 Task: Add a signature Mario Parker containing Best wishes for a happy National Human Trafficking Awareness Day, Mario Parker to email address softage.3@softage.net and add a label Vendor contracts
Action: Mouse moved to (111, 135)
Screenshot: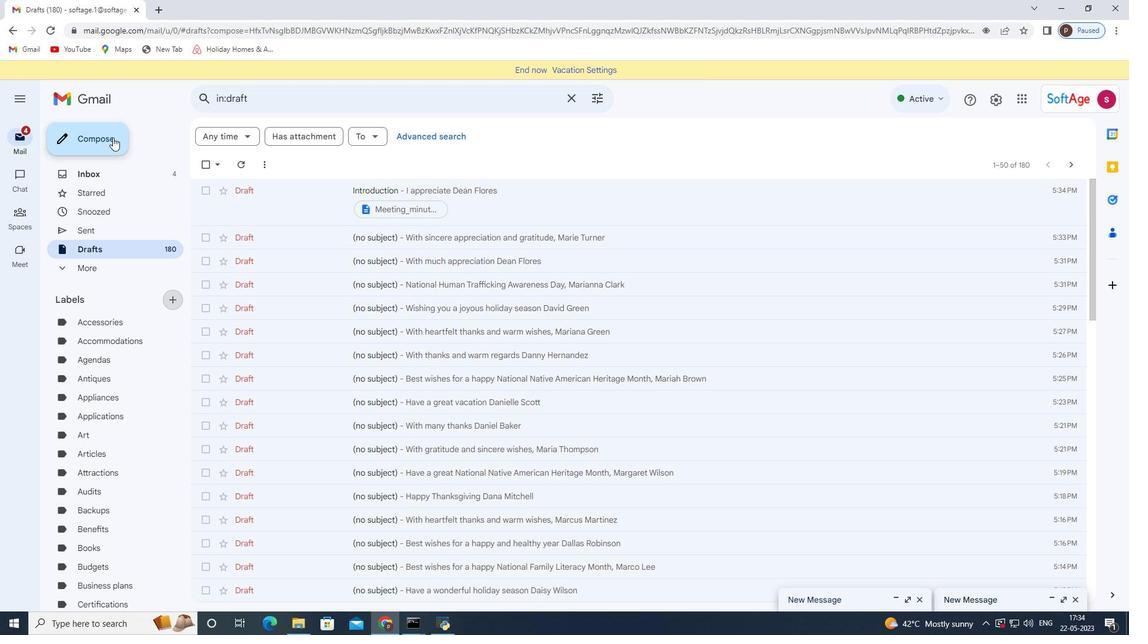 
Action: Mouse pressed left at (111, 135)
Screenshot: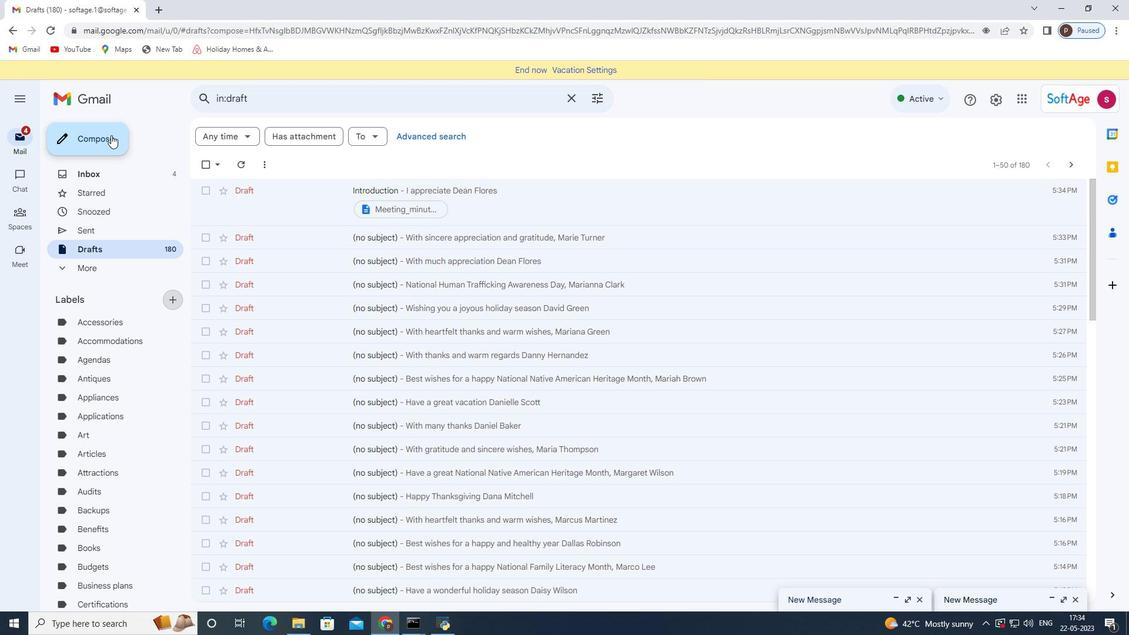 
Action: Mouse moved to (637, 596)
Screenshot: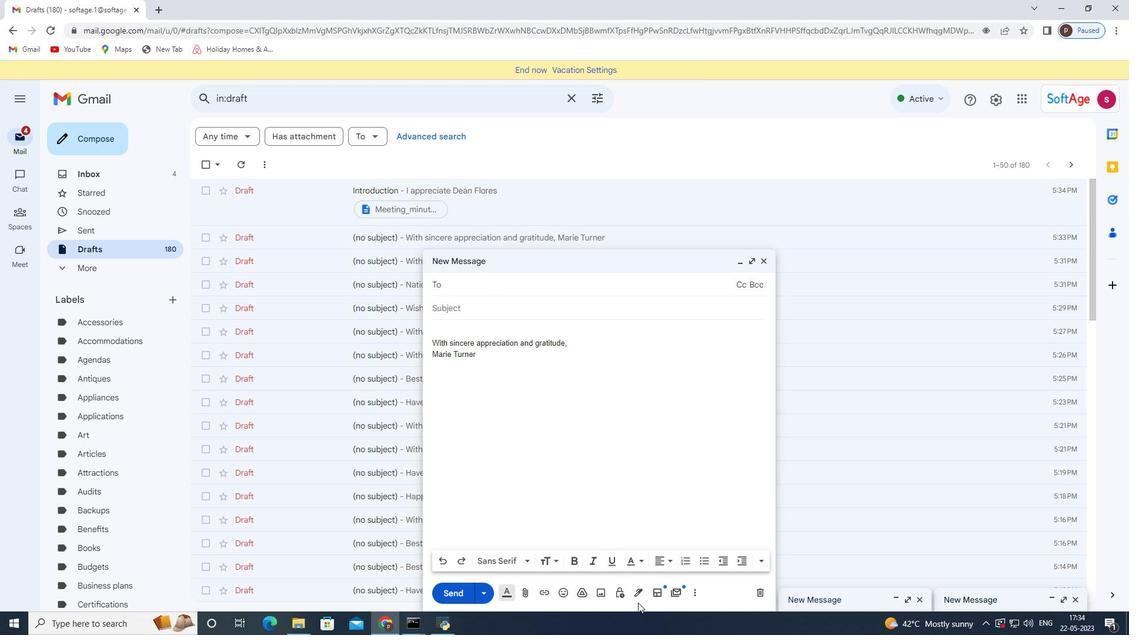
Action: Mouse pressed left at (637, 596)
Screenshot: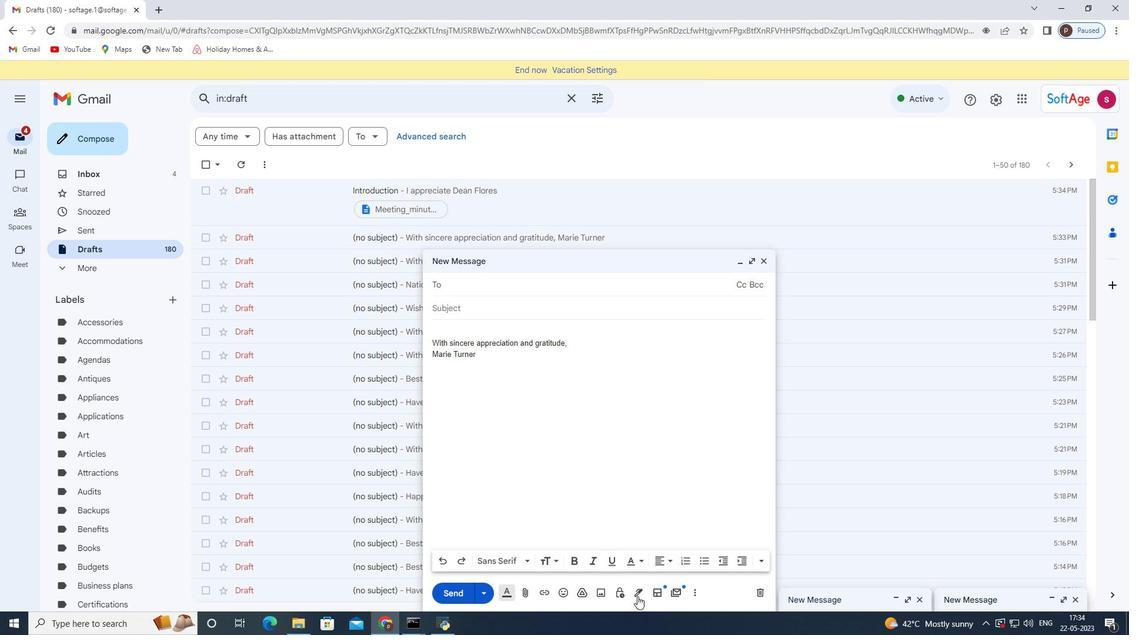 
Action: Mouse moved to (688, 524)
Screenshot: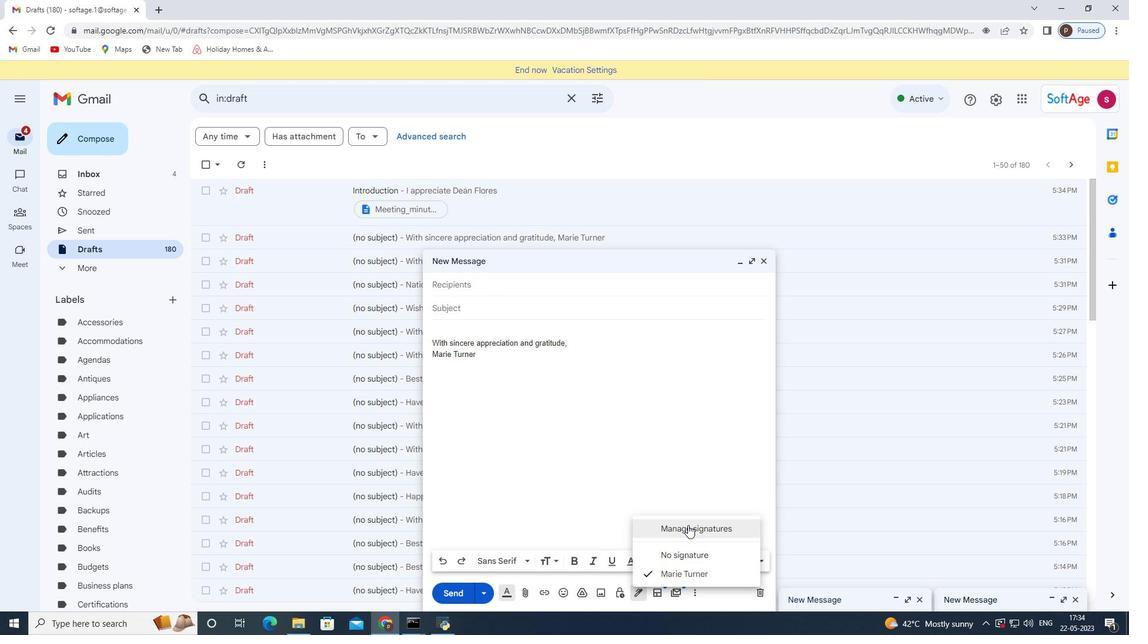 
Action: Mouse pressed left at (688, 524)
Screenshot: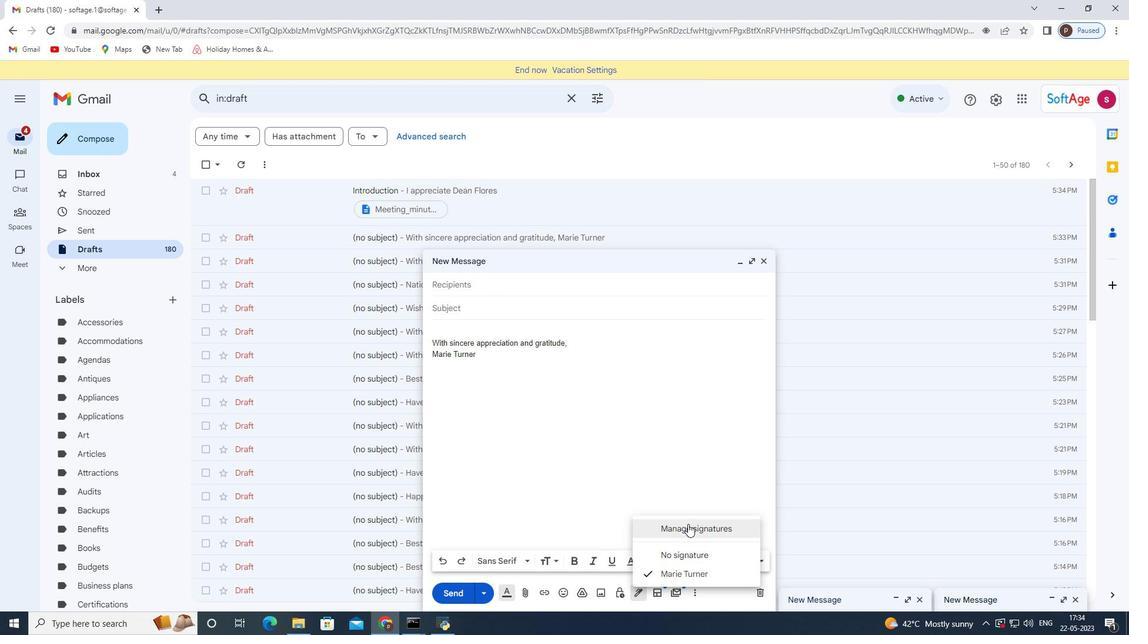 
Action: Mouse moved to (766, 260)
Screenshot: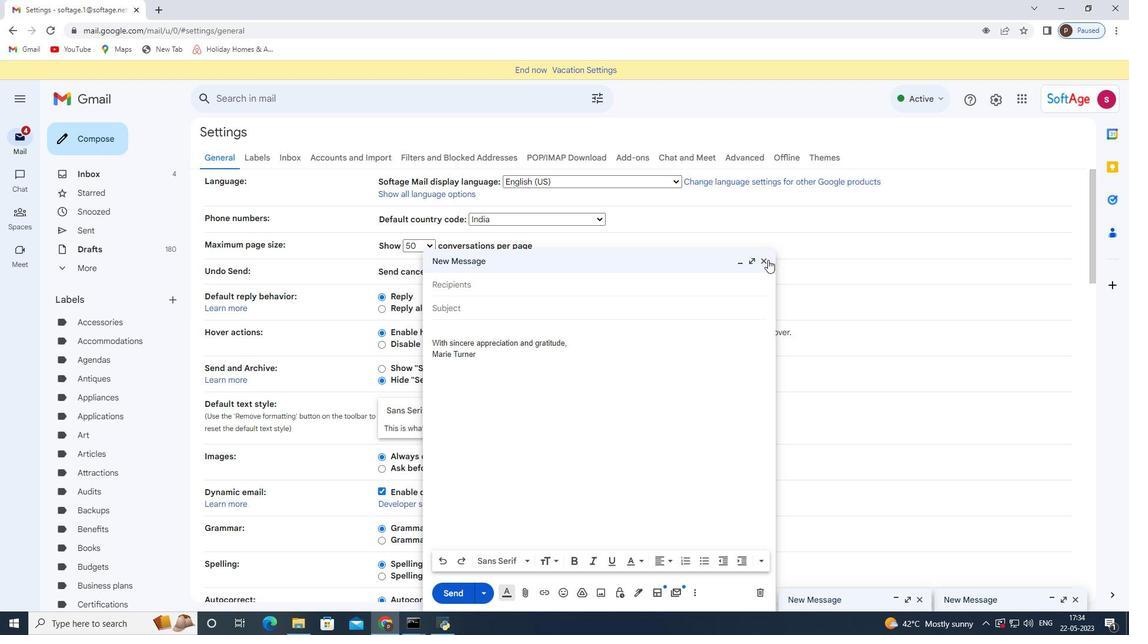 
Action: Mouse pressed left at (766, 260)
Screenshot: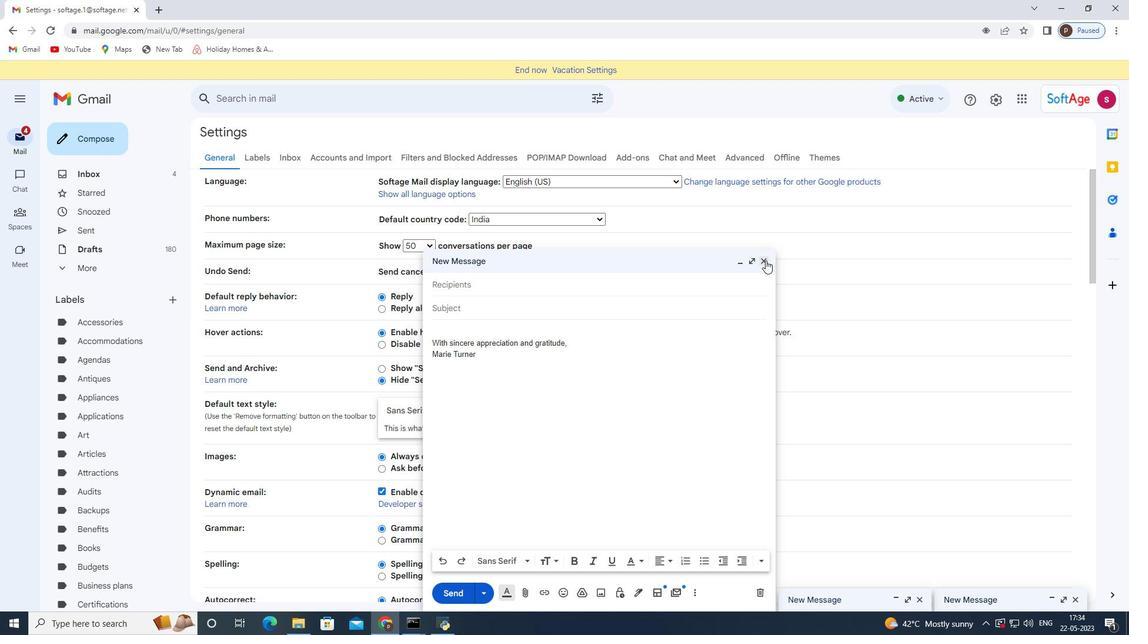 
Action: Mouse moved to (367, 433)
Screenshot: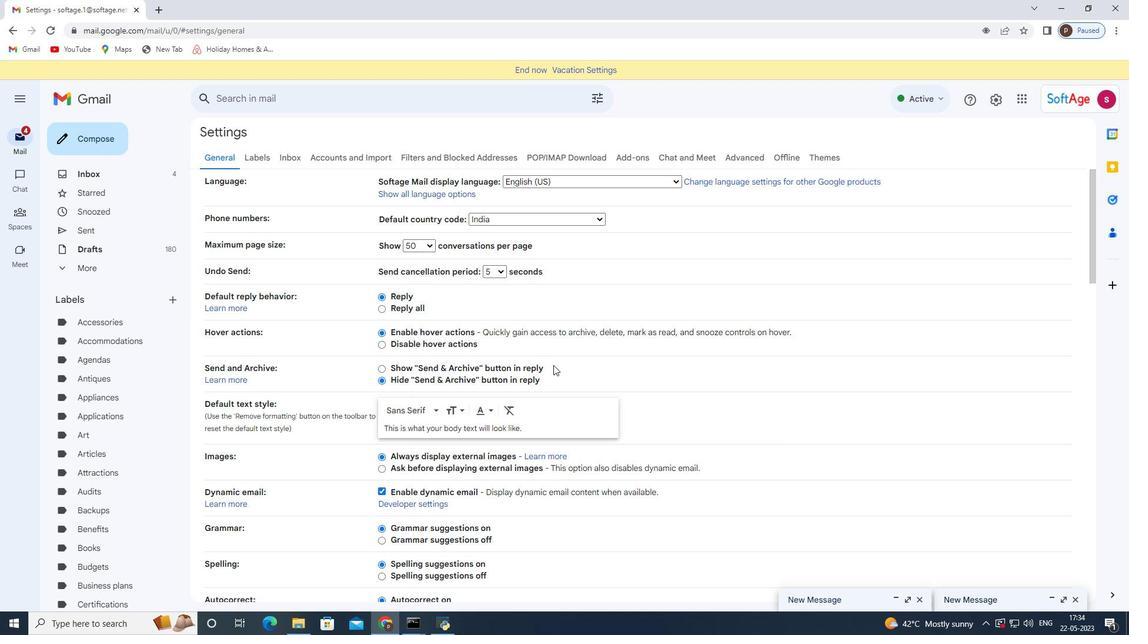
Action: Mouse scrolled (367, 433) with delta (0, 0)
Screenshot: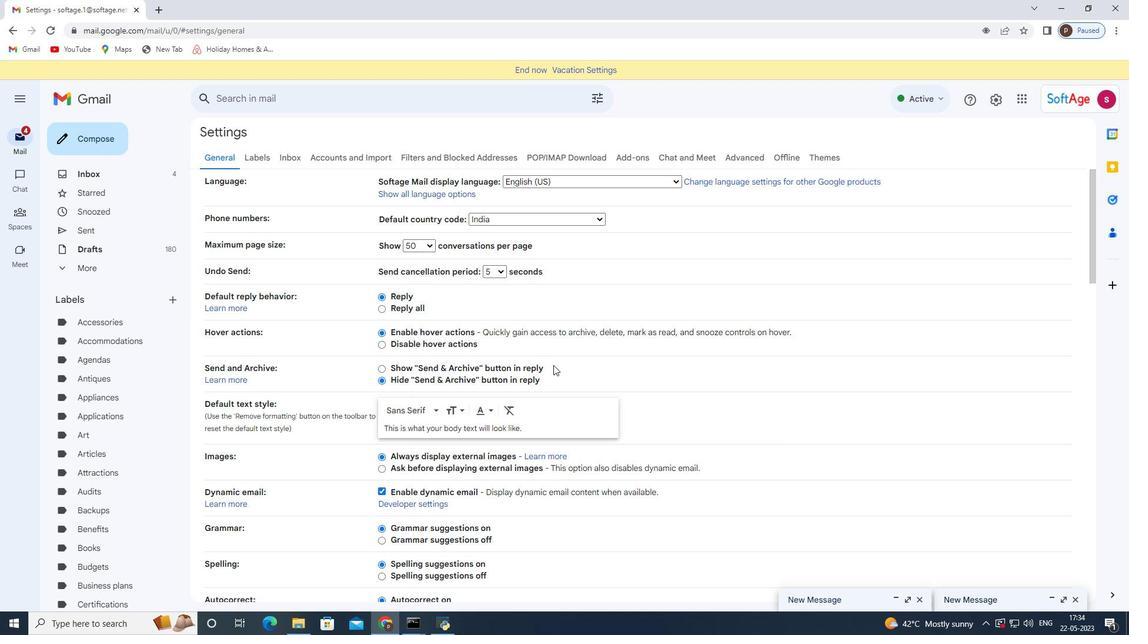 
Action: Mouse moved to (364, 435)
Screenshot: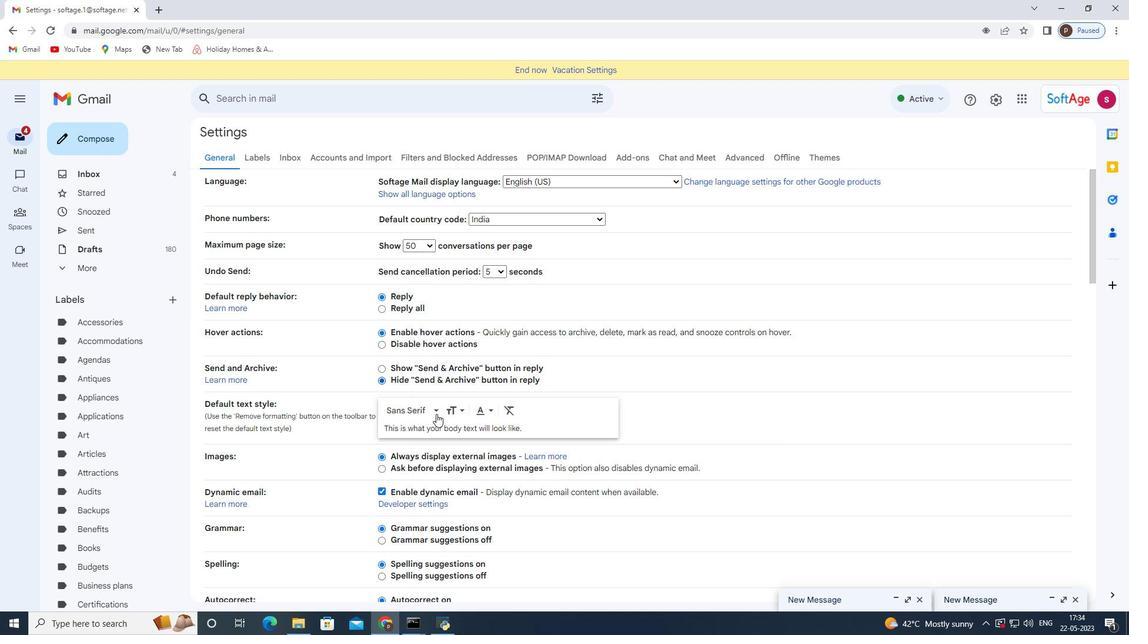 
Action: Mouse scrolled (364, 435) with delta (0, 0)
Screenshot: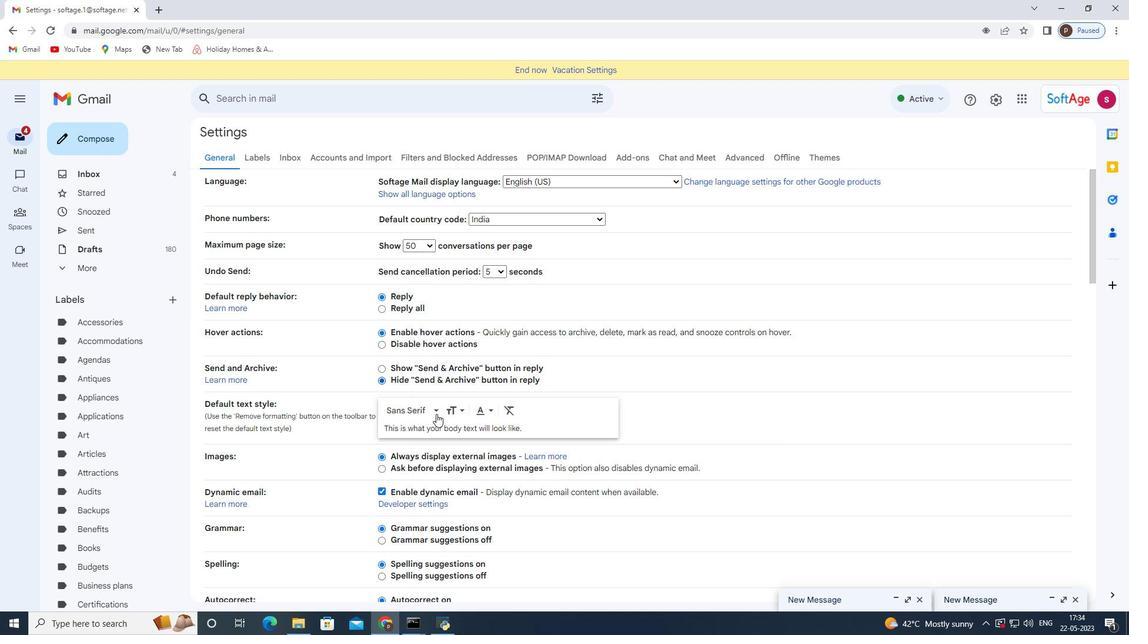 
Action: Mouse moved to (358, 440)
Screenshot: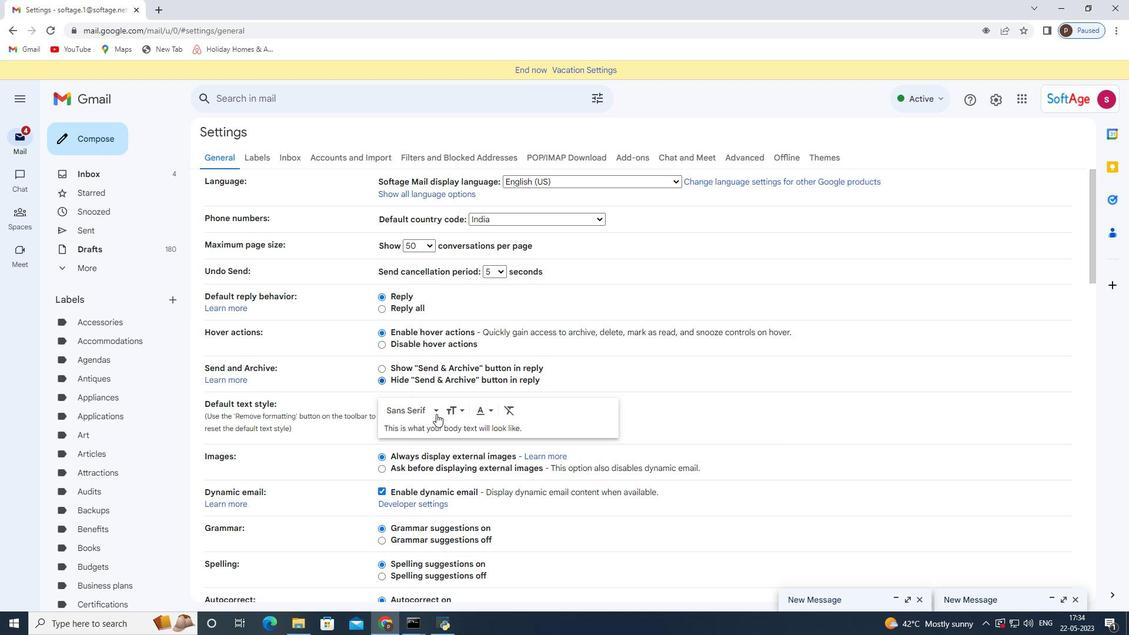 
Action: Mouse scrolled (358, 440) with delta (0, 0)
Screenshot: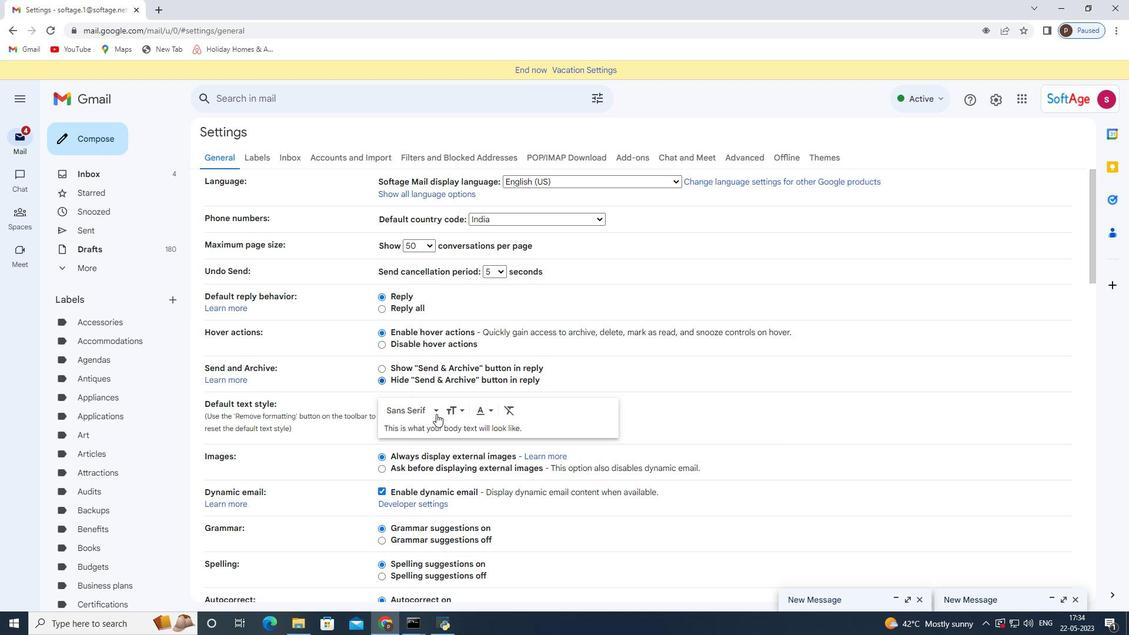 
Action: Mouse moved to (365, 443)
Screenshot: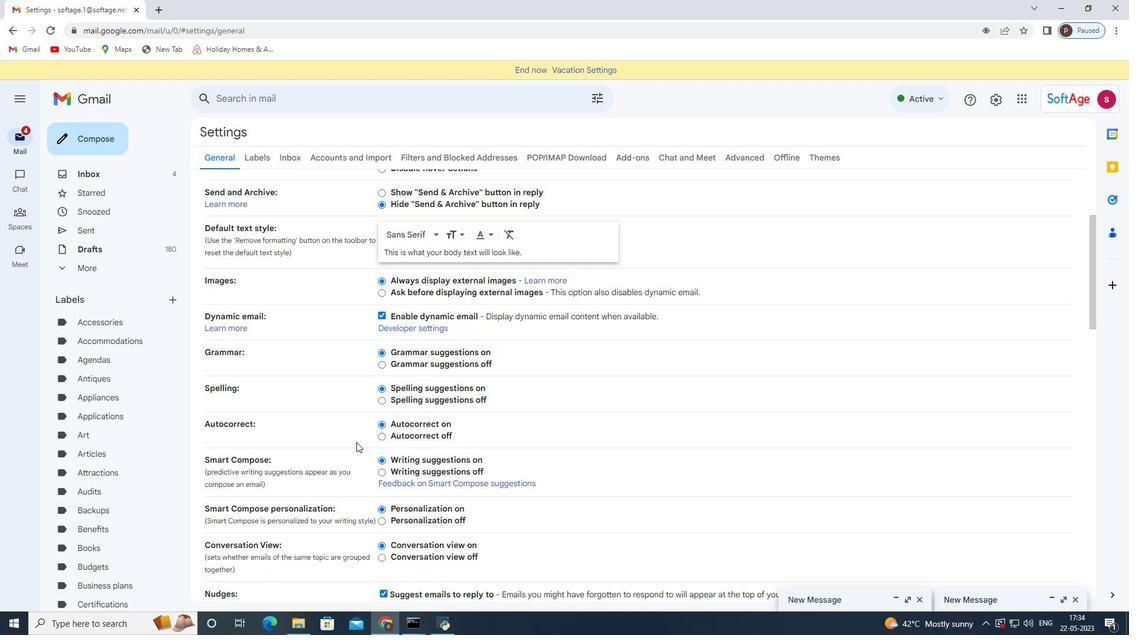 
Action: Mouse scrolled (365, 442) with delta (0, 0)
Screenshot: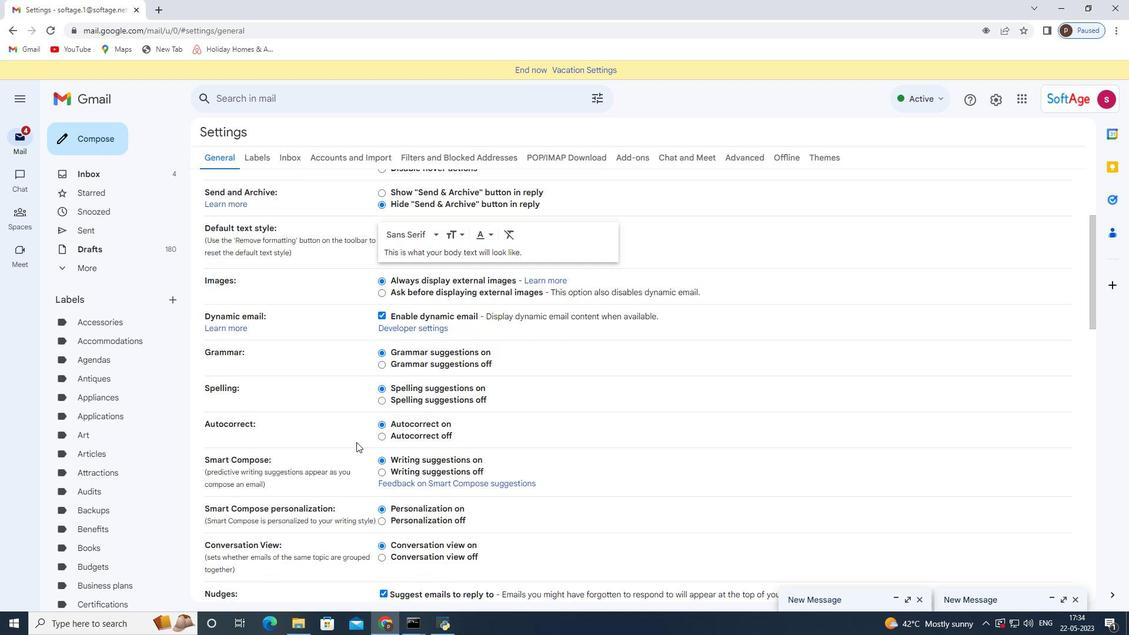
Action: Mouse moved to (375, 443)
Screenshot: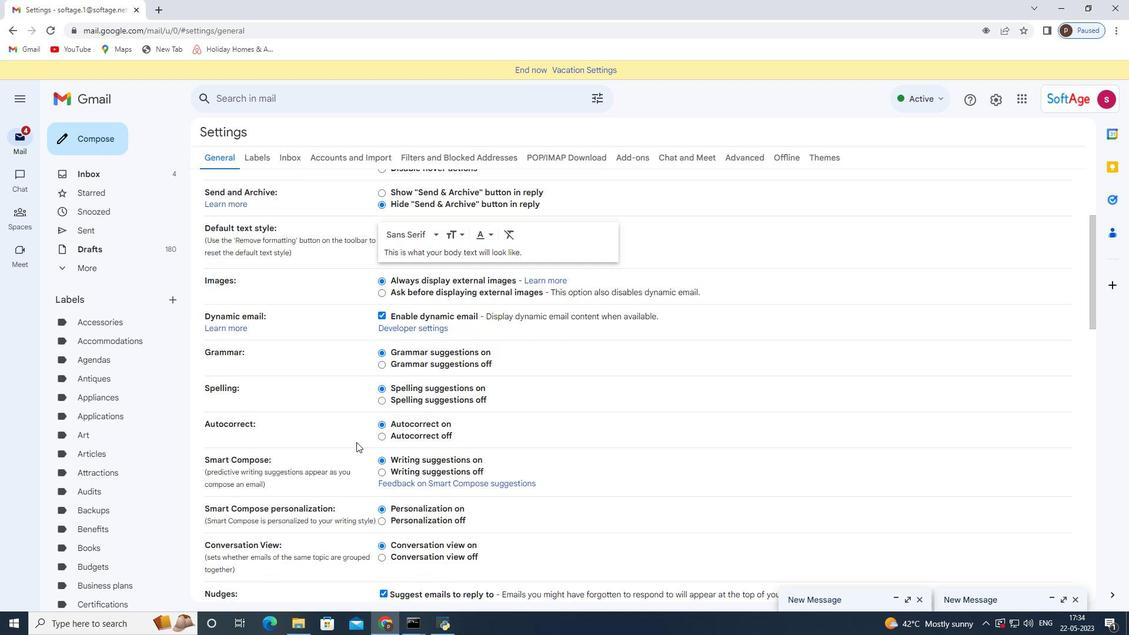 
Action: Mouse scrolled (375, 443) with delta (0, 0)
Screenshot: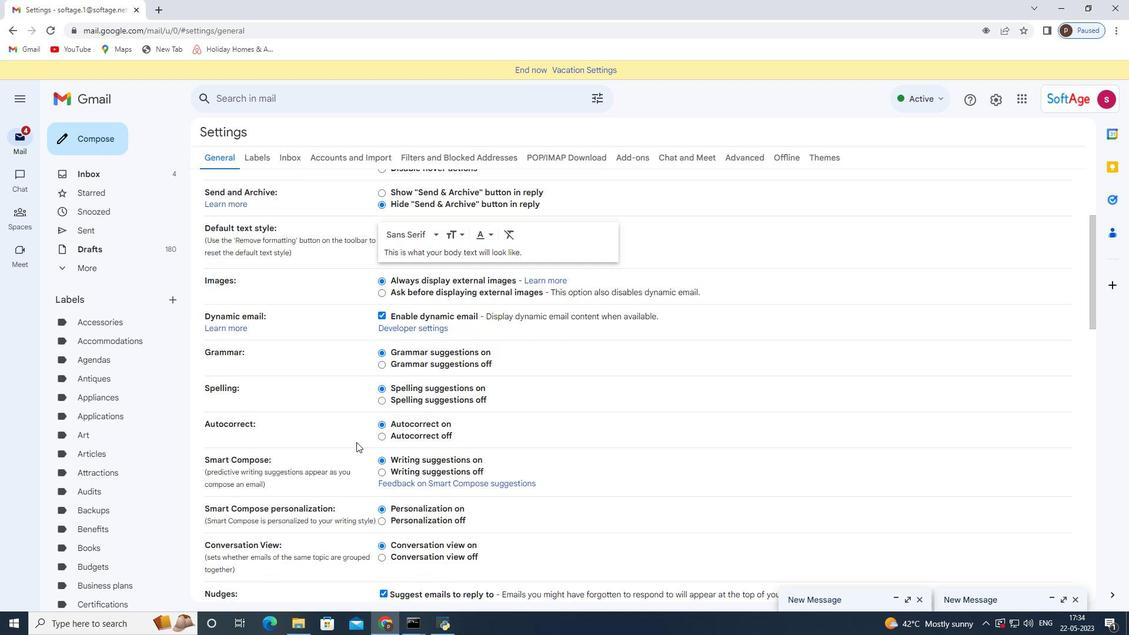 
Action: Mouse moved to (378, 443)
Screenshot: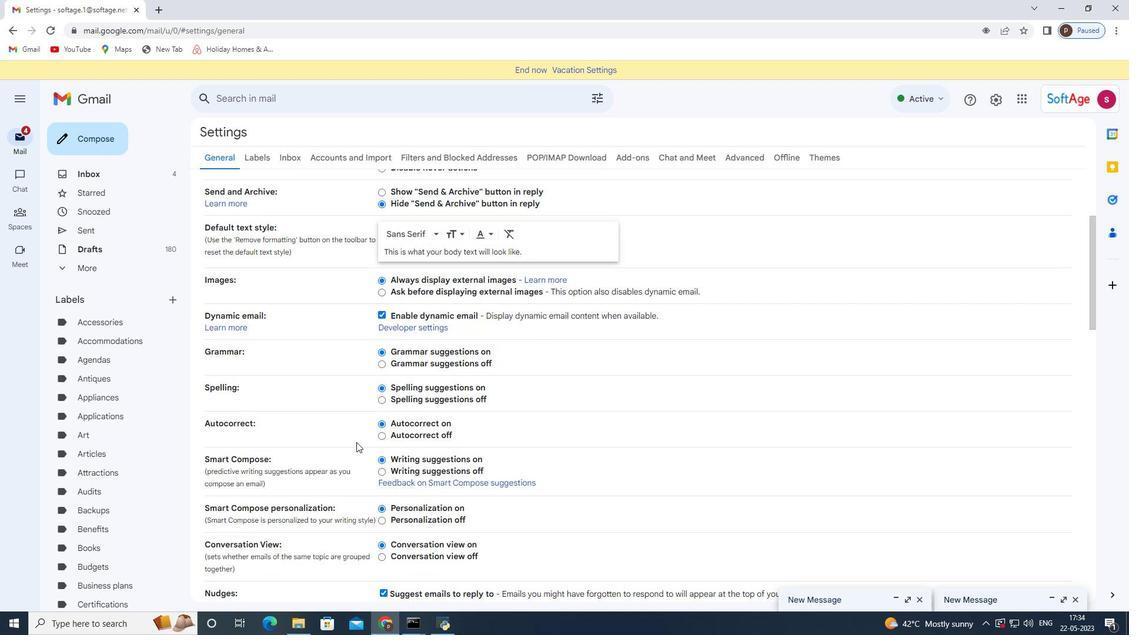 
Action: Mouse scrolled (378, 442) with delta (0, 0)
Screenshot: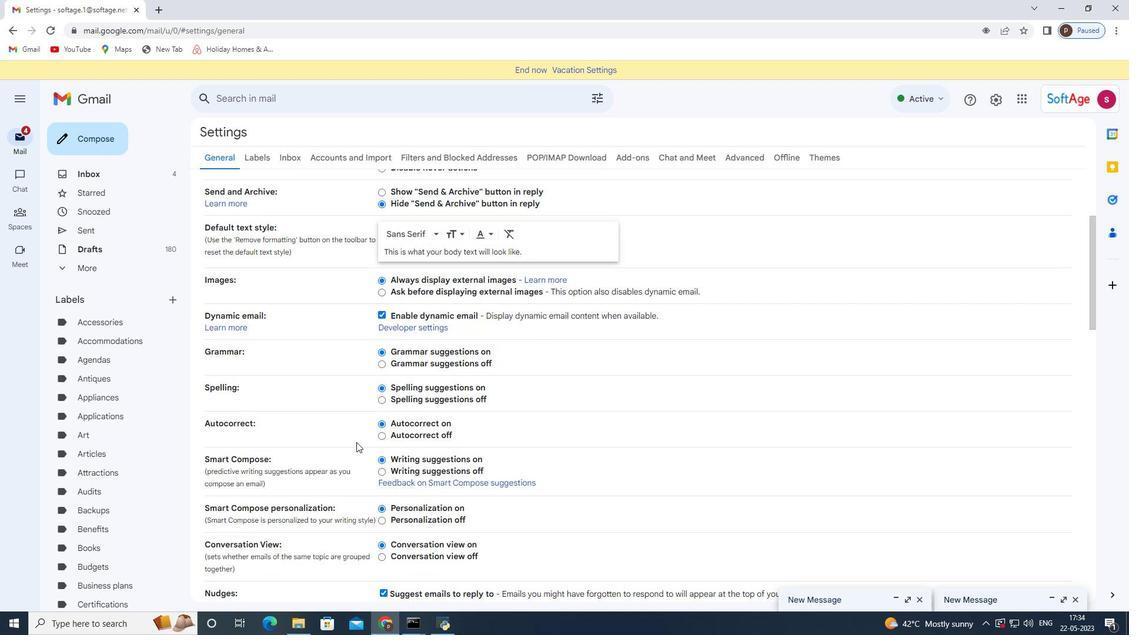 
Action: Mouse moved to (392, 441)
Screenshot: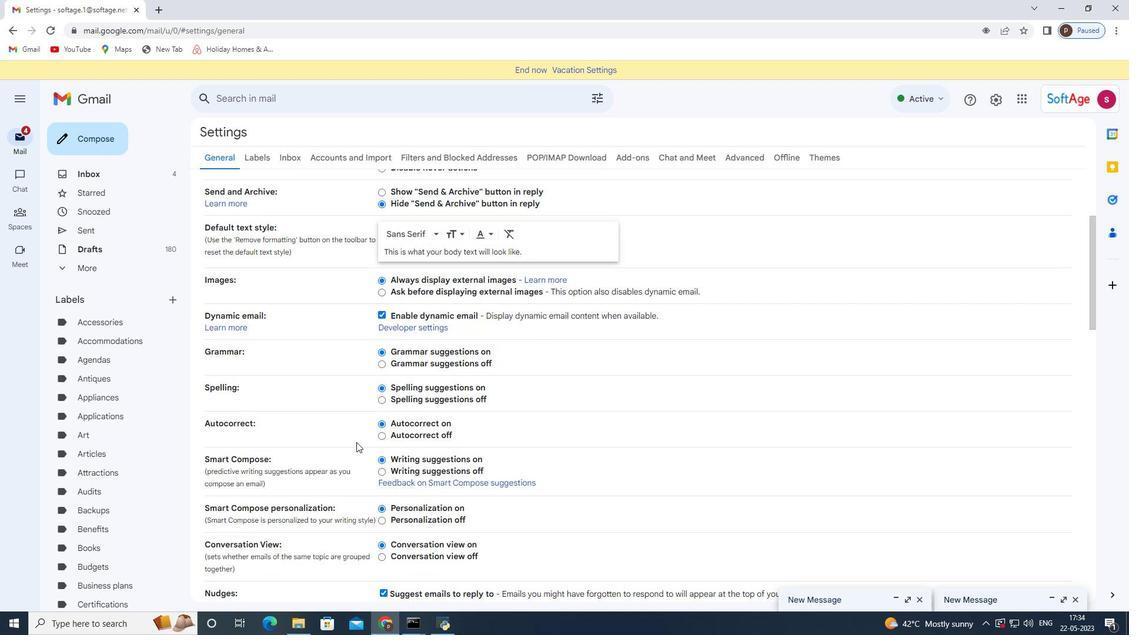 
Action: Mouse scrolled (392, 441) with delta (0, 0)
Screenshot: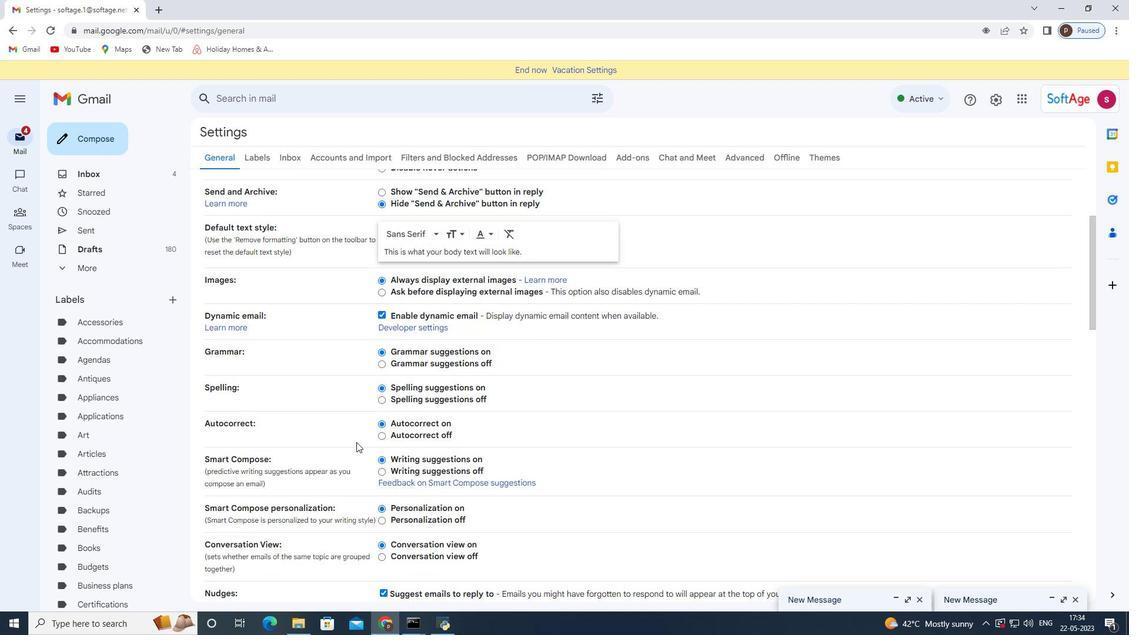 
Action: Mouse moved to (401, 441)
Screenshot: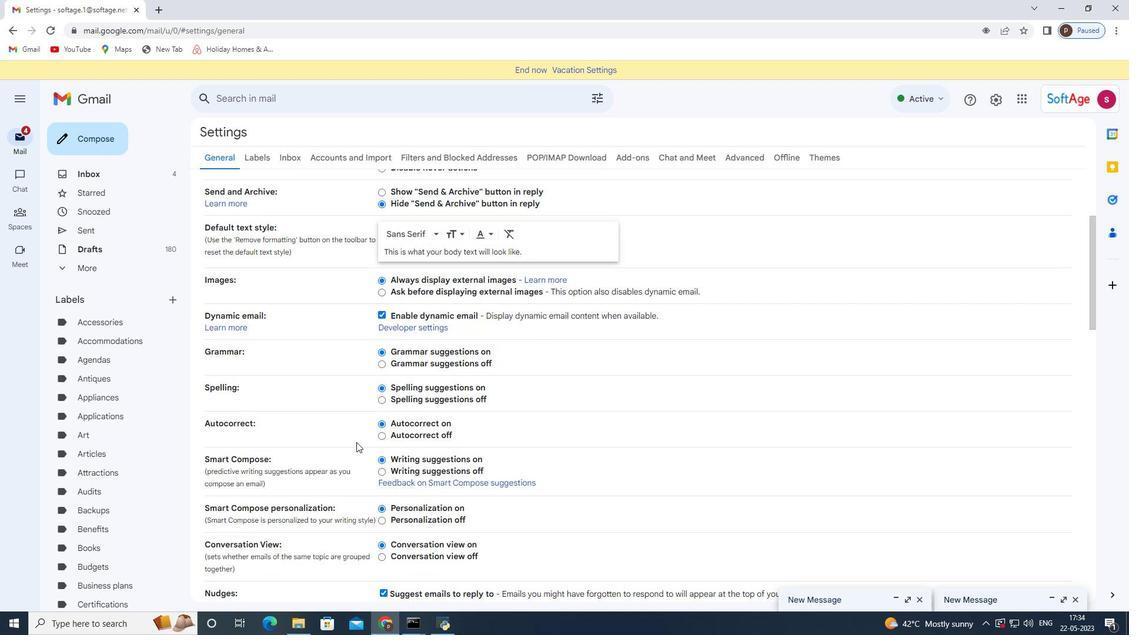 
Action: Mouse scrolled (401, 440) with delta (0, 0)
Screenshot: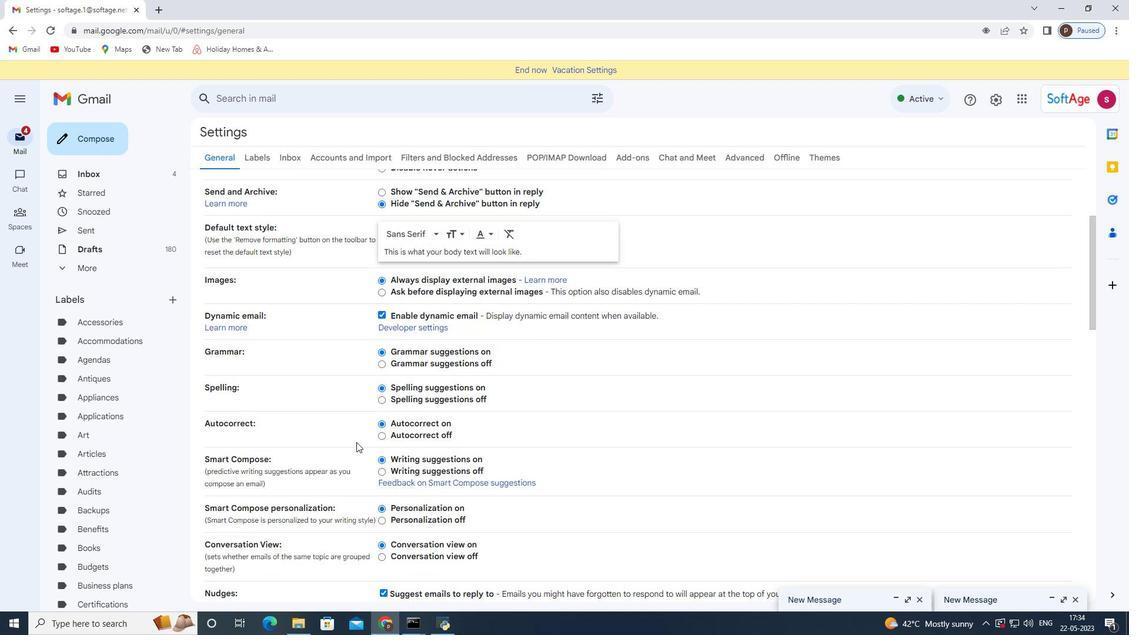 
Action: Mouse moved to (453, 438)
Screenshot: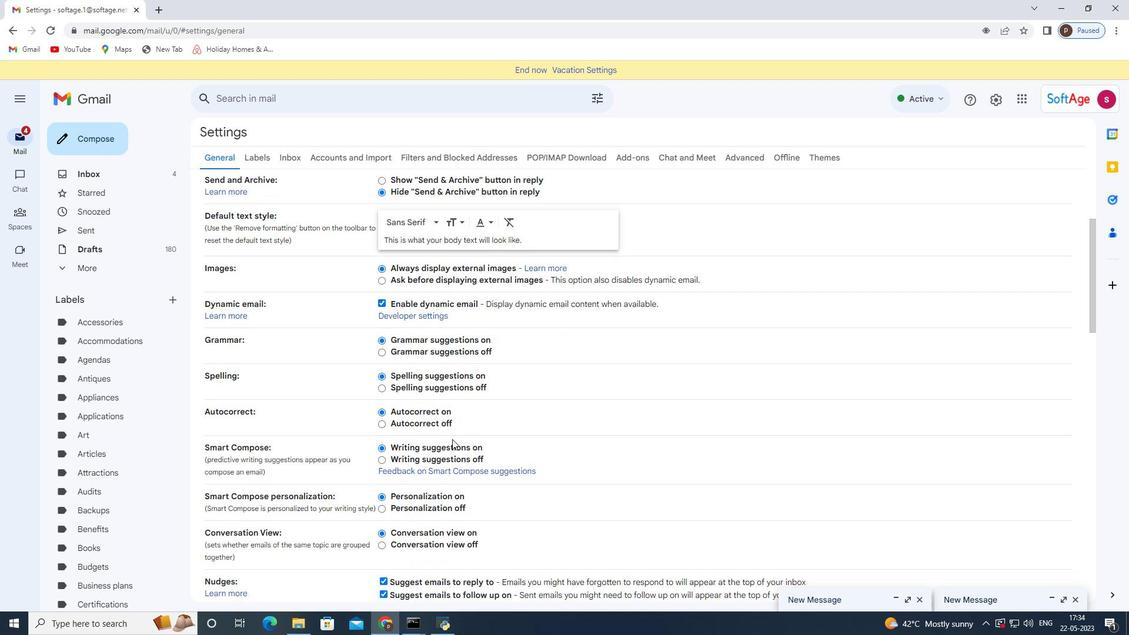 
Action: Mouse scrolled (453, 437) with delta (0, 0)
Screenshot: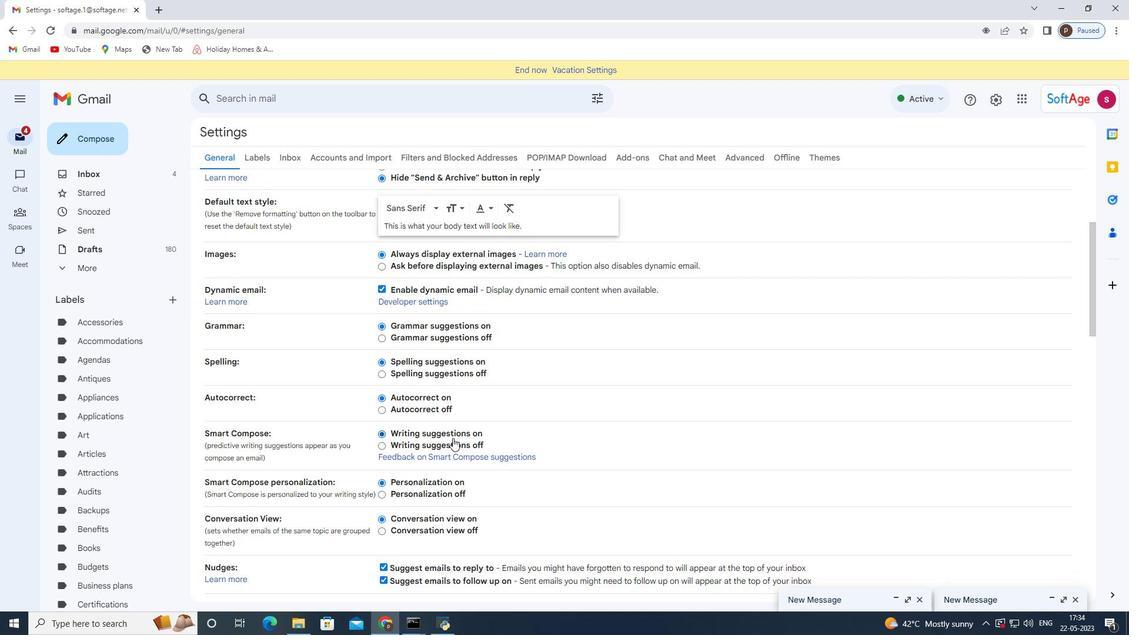 
Action: Mouse scrolled (453, 437) with delta (0, 0)
Screenshot: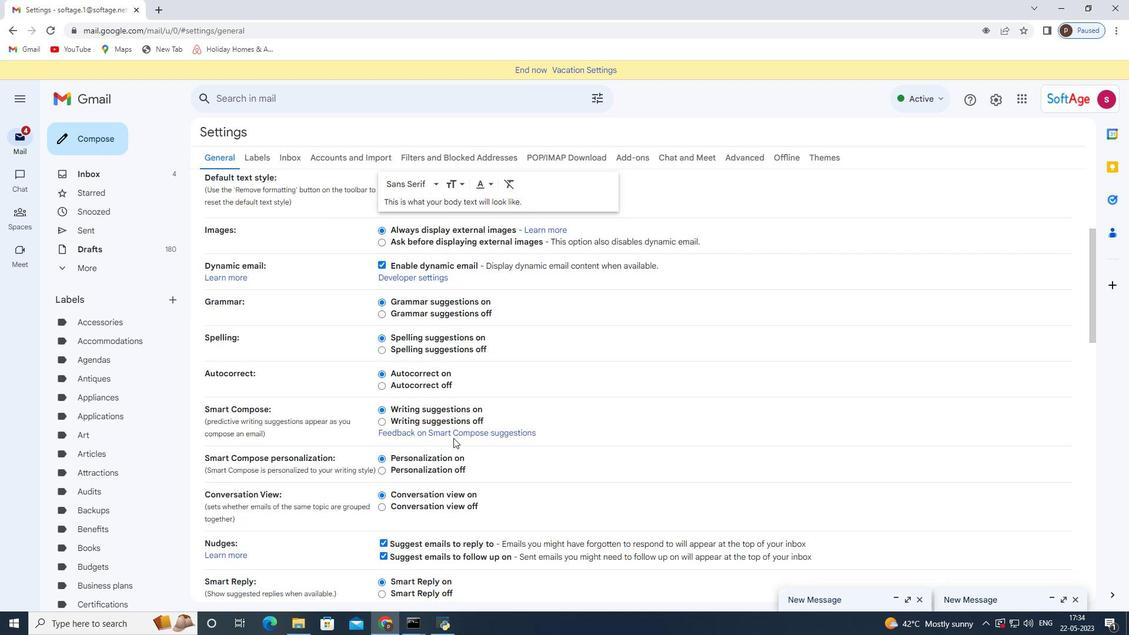 
Action: Mouse scrolled (453, 438) with delta (0, 0)
Screenshot: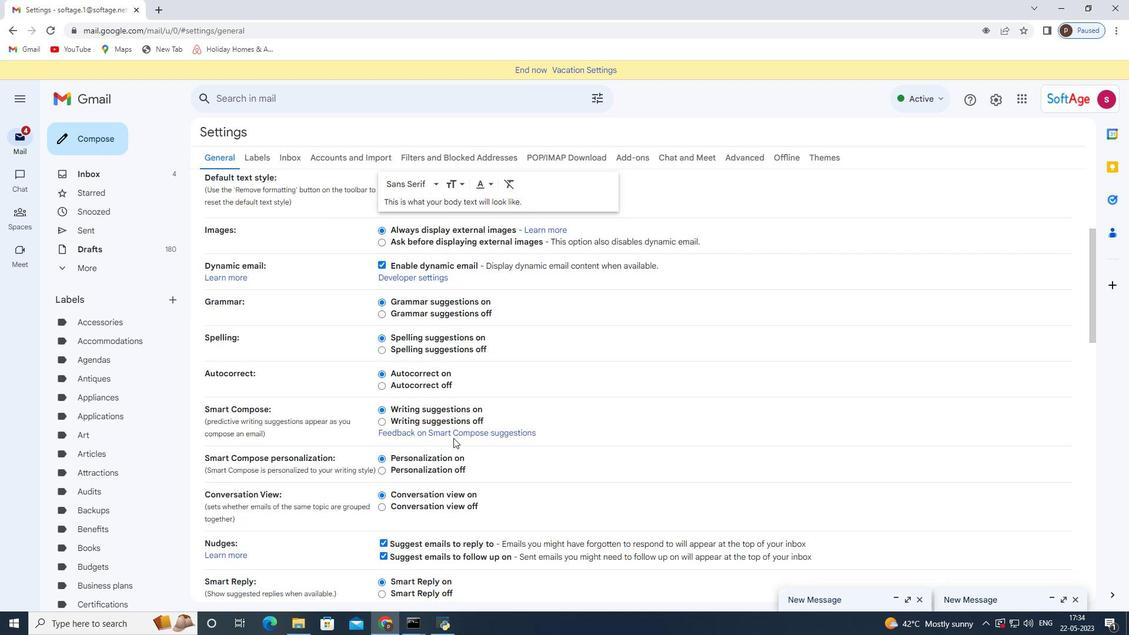 
Action: Mouse scrolled (453, 437) with delta (0, 0)
Screenshot: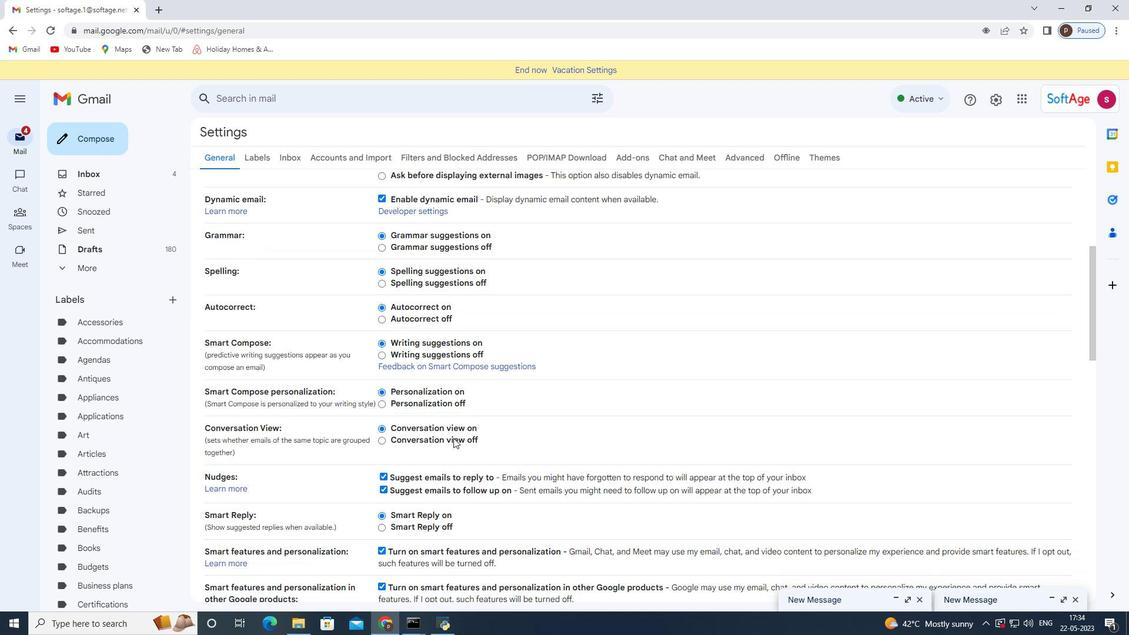 
Action: Mouse scrolled (453, 437) with delta (0, 0)
Screenshot: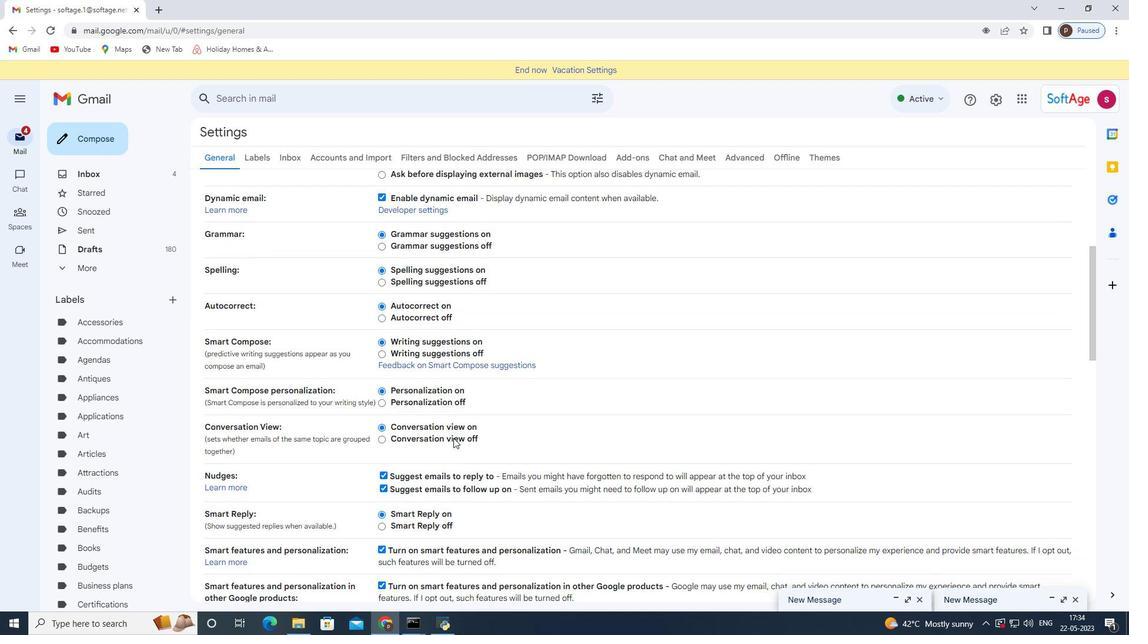 
Action: Mouse moved to (454, 438)
Screenshot: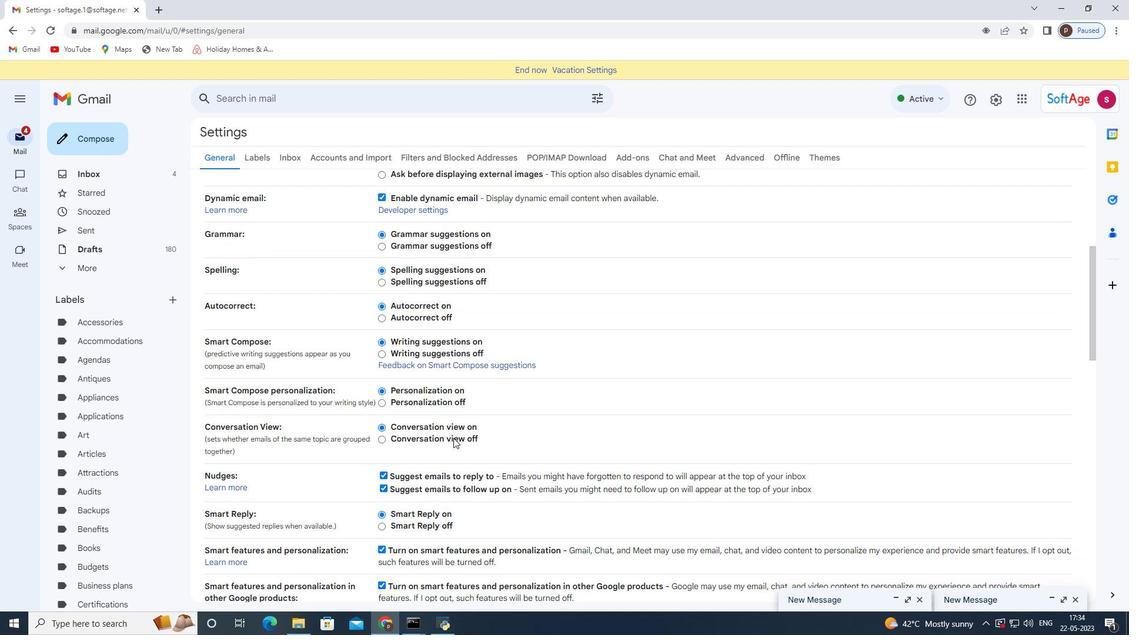 
Action: Mouse scrolled (454, 438) with delta (0, 0)
Screenshot: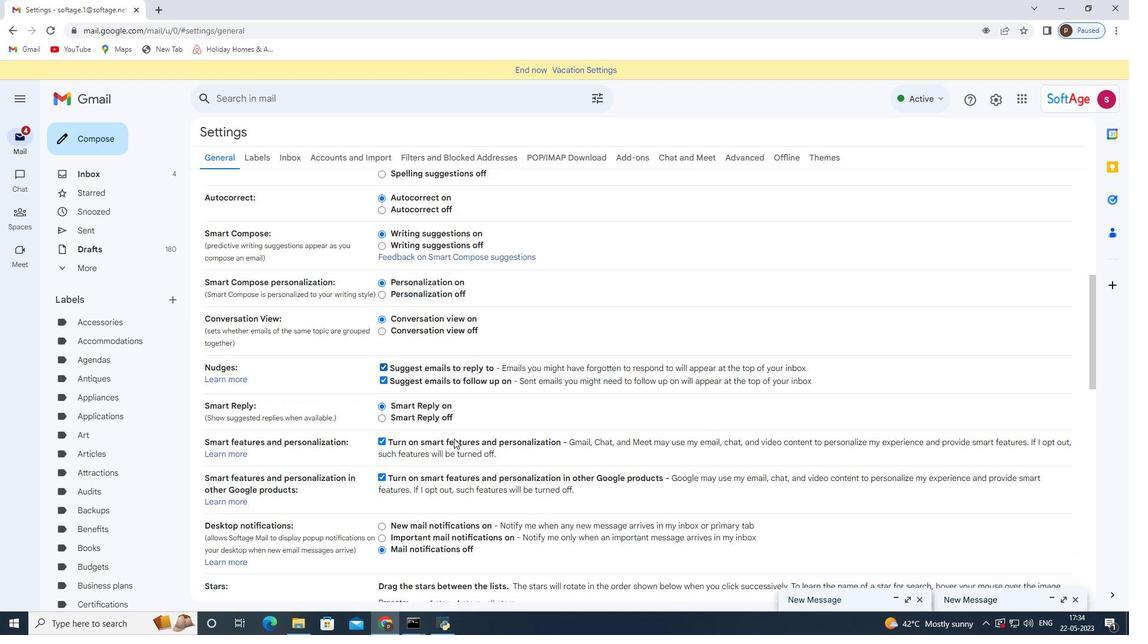 
Action: Mouse scrolled (454, 439) with delta (0, 0)
Screenshot: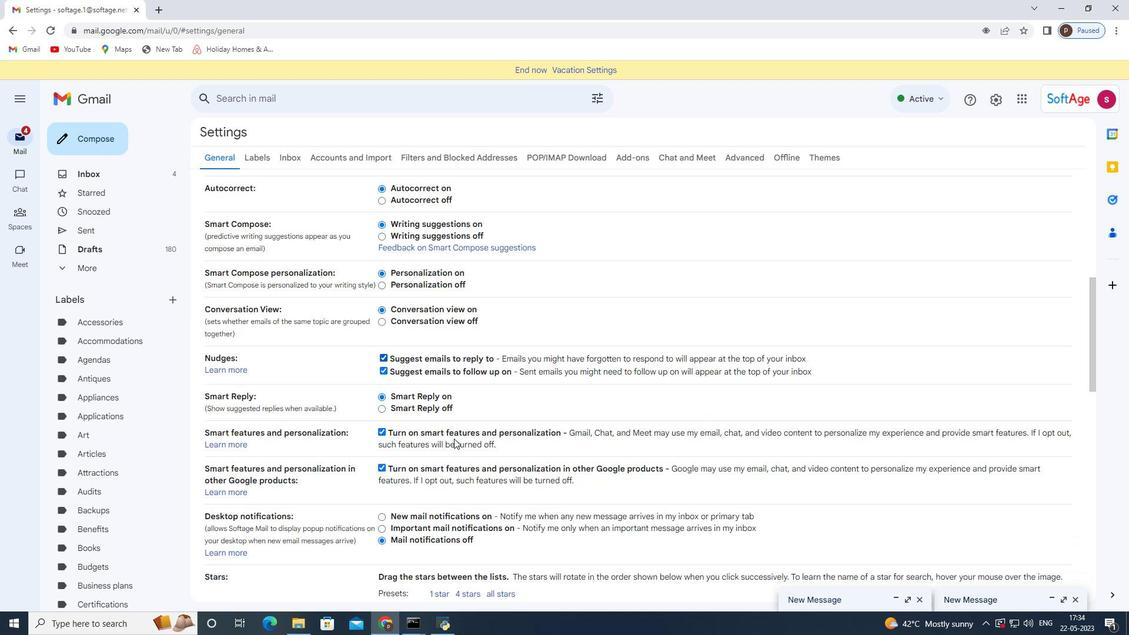 
Action: Mouse moved to (454, 442)
Screenshot: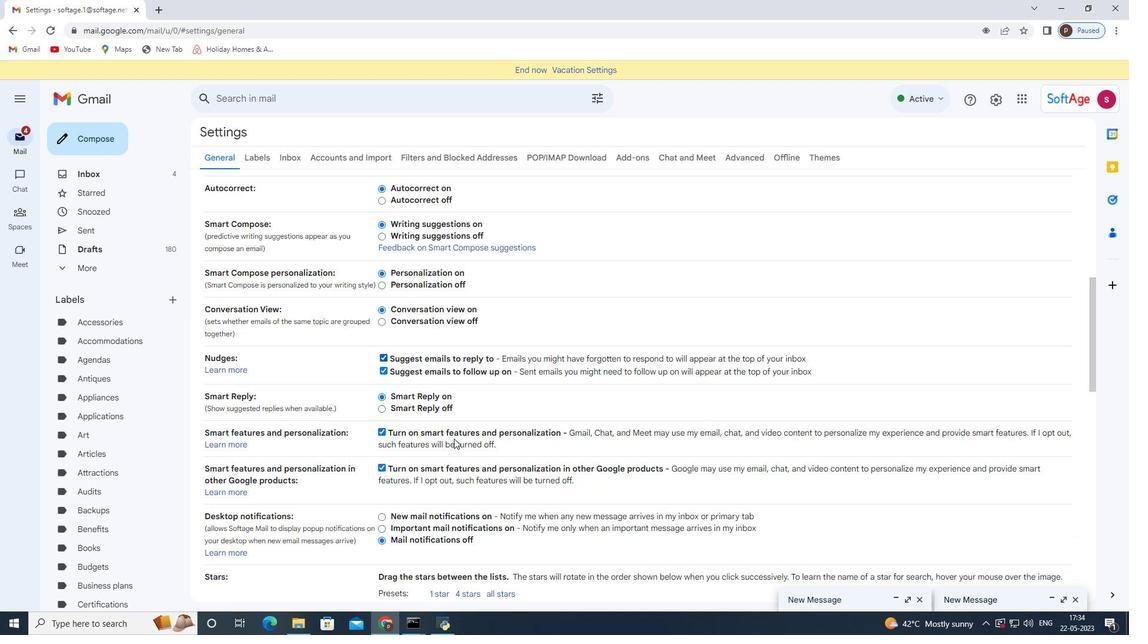 
Action: Mouse scrolled (454, 441) with delta (0, 0)
Screenshot: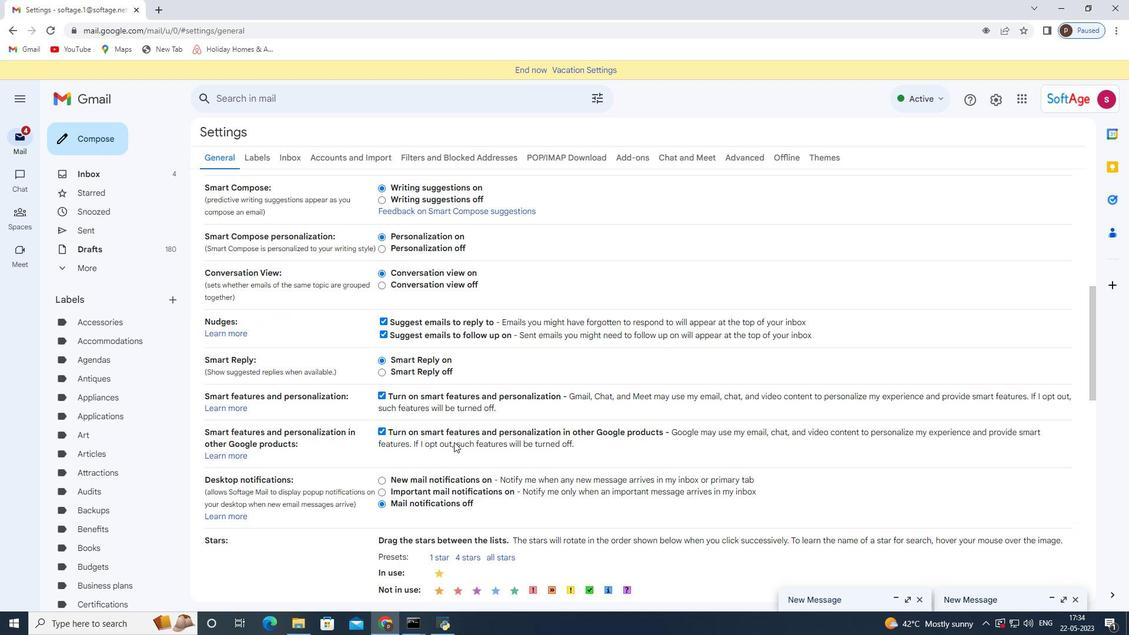 
Action: Mouse scrolled (454, 441) with delta (0, 0)
Screenshot: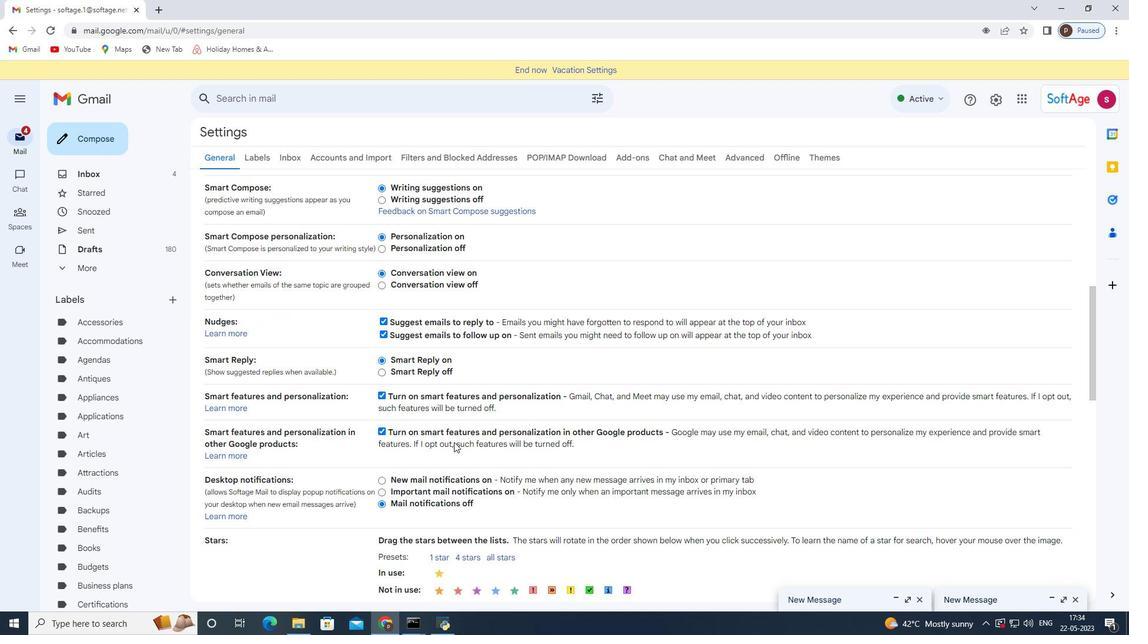 
Action: Mouse scrolled (454, 441) with delta (0, 0)
Screenshot: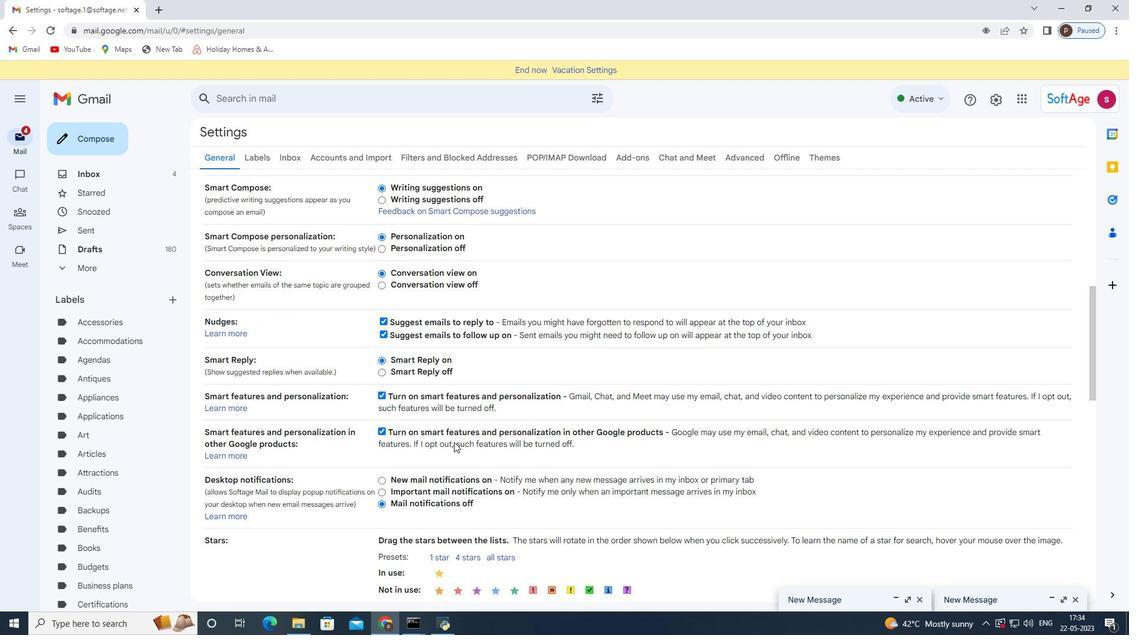 
Action: Mouse scrolled (454, 441) with delta (0, 0)
Screenshot: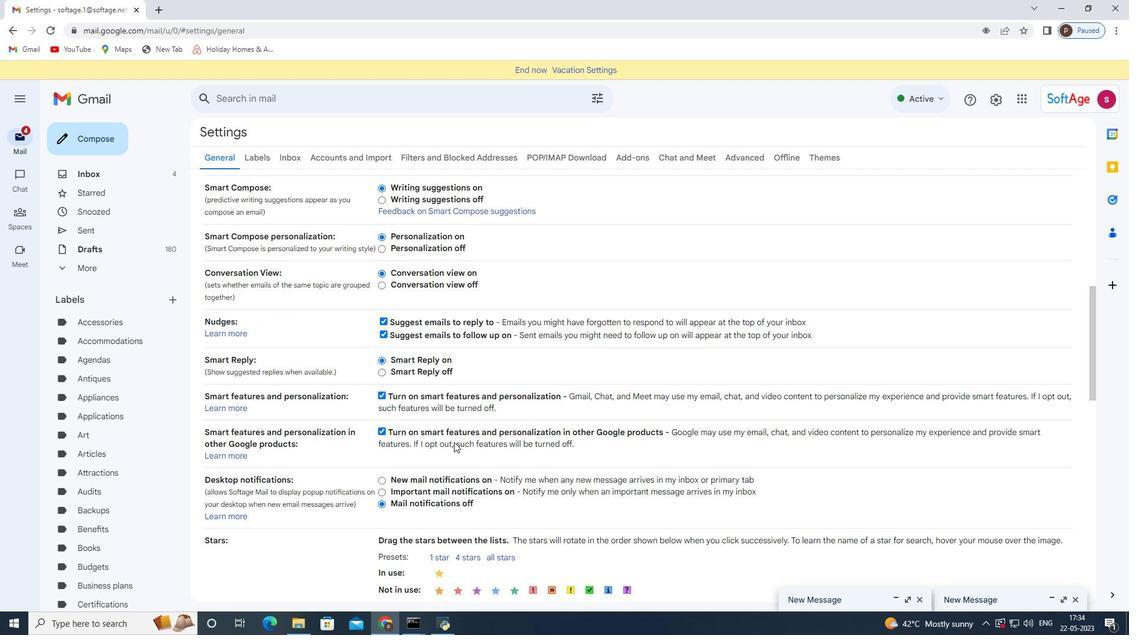 
Action: Mouse scrolled (454, 441) with delta (0, 0)
Screenshot: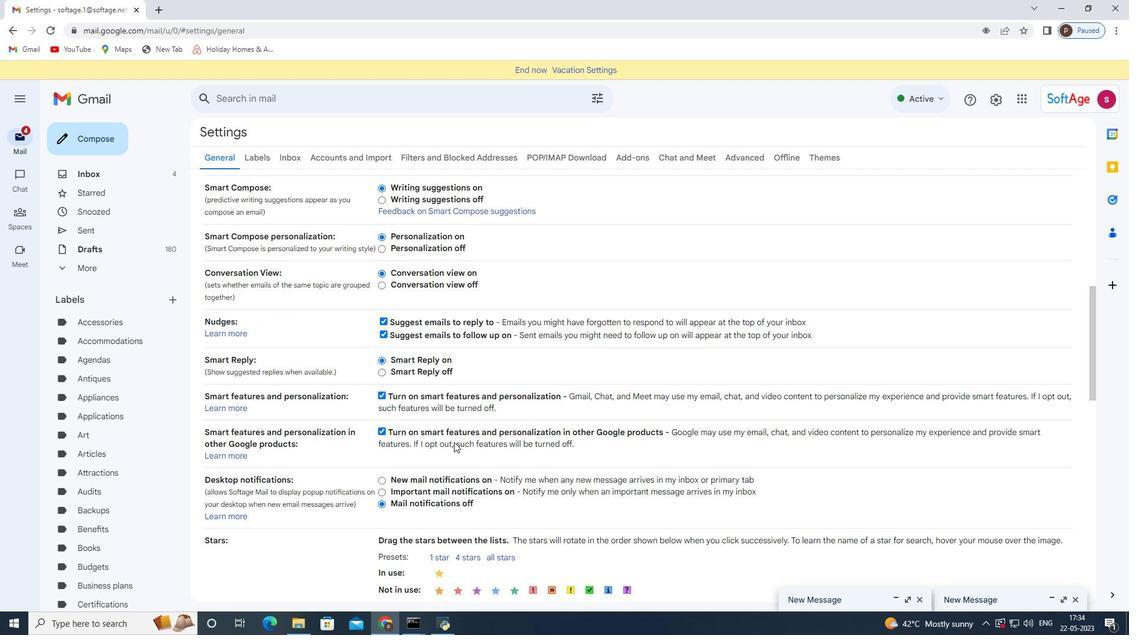 
Action: Mouse moved to (454, 442)
Screenshot: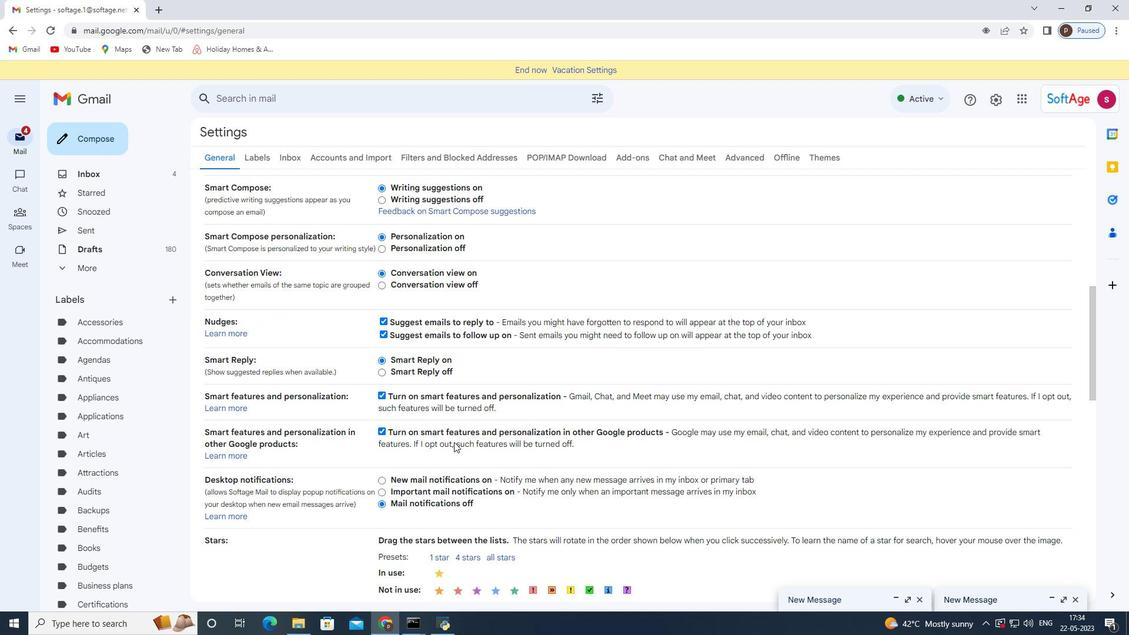 
Action: Mouse scrolled (454, 441) with delta (0, 0)
Screenshot: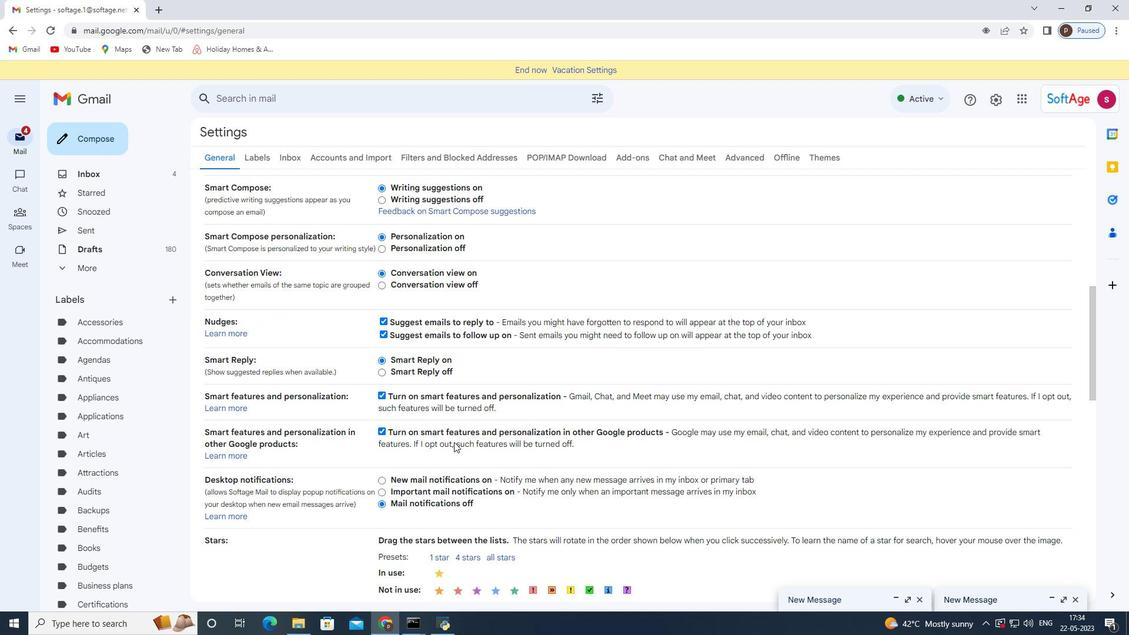 
Action: Mouse moved to (457, 444)
Screenshot: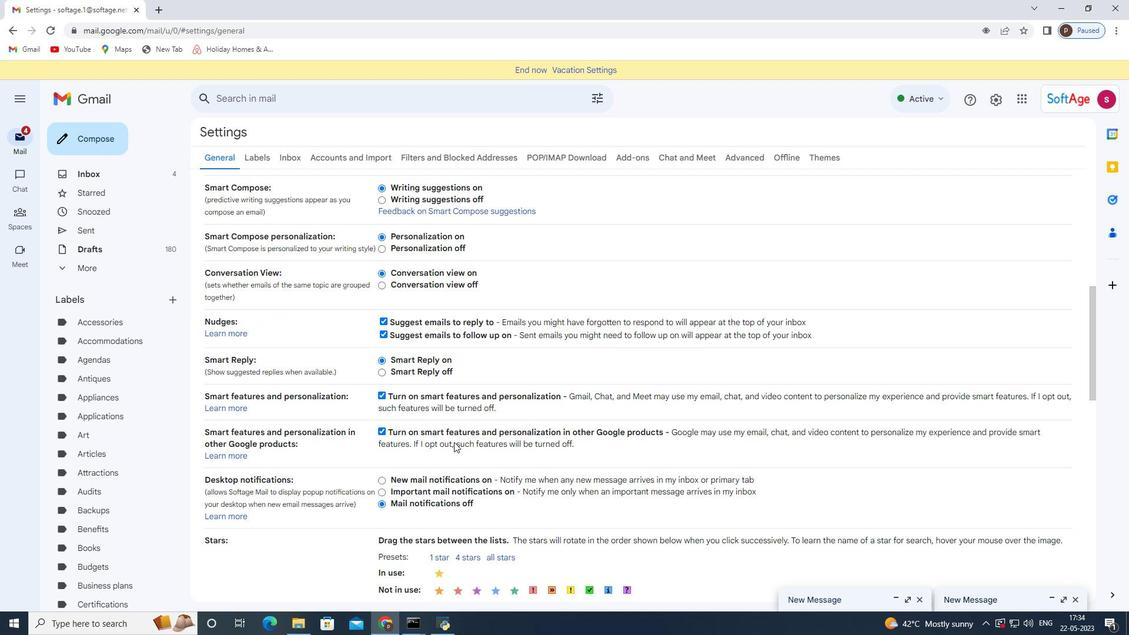 
Action: Mouse scrolled (455, 442) with delta (0, 0)
Screenshot: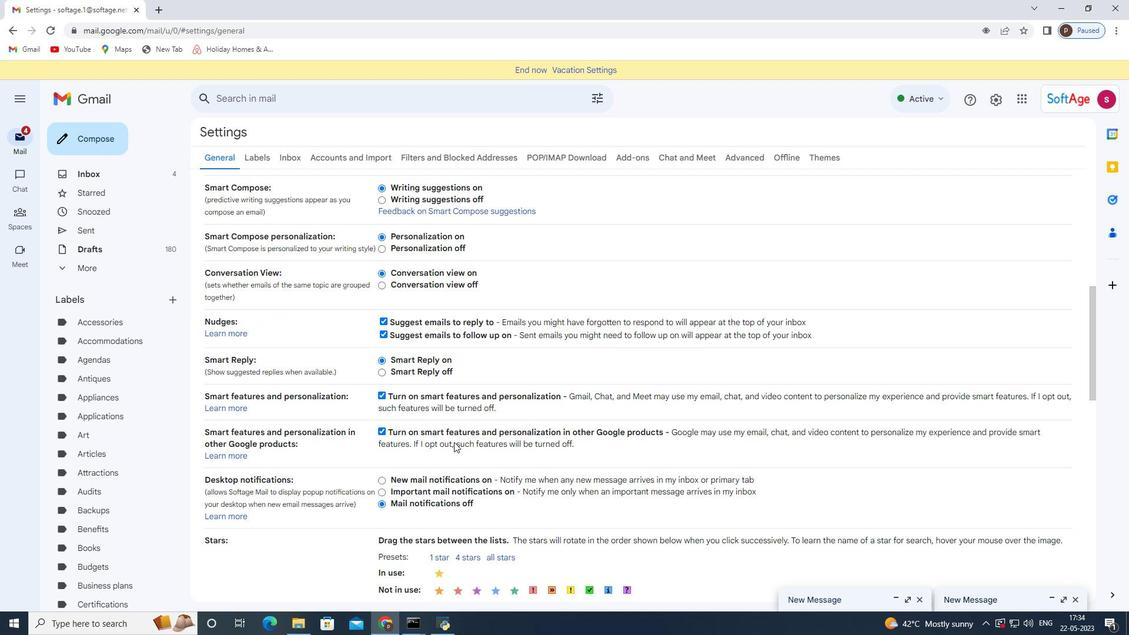 
Action: Mouse moved to (498, 402)
Screenshot: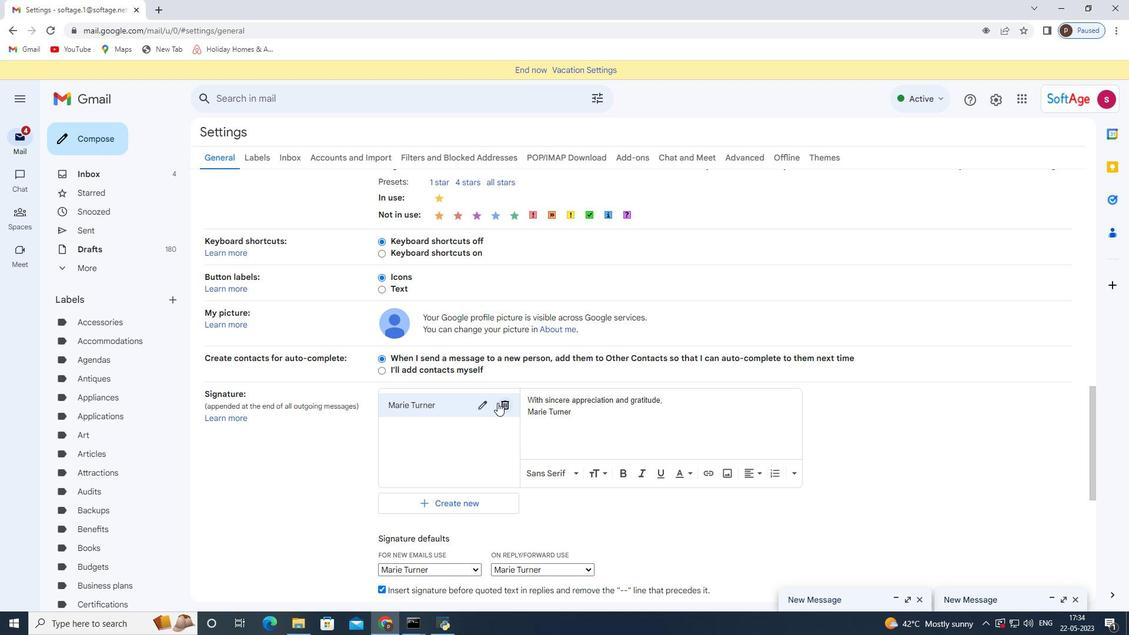 
Action: Mouse pressed left at (498, 402)
Screenshot: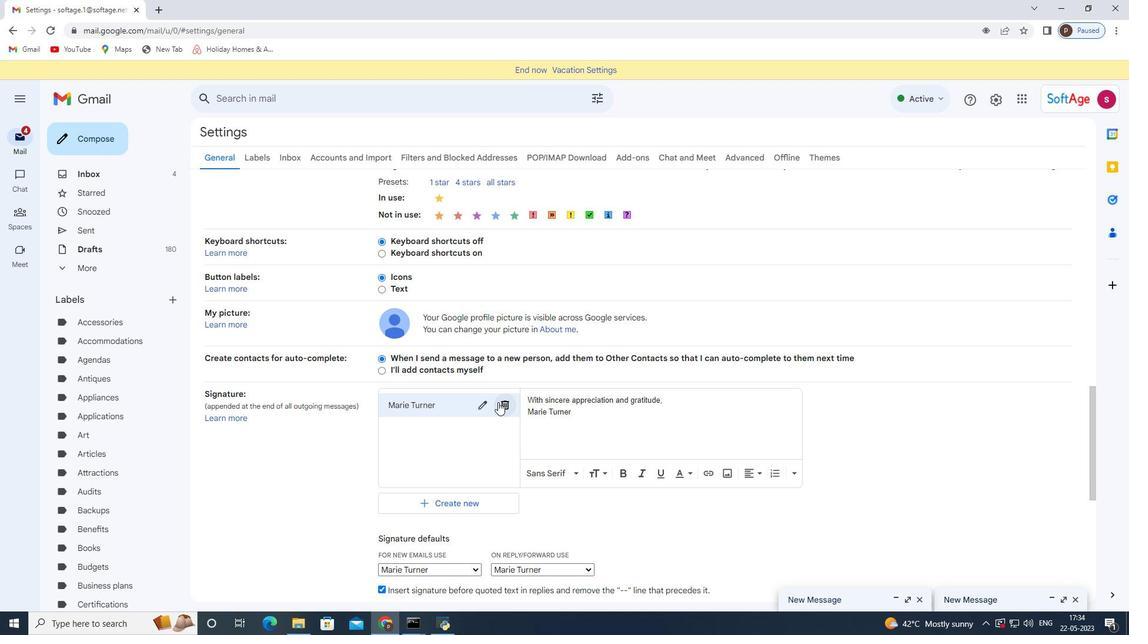 
Action: Mouse moved to (651, 356)
Screenshot: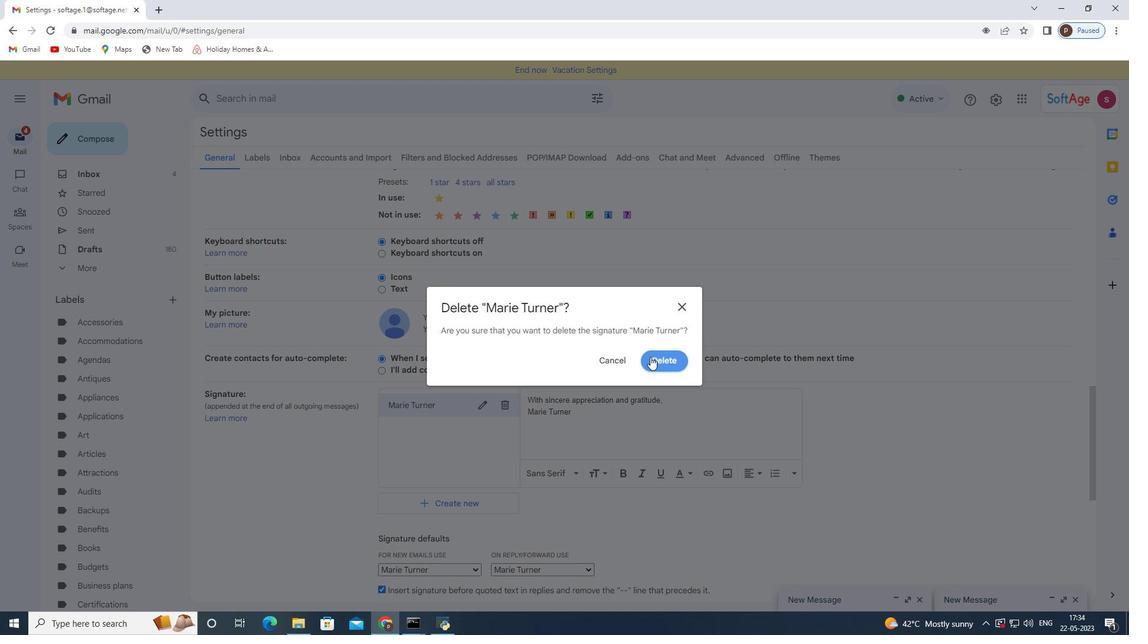
Action: Mouse pressed left at (651, 356)
Screenshot: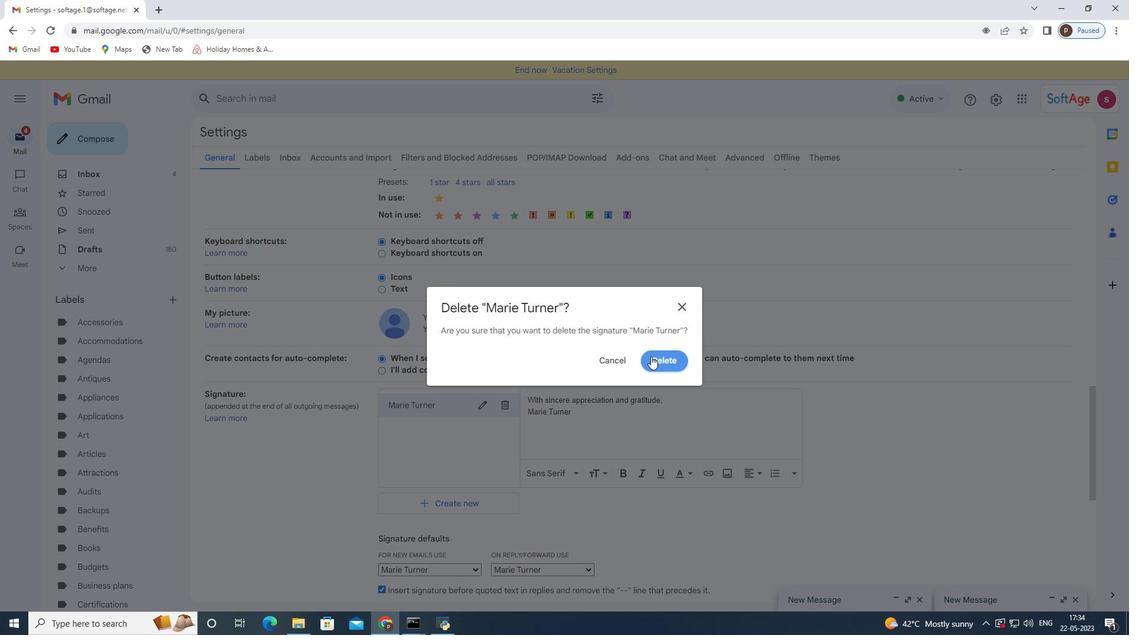 
Action: Mouse moved to (390, 413)
Screenshot: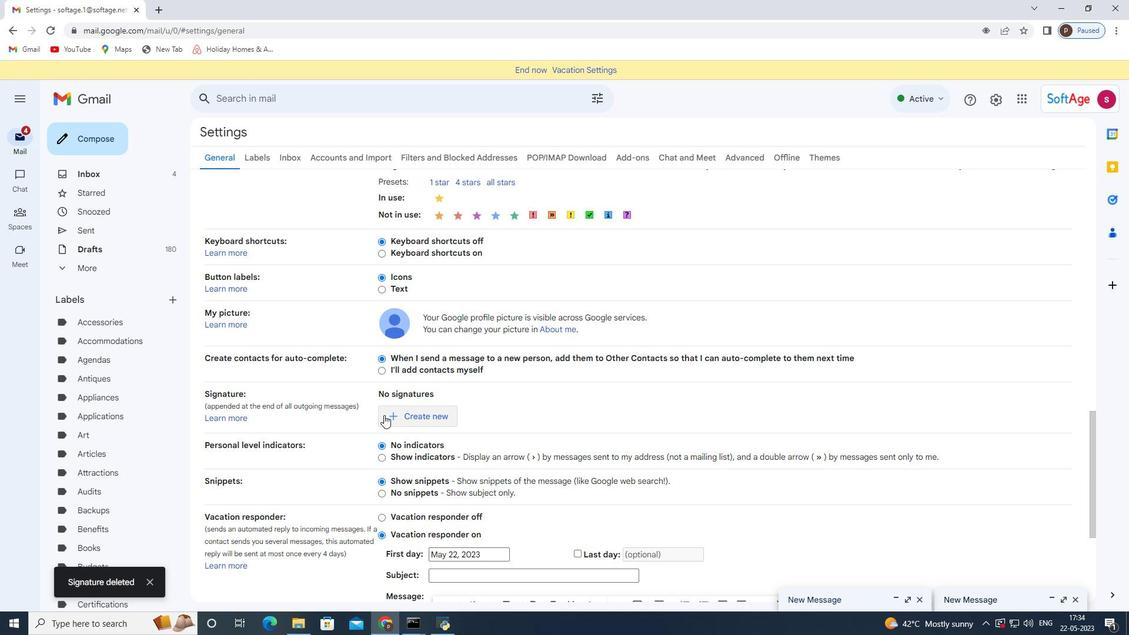 
Action: Mouse pressed left at (390, 413)
Screenshot: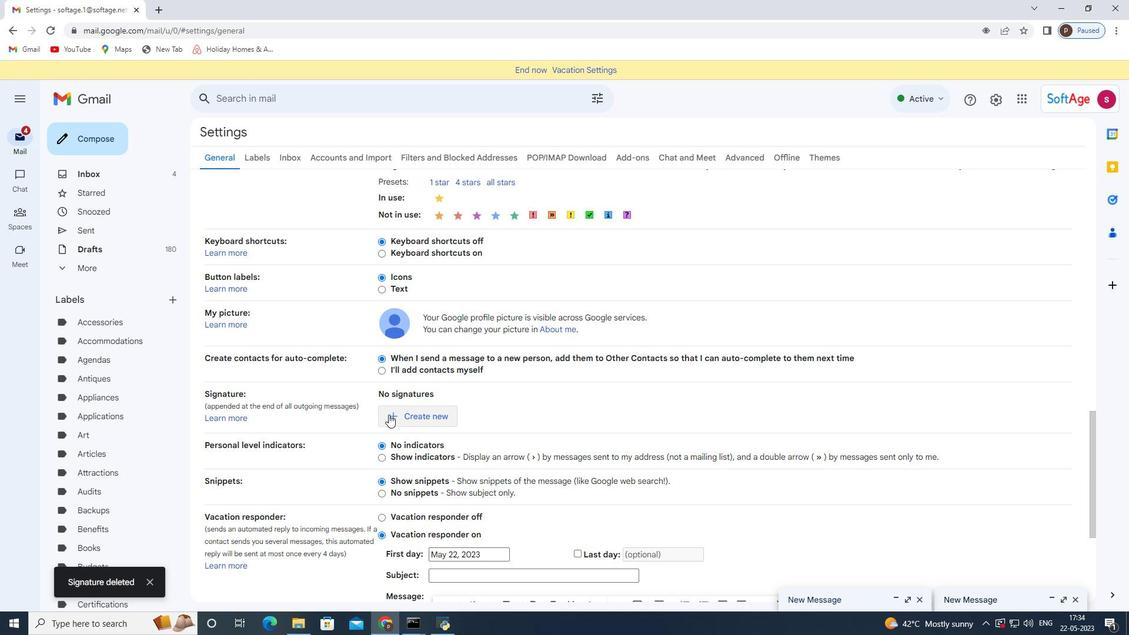 
Action: Mouse moved to (530, 338)
Screenshot: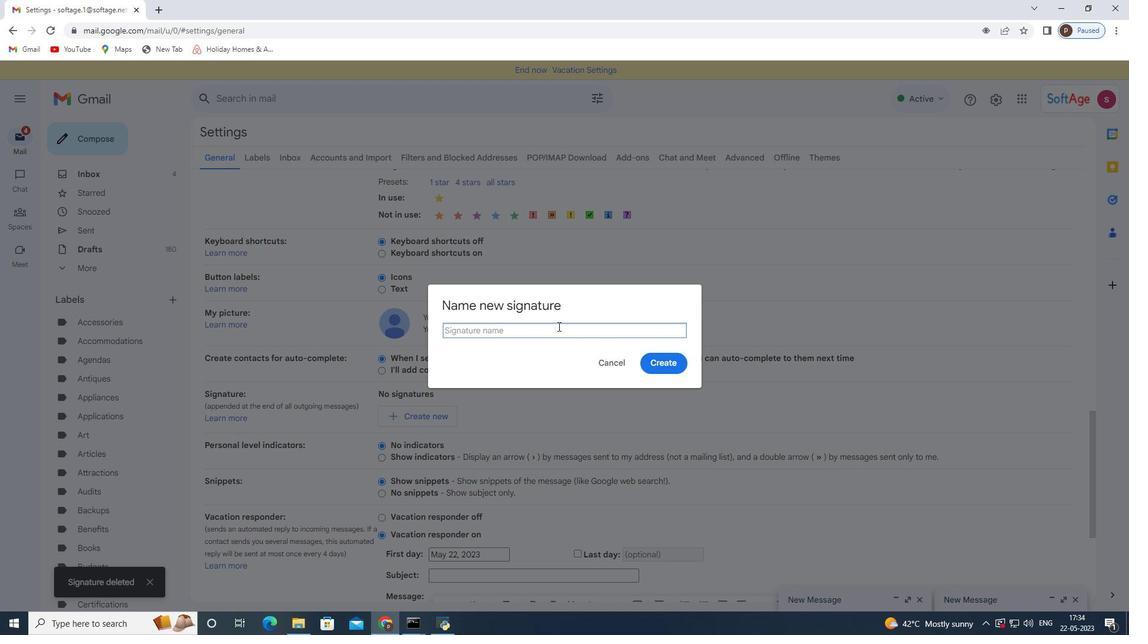
Action: Mouse pressed left at (530, 338)
Screenshot: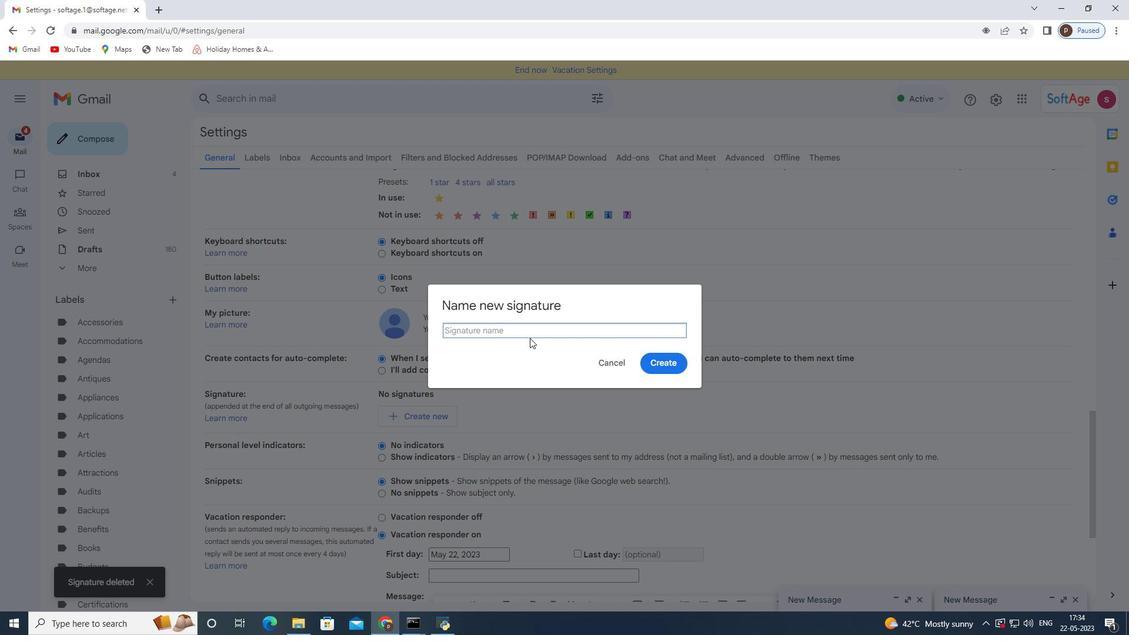 
Action: Mouse moved to (528, 331)
Screenshot: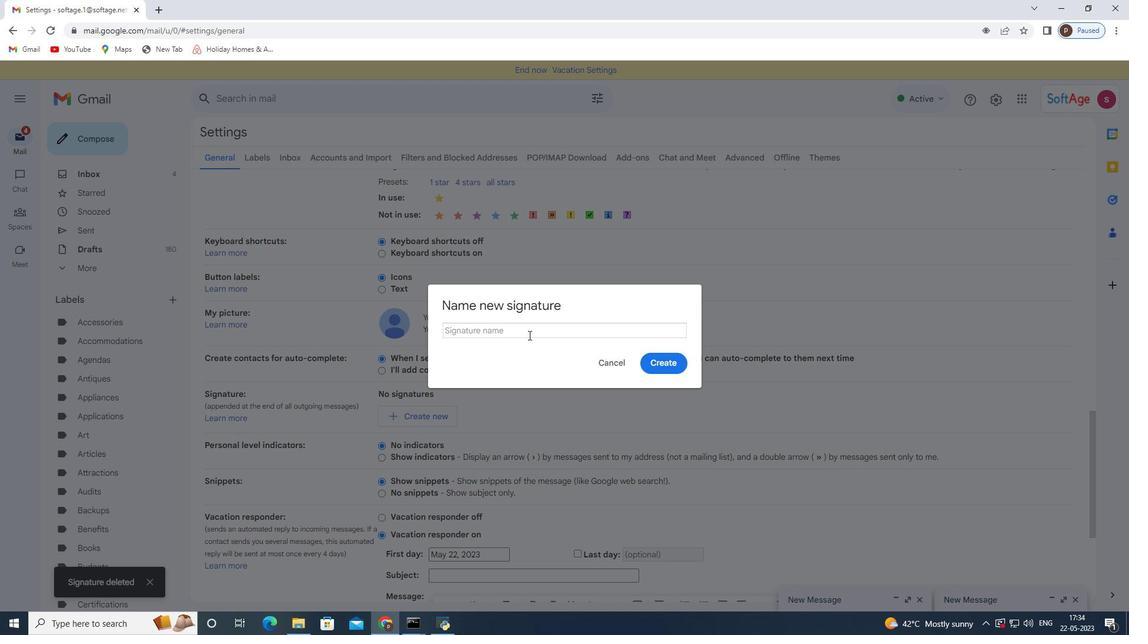 
Action: Mouse pressed left at (528, 331)
Screenshot: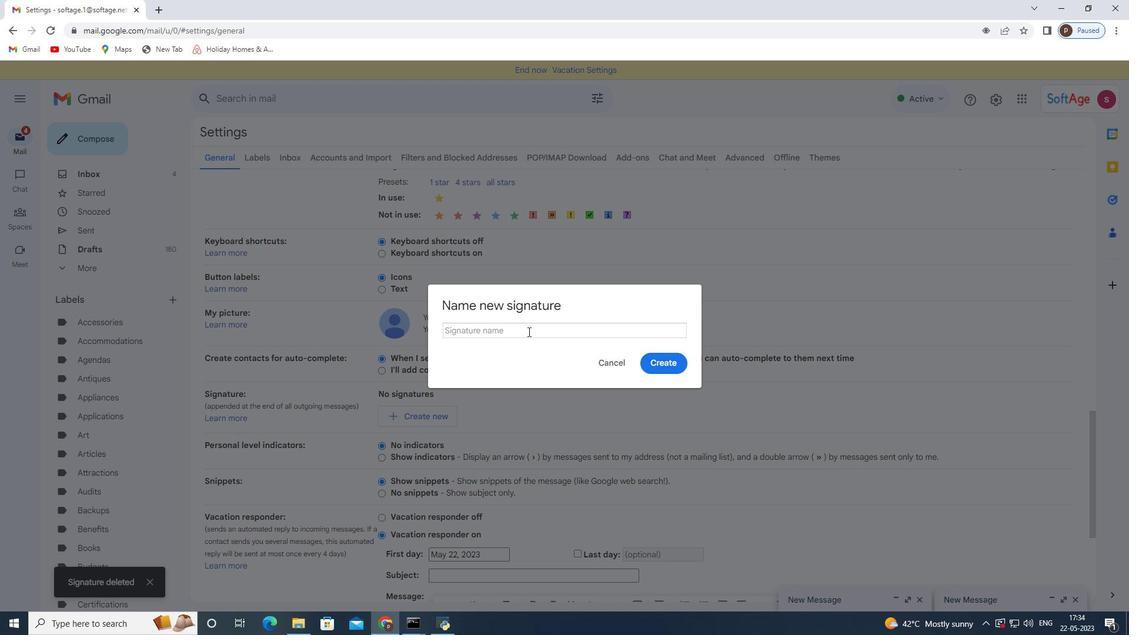 
Action: Key pressed <Key.shift><Key.shift><Key.shift>Mario<Key.space><Key.shift>Parker
Screenshot: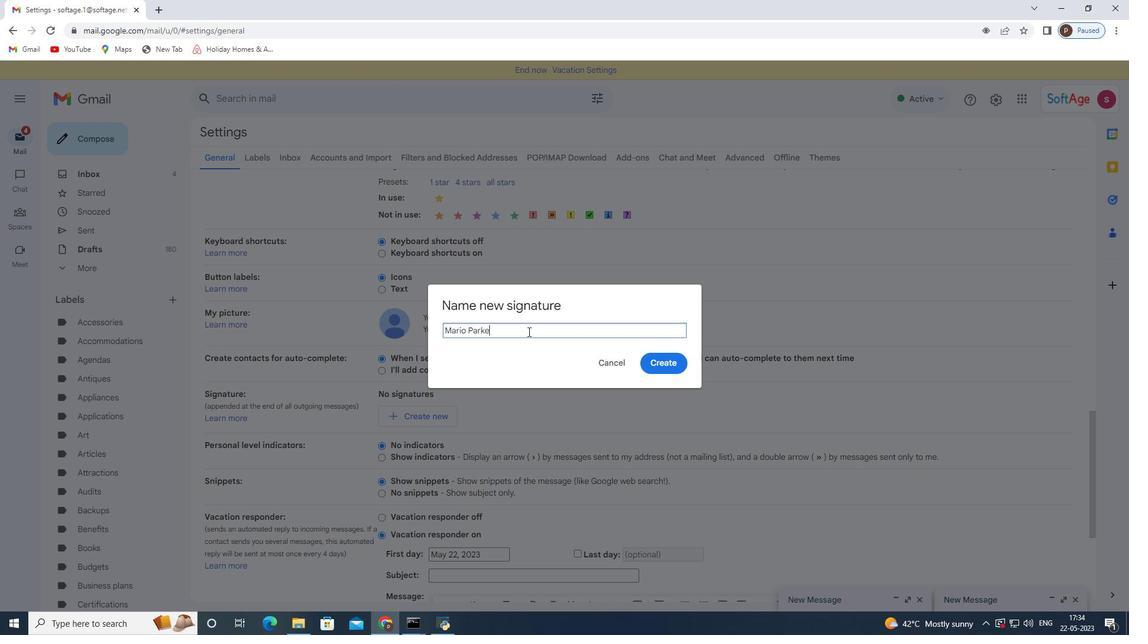 
Action: Mouse moved to (671, 358)
Screenshot: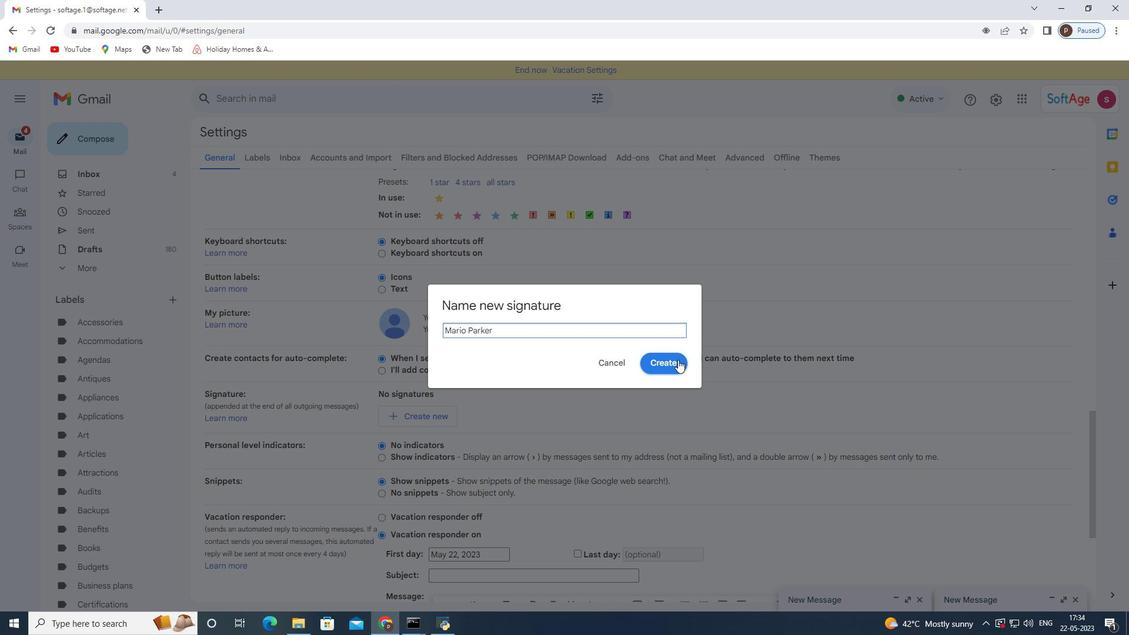 
Action: Mouse pressed left at (671, 358)
Screenshot: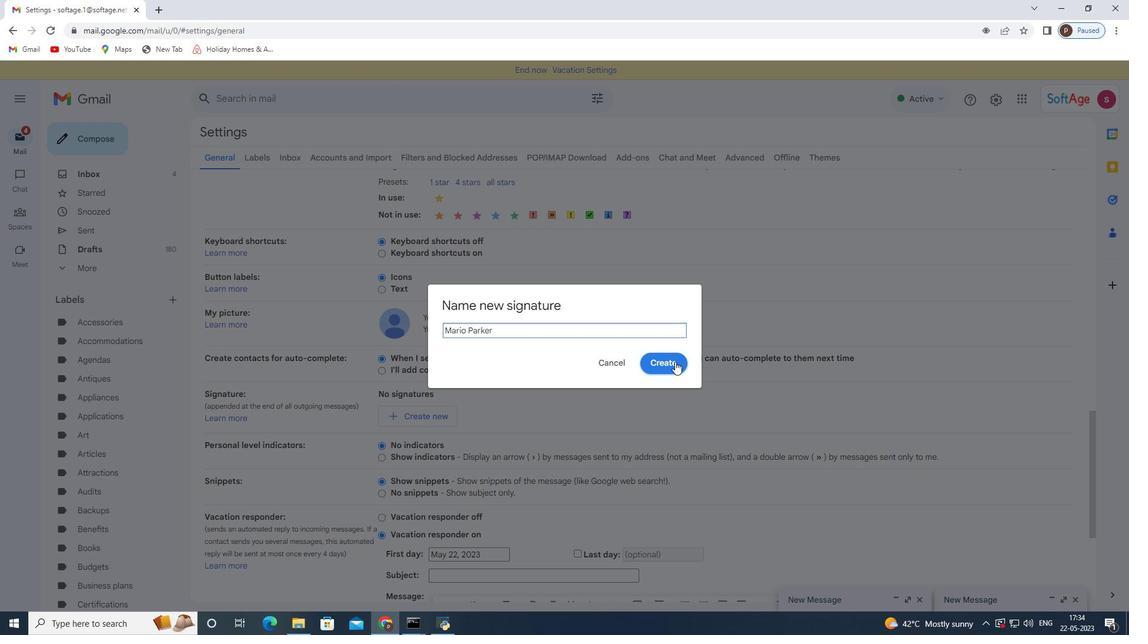 
Action: Mouse moved to (547, 413)
Screenshot: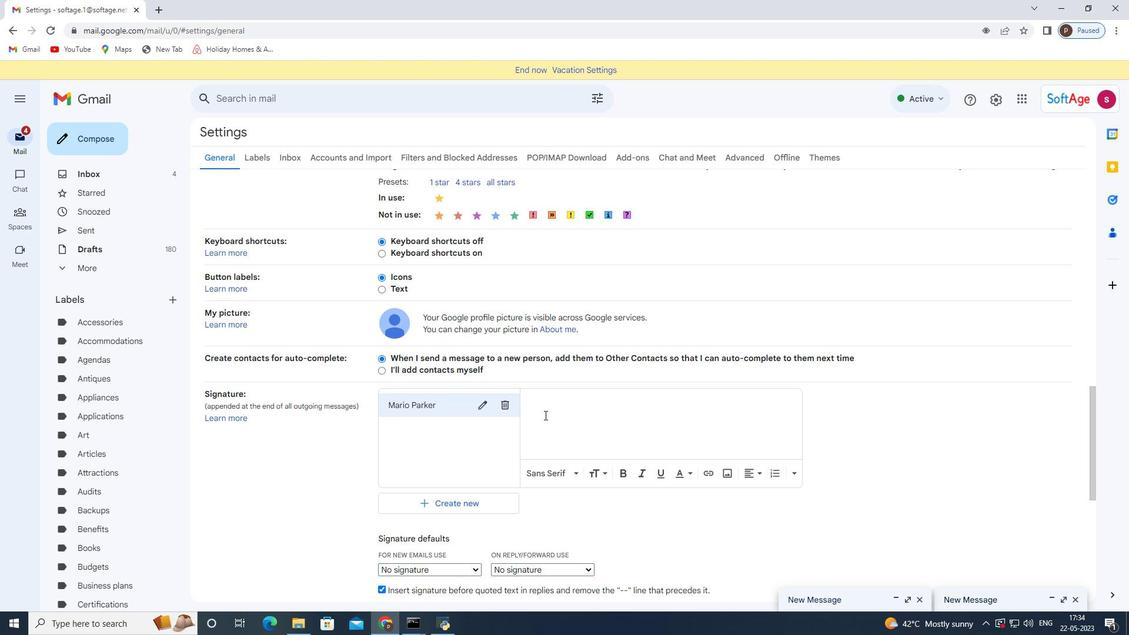 
Action: Mouse pressed left at (547, 413)
Screenshot: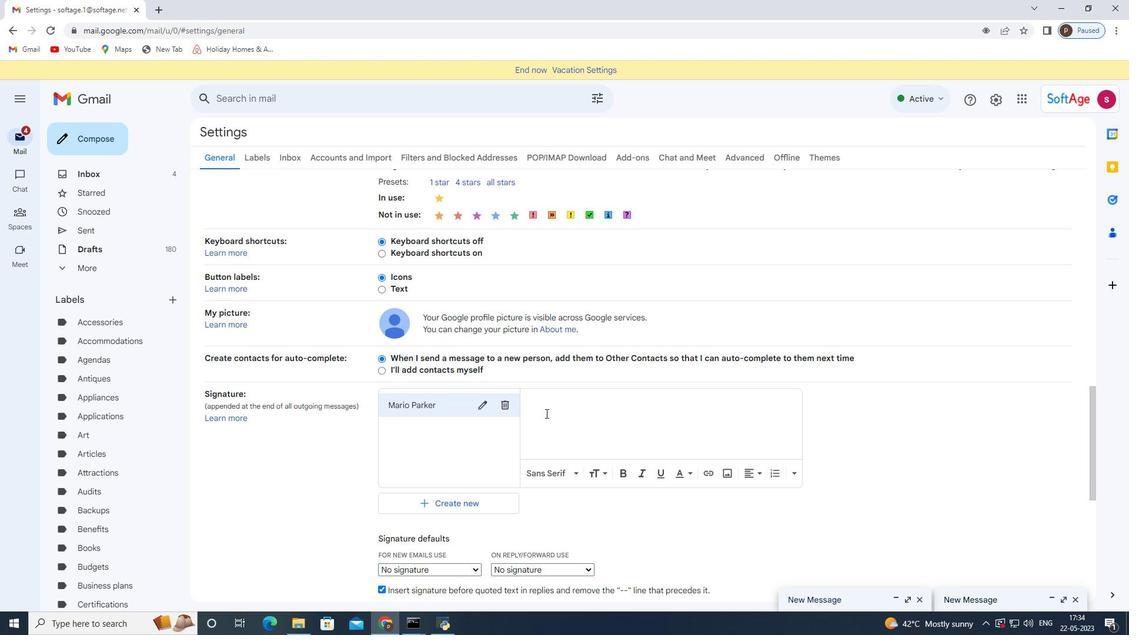 
Action: Key pressed <Key.shift>Best<Key.space>wishes<Key.space>for<Key.space>a<Key.space>happy<Key.space><Key.shift>National<Key.space><Key.shift>Human<Key.space><Key.shift>Trafficking<Key.space><Key.shift>Aareness<Key.space><Key.shift>Day,<Key.enter><Key.shift>MARIO<Key.space><Key.shift>Parker
Screenshot: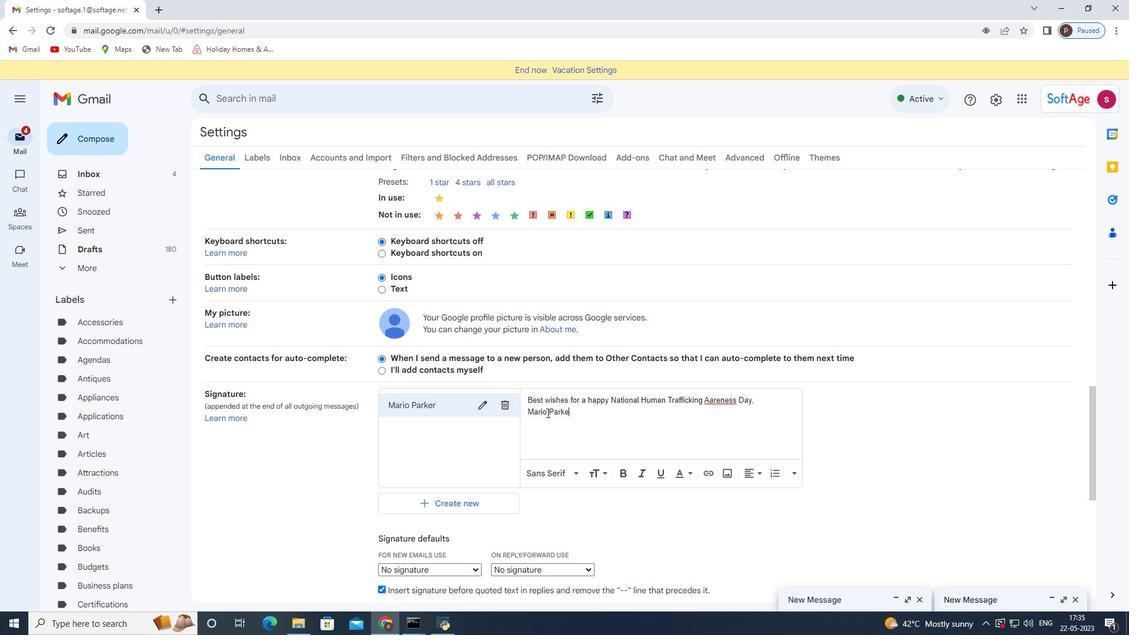 
Action: Mouse scrolled (547, 412) with delta (0, 0)
Screenshot: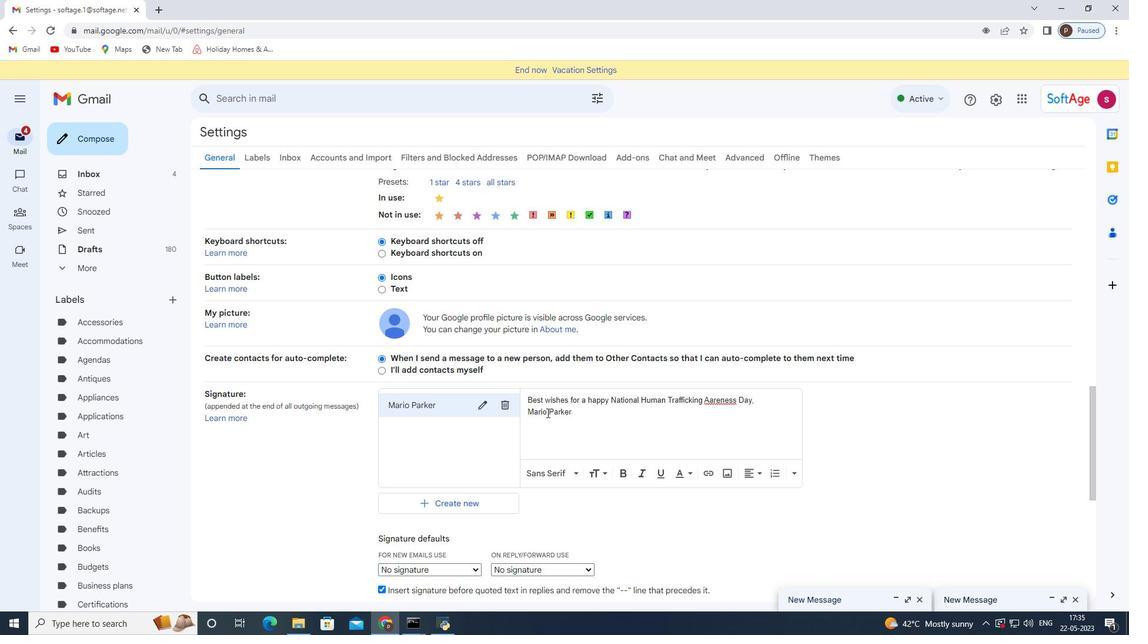 
Action: Mouse scrolled (547, 412) with delta (0, 0)
Screenshot: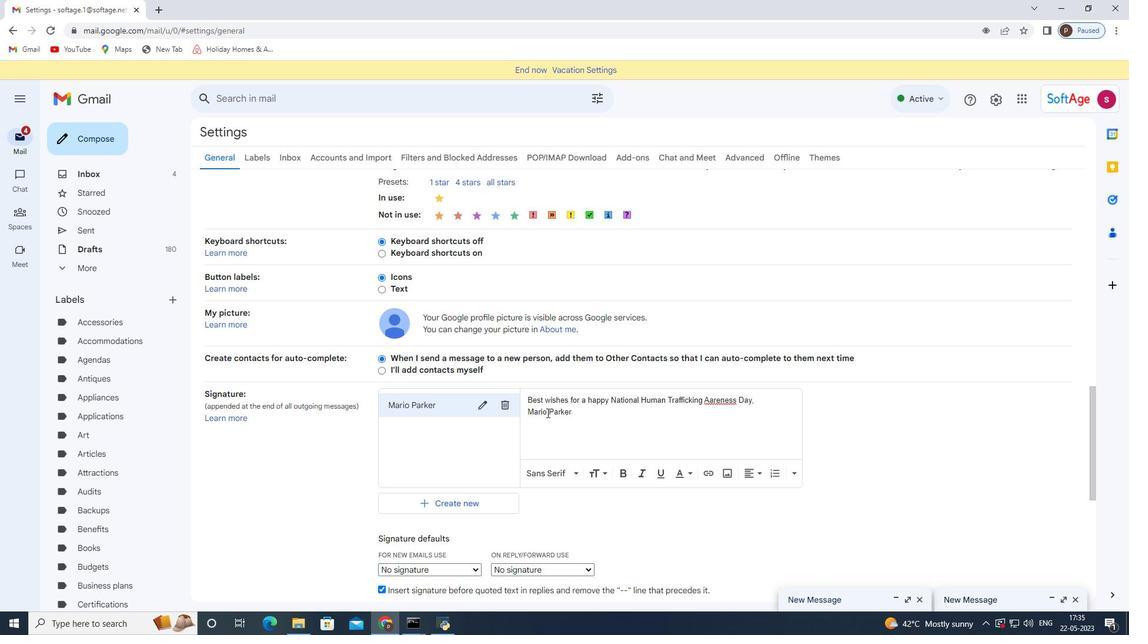 
Action: Mouse moved to (471, 451)
Screenshot: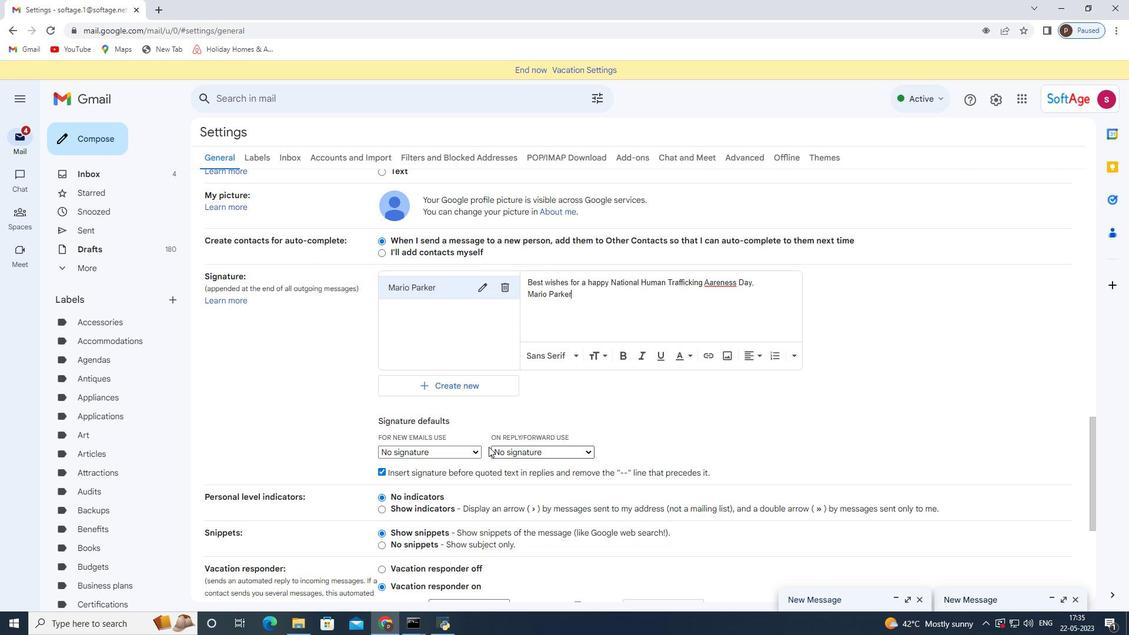 
Action: Mouse pressed left at (471, 451)
Screenshot: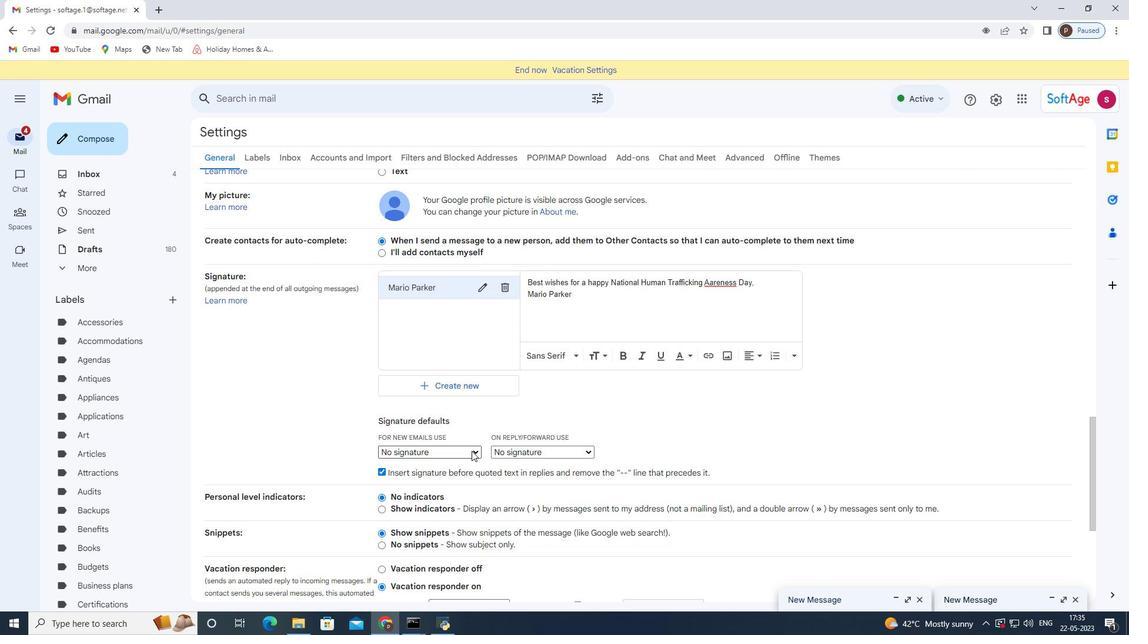 
Action: Mouse moved to (467, 475)
Screenshot: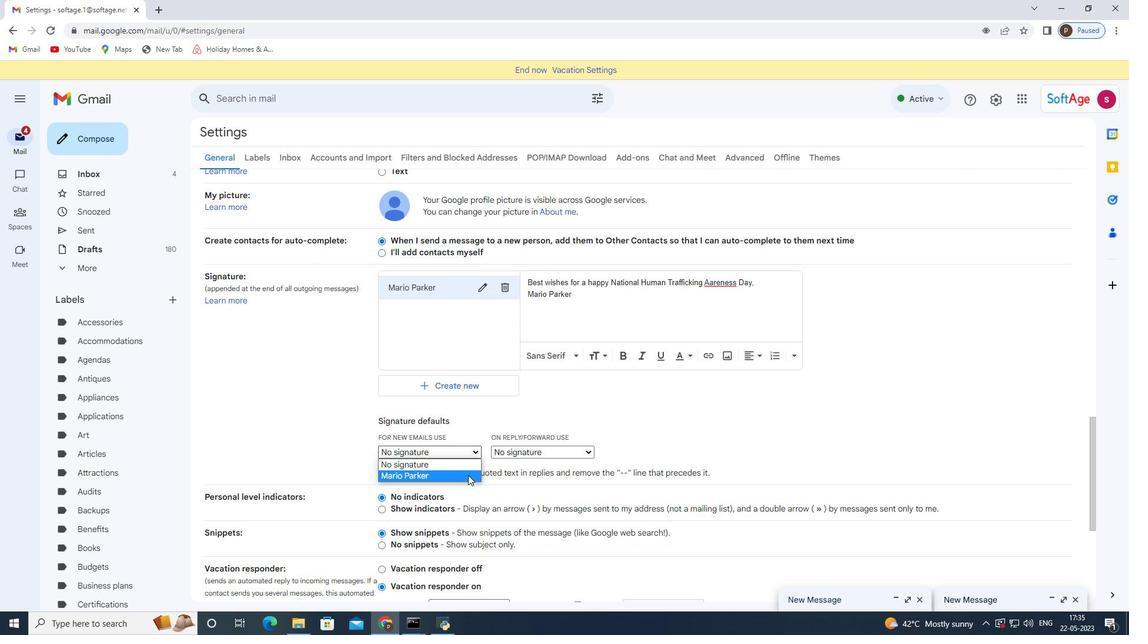 
Action: Mouse pressed left at (467, 475)
Screenshot: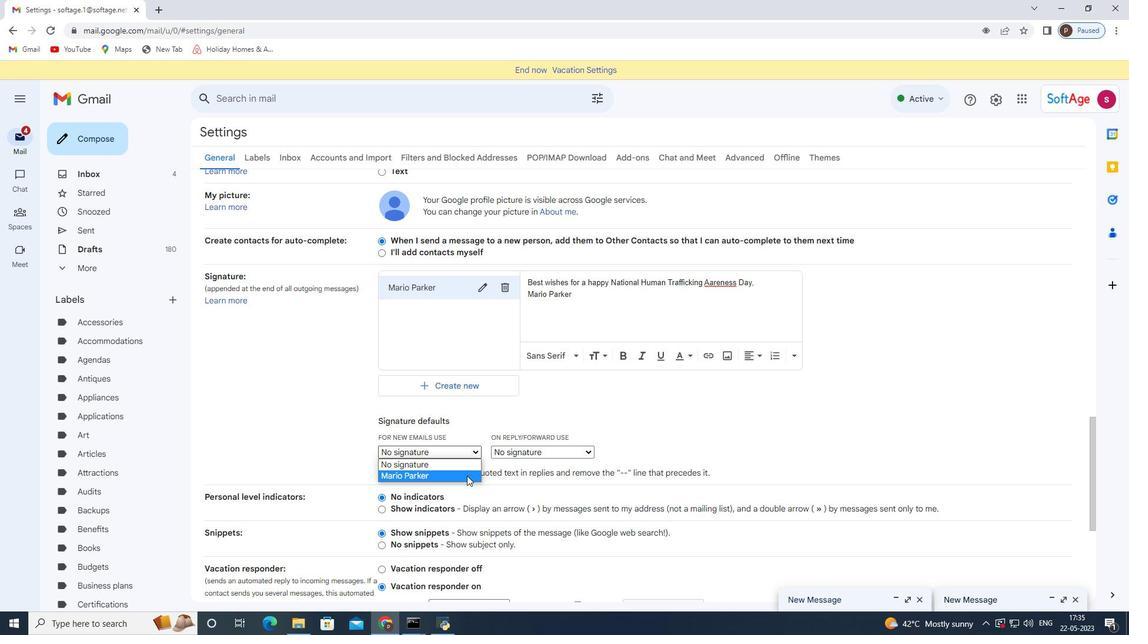 
Action: Mouse moved to (557, 451)
Screenshot: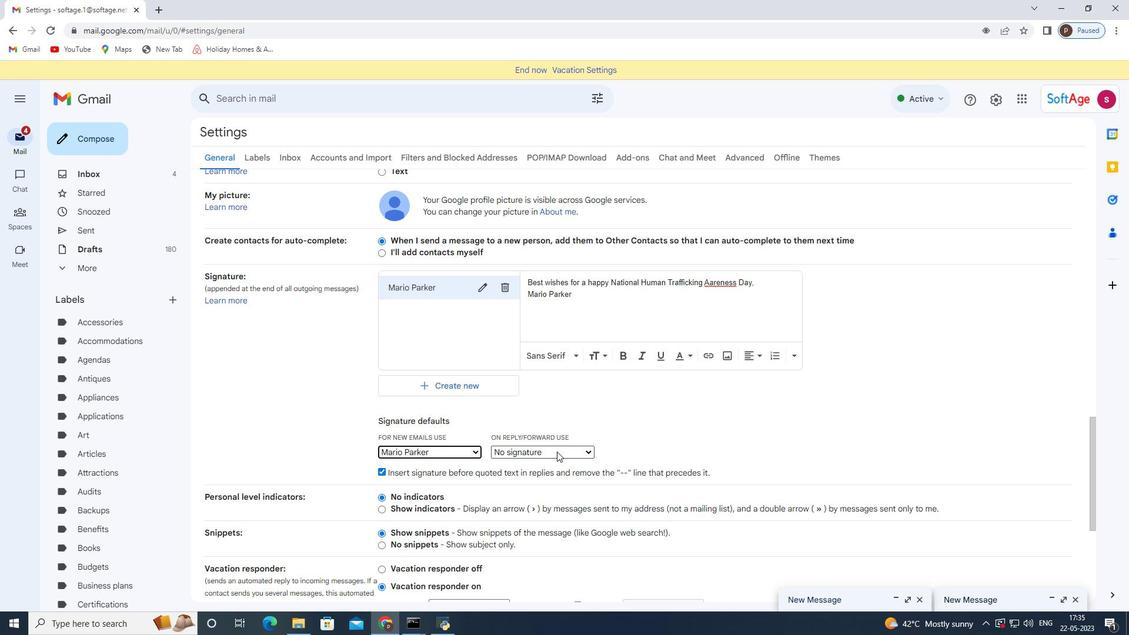 
Action: Mouse pressed left at (557, 451)
Screenshot: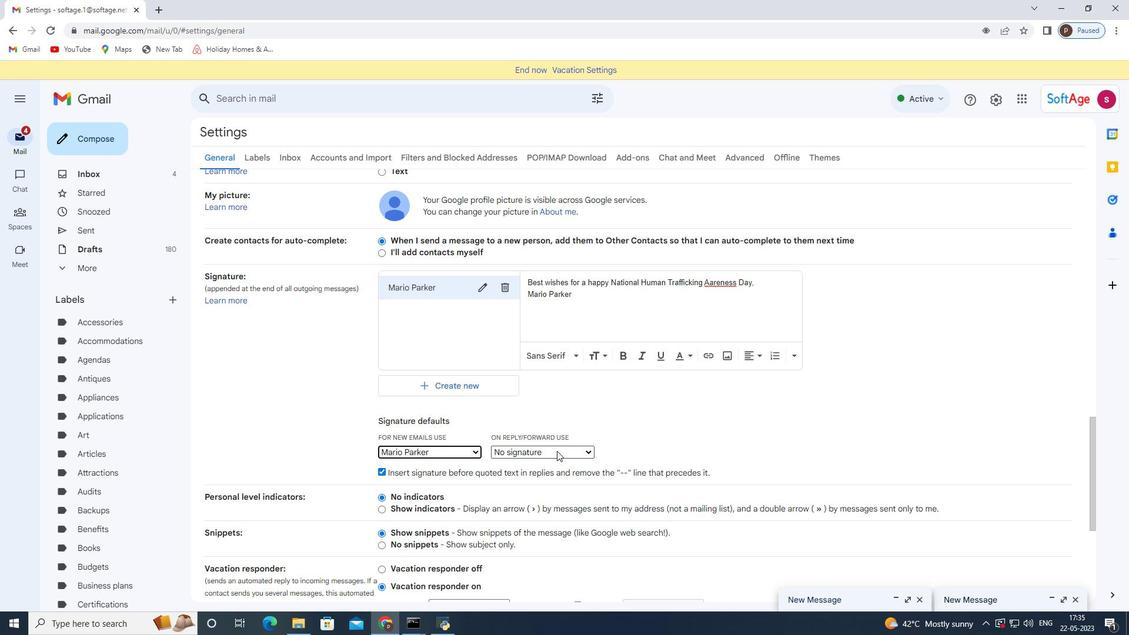 
Action: Mouse moved to (547, 474)
Screenshot: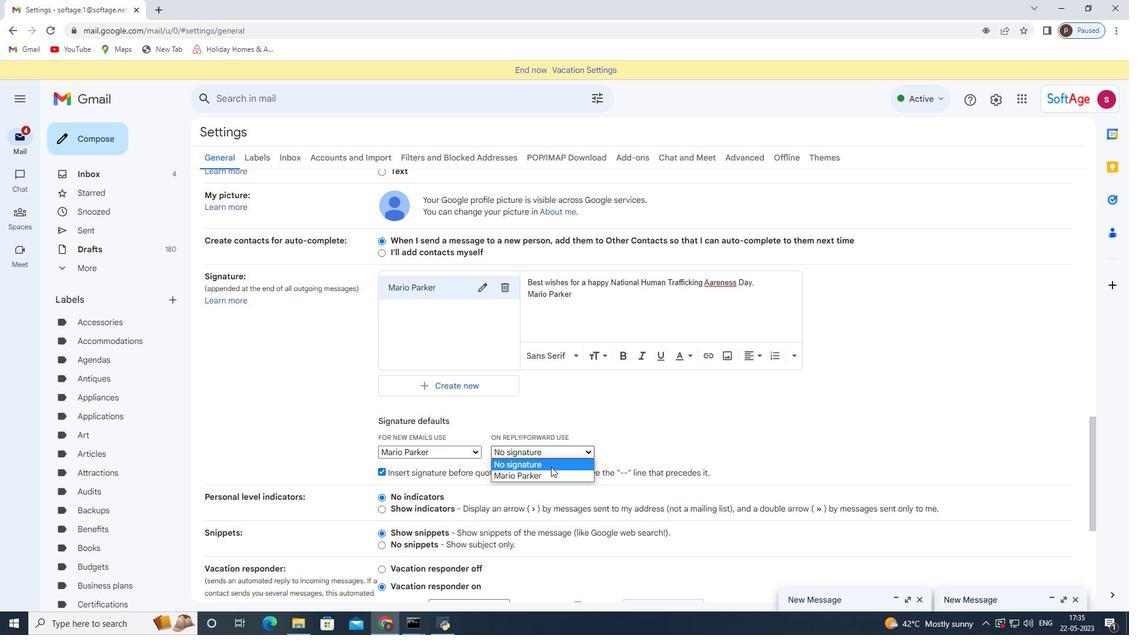 
Action: Mouse pressed left at (547, 474)
Screenshot: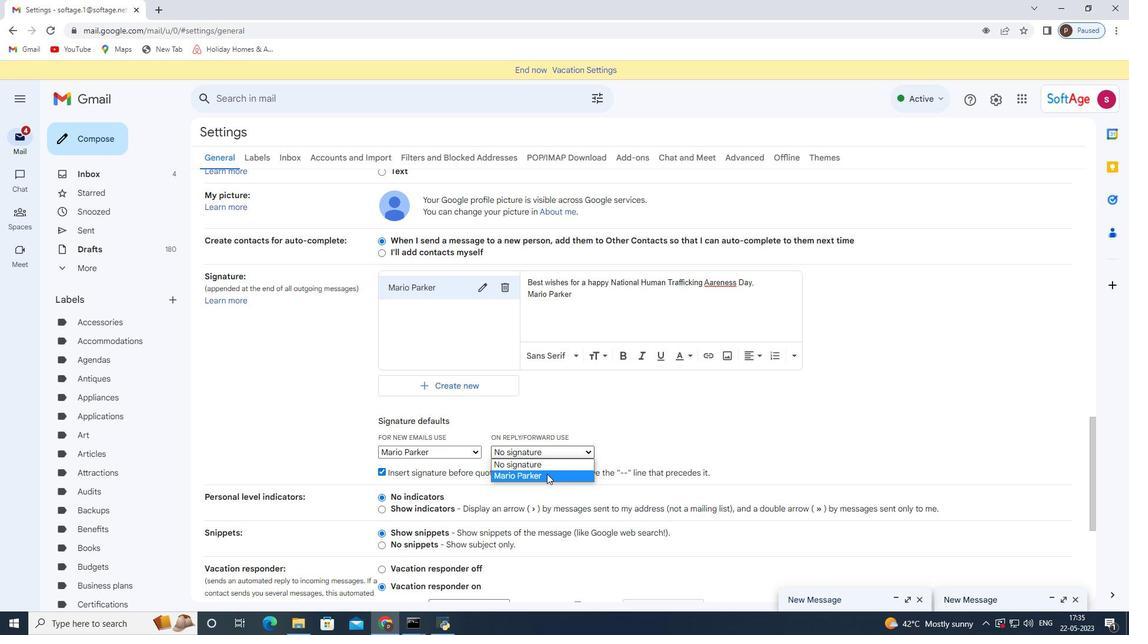 
Action: Mouse scrolled (547, 473) with delta (0, 0)
Screenshot: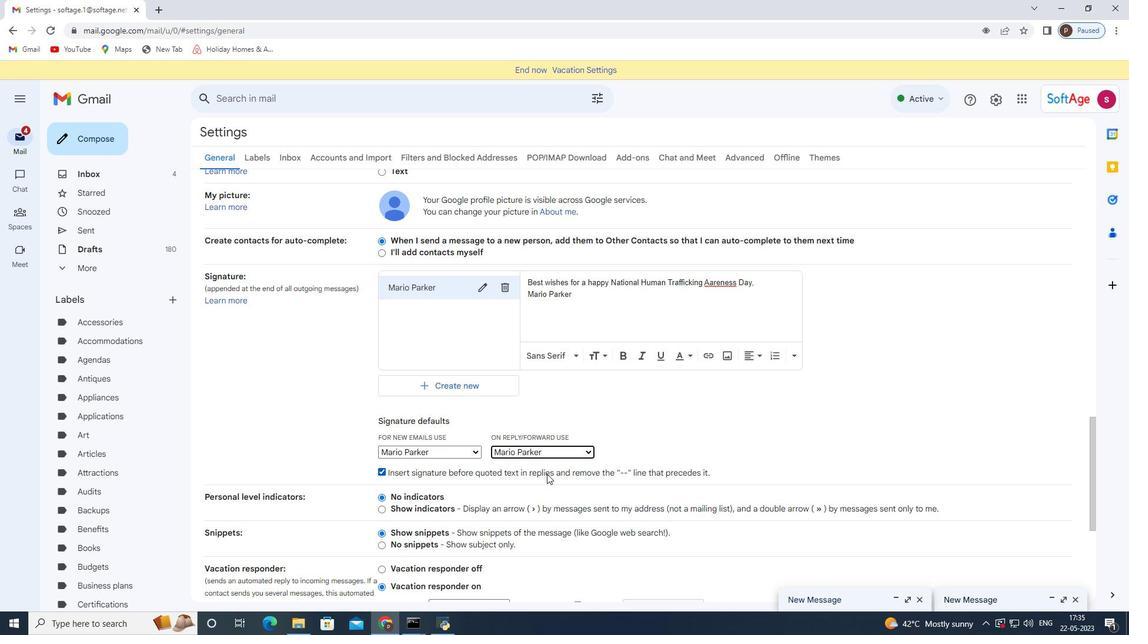
Action: Mouse scrolled (547, 473) with delta (0, 0)
Screenshot: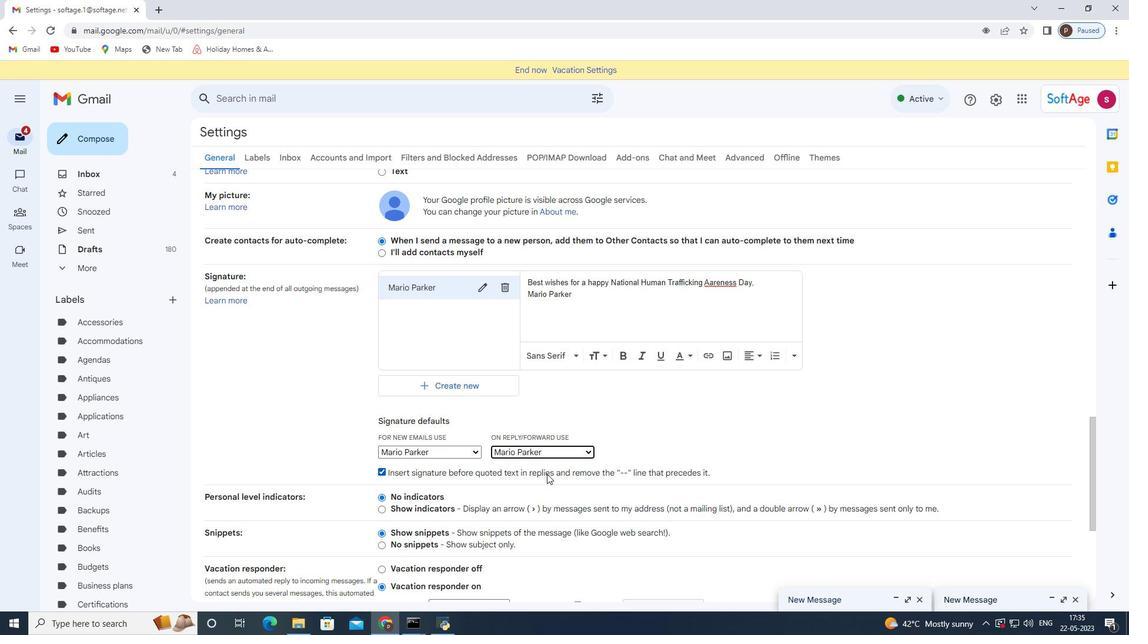 
Action: Mouse scrolled (547, 473) with delta (0, 0)
Screenshot: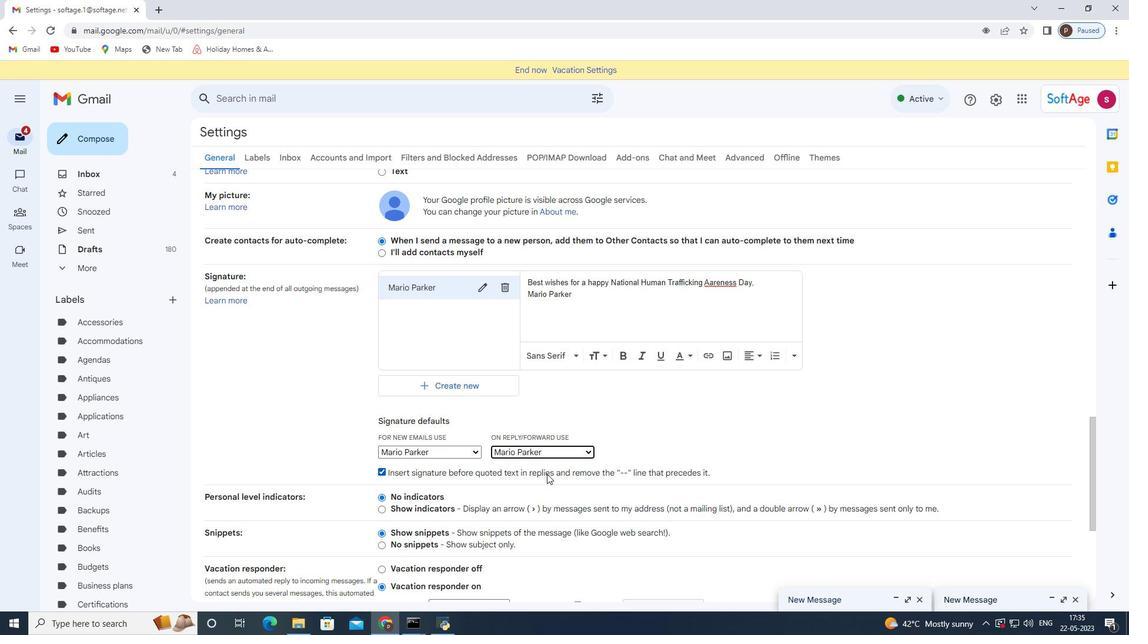 
Action: Mouse scrolled (547, 473) with delta (0, 0)
Screenshot: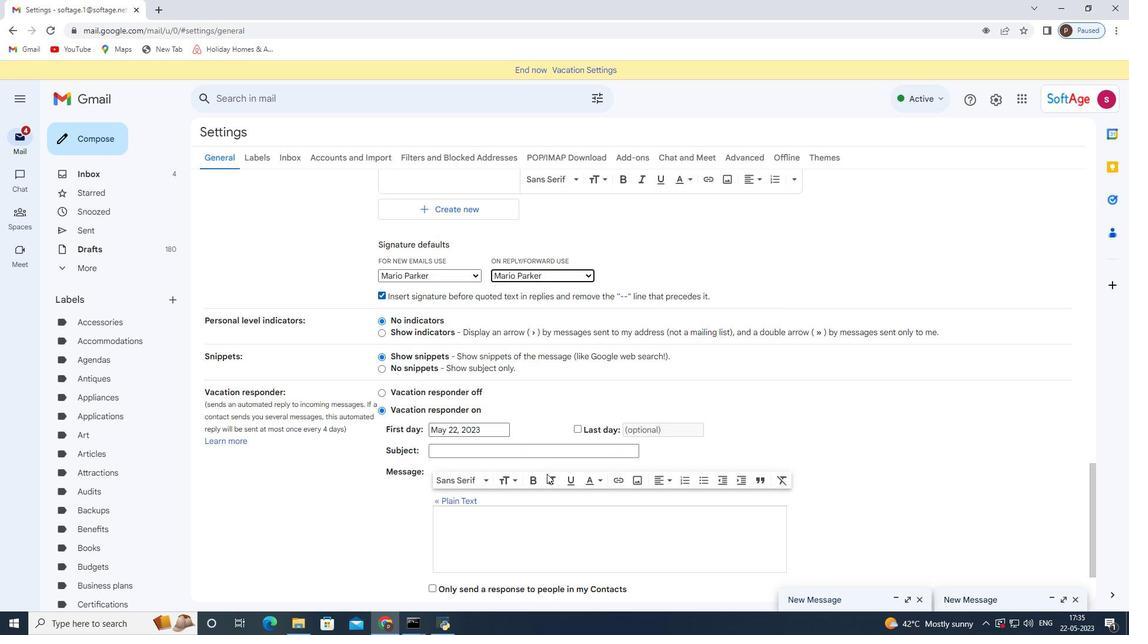 
Action: Mouse scrolled (547, 473) with delta (0, 0)
Screenshot: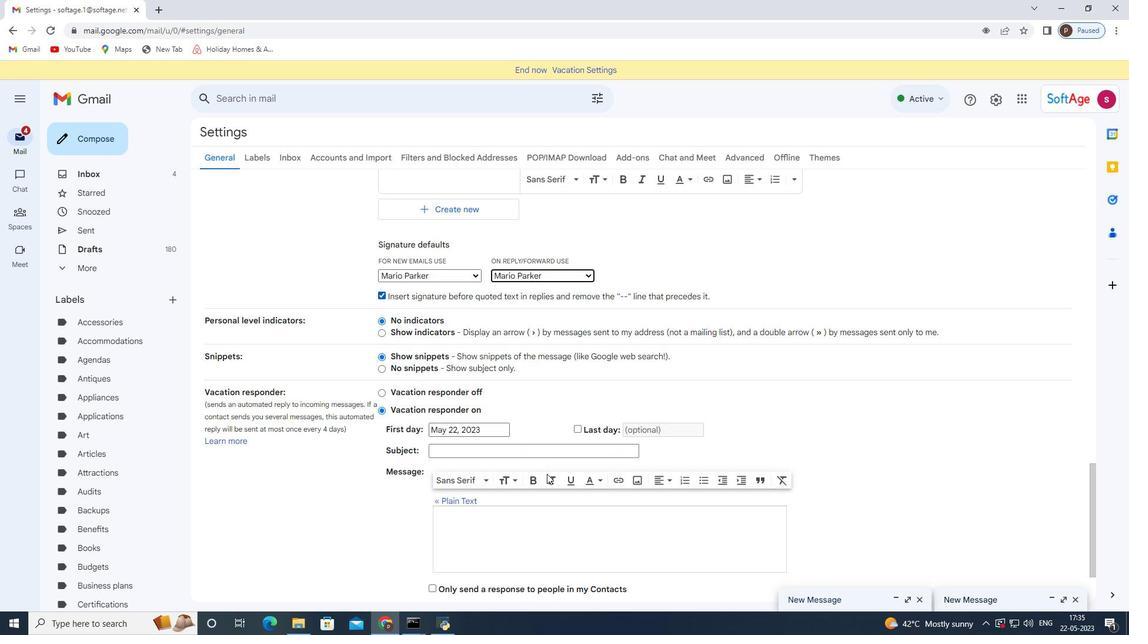 
Action: Mouse scrolled (547, 473) with delta (0, 0)
Screenshot: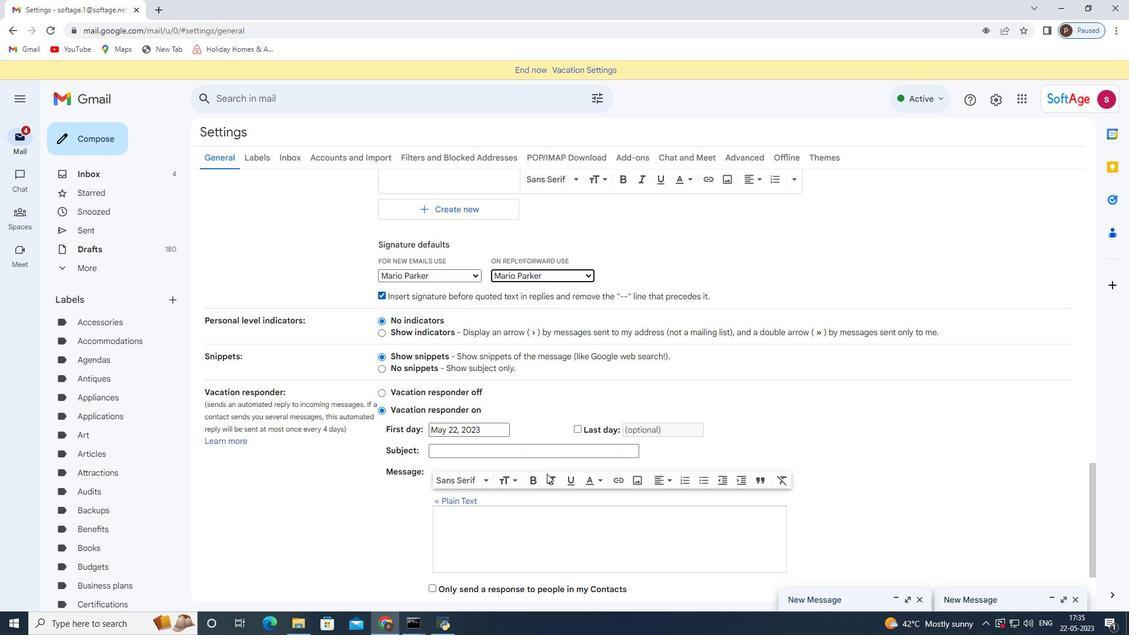 
Action: Mouse moved to (626, 534)
Screenshot: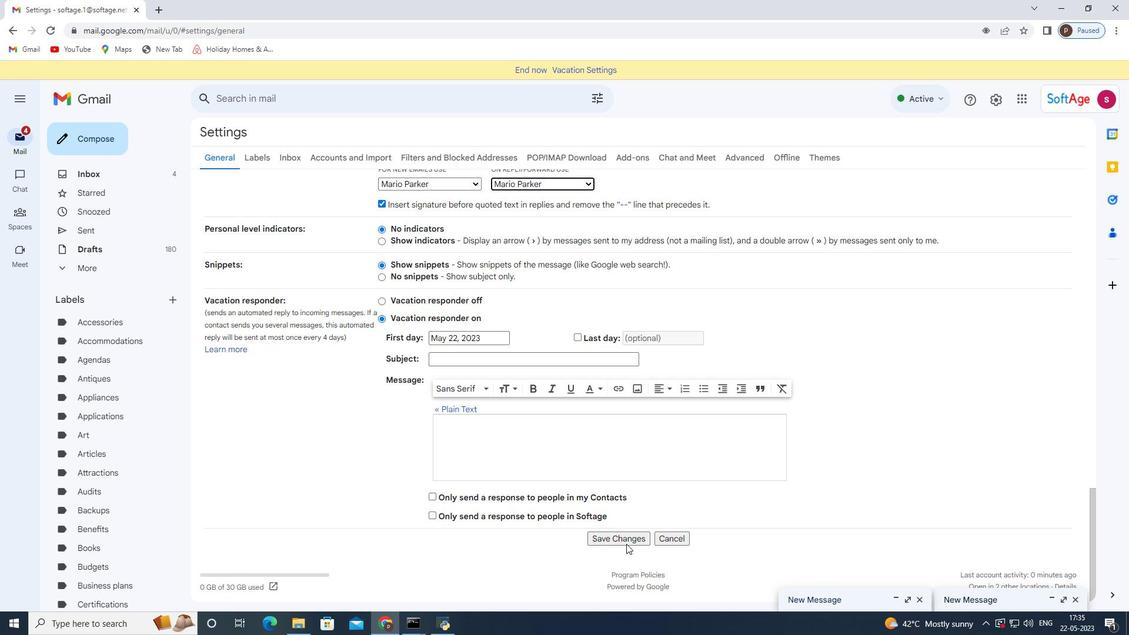 
Action: Mouse pressed left at (626, 534)
Screenshot: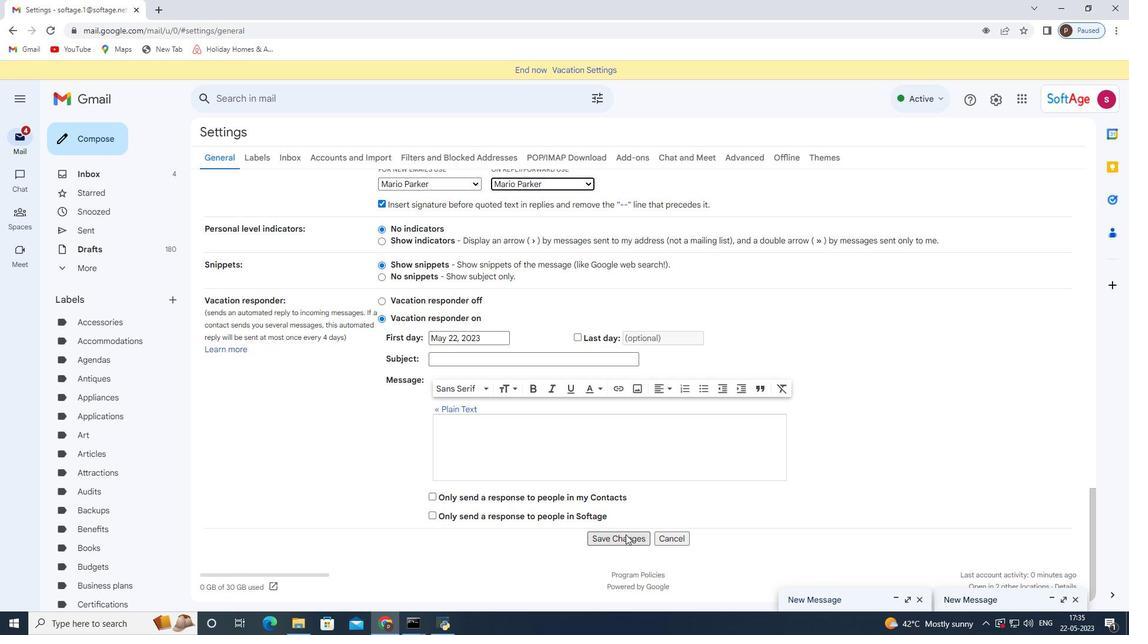 
Action: Mouse scrolled (626, 535) with delta (0, 0)
Screenshot: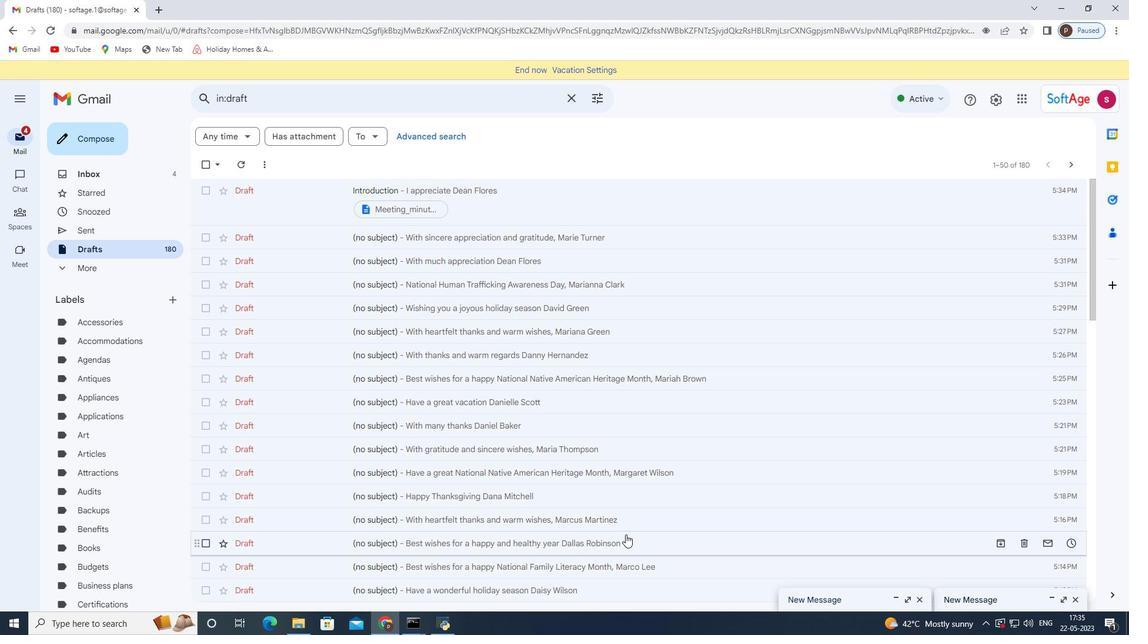 
Action: Mouse scrolled (626, 535) with delta (0, 0)
Screenshot: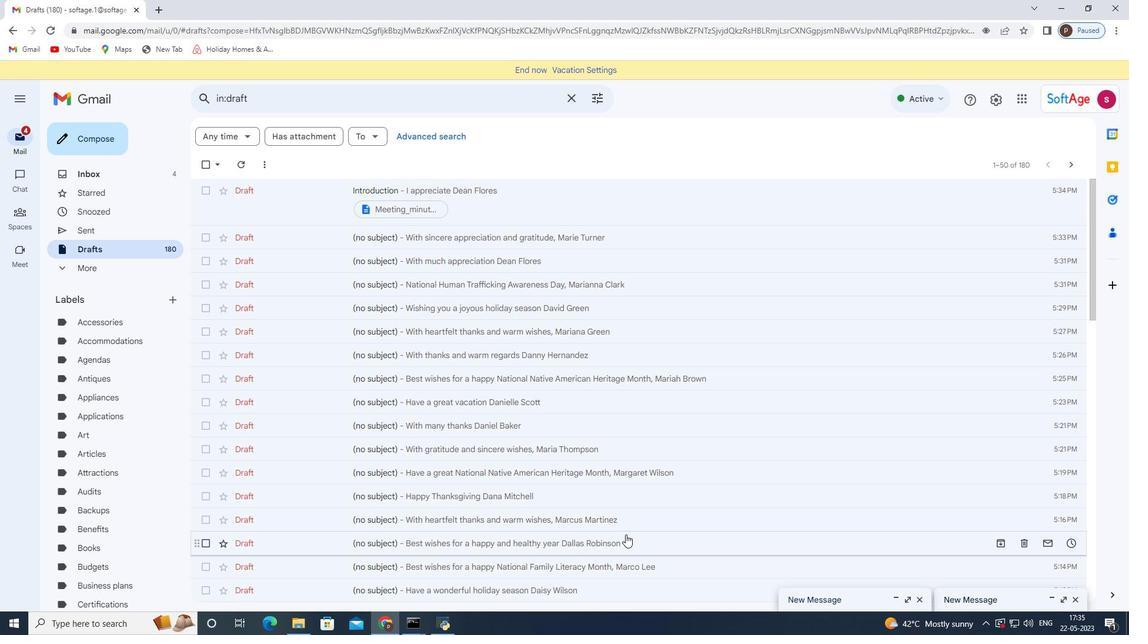 
Action: Mouse scrolled (626, 535) with delta (0, 0)
Screenshot: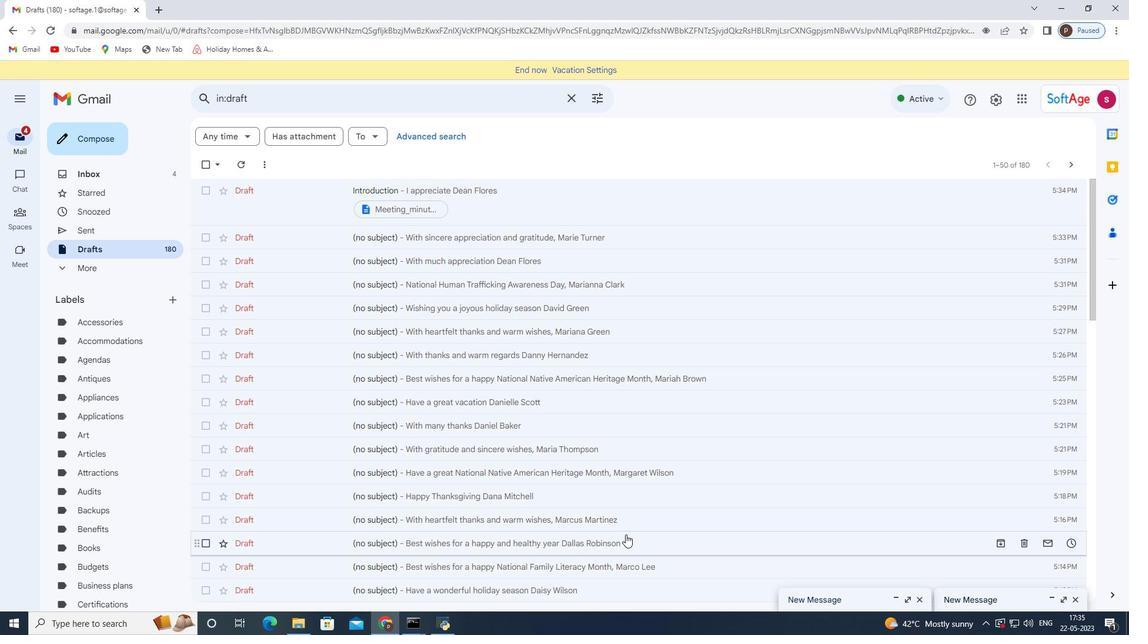 
Action: Mouse scrolled (626, 535) with delta (0, 0)
Screenshot: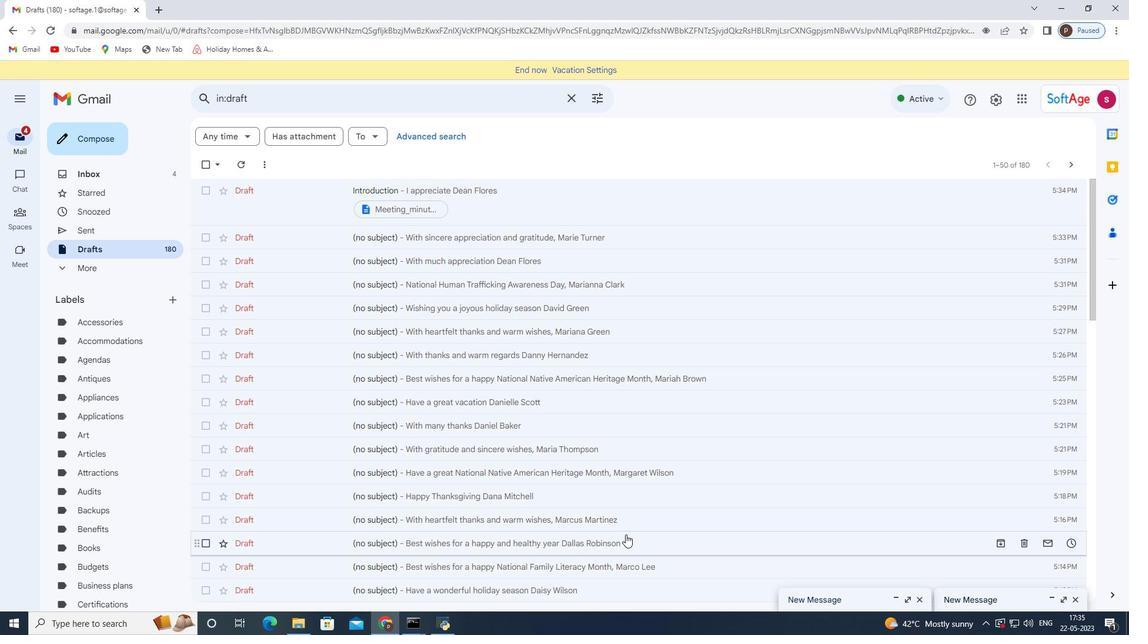 
Action: Mouse scrolled (626, 535) with delta (0, 0)
Screenshot: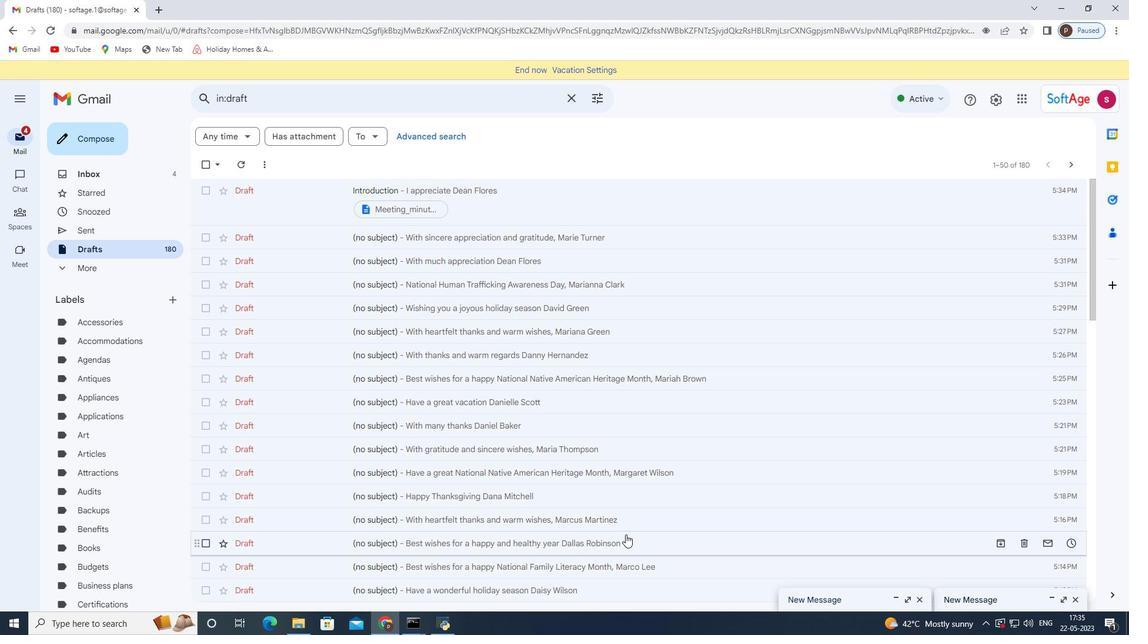 
Action: Mouse moved to (94, 137)
Screenshot: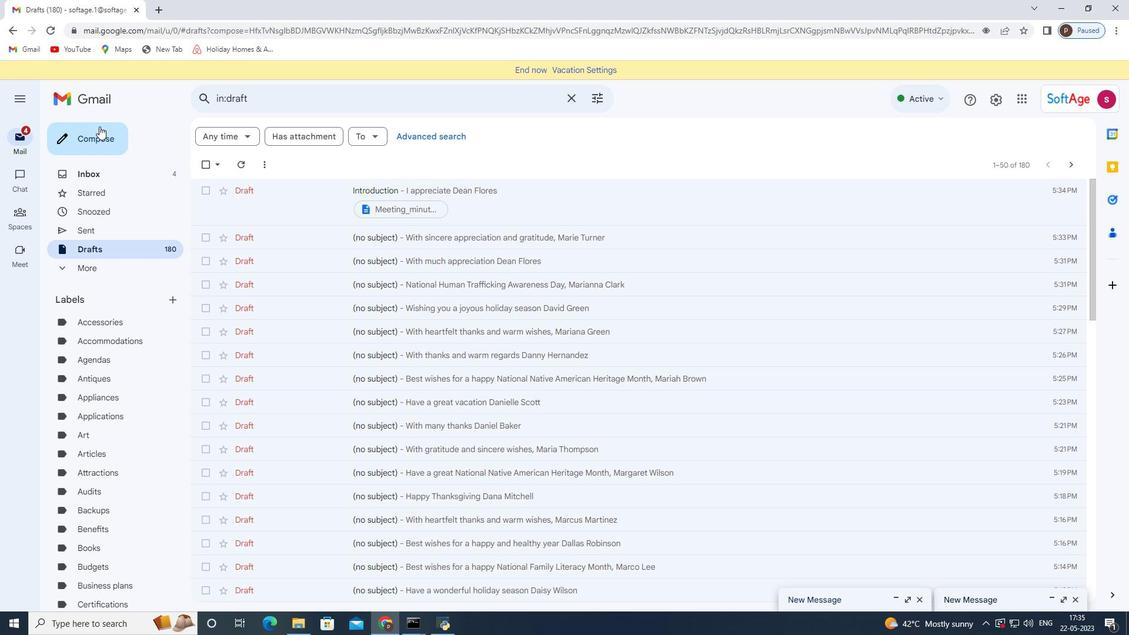 
Action: Mouse pressed left at (94, 137)
Screenshot: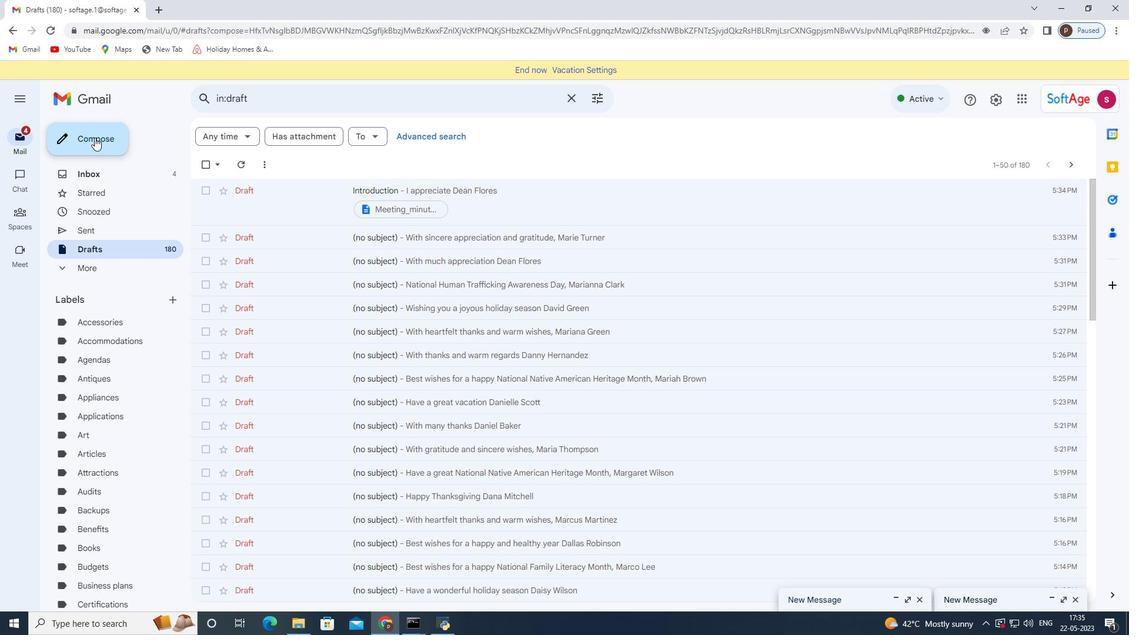 
Action: Mouse moved to (460, 285)
Screenshot: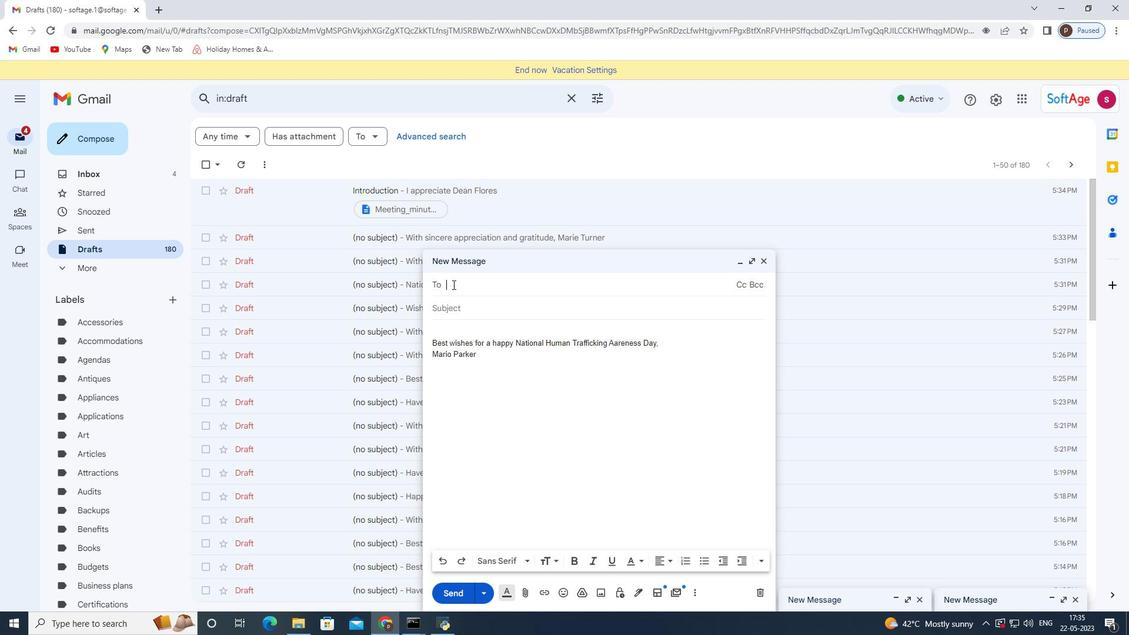 
Action: Mouse pressed left at (460, 285)
Screenshot: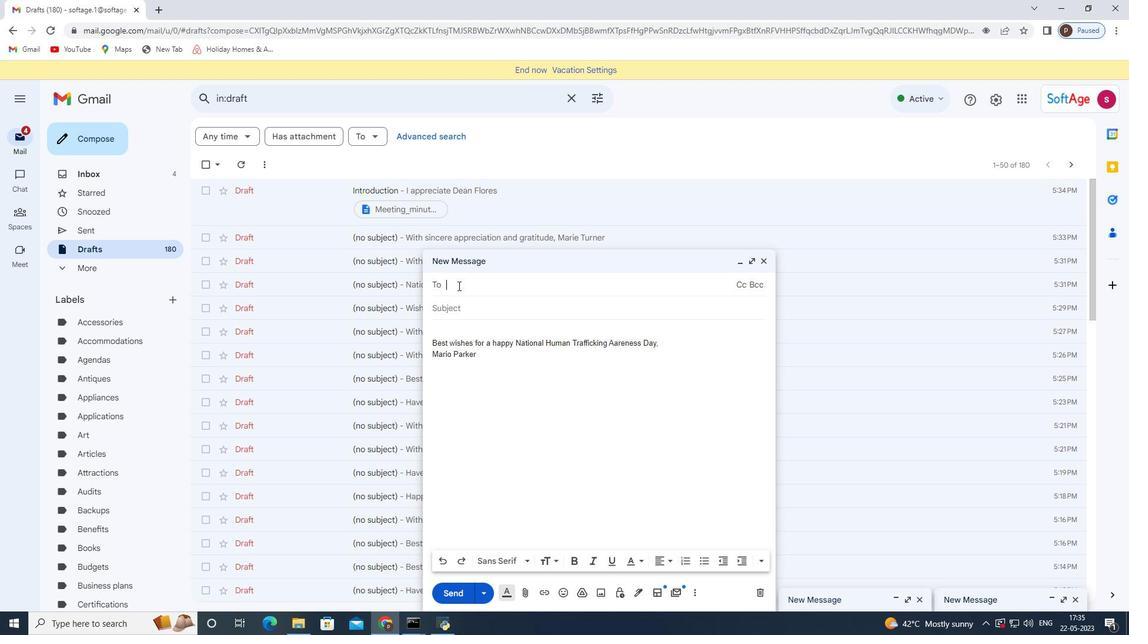 
Action: Key pressed softage.3<Key.shift>@softage.net
Screenshot: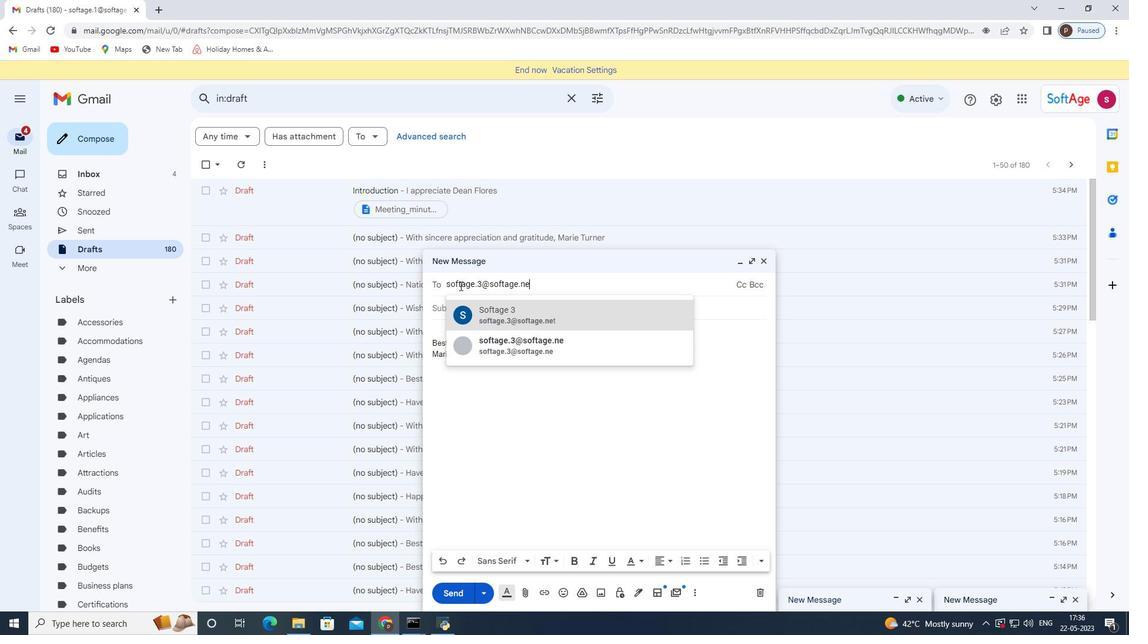 
Action: Mouse moved to (596, 317)
Screenshot: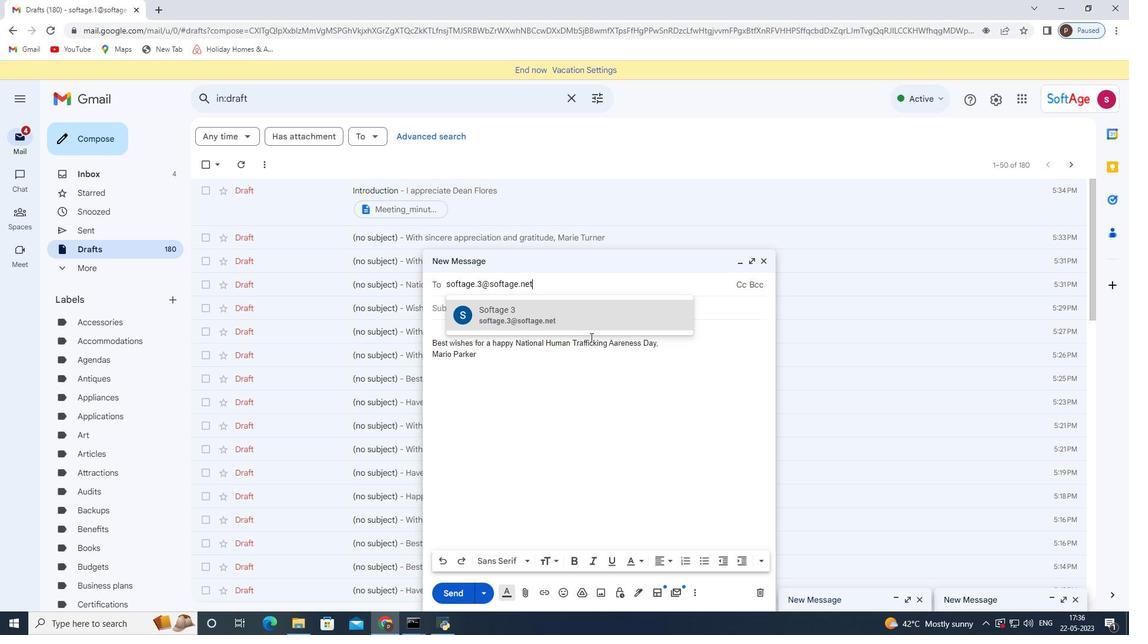 
Action: Mouse pressed left at (596, 317)
Screenshot: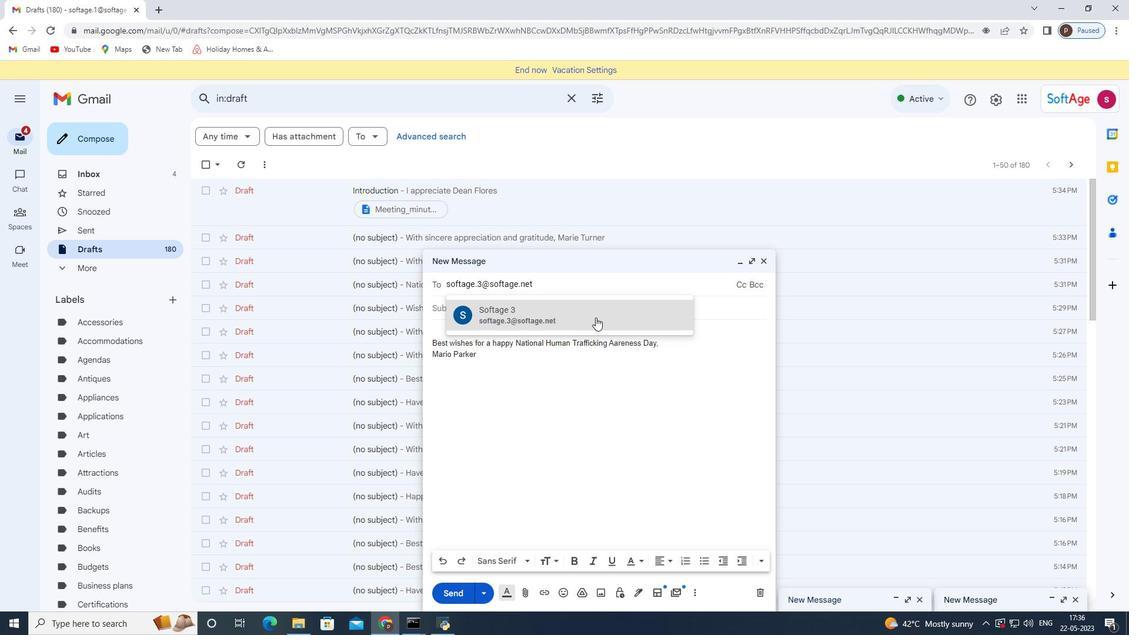 
Action: Mouse moved to (171, 298)
Screenshot: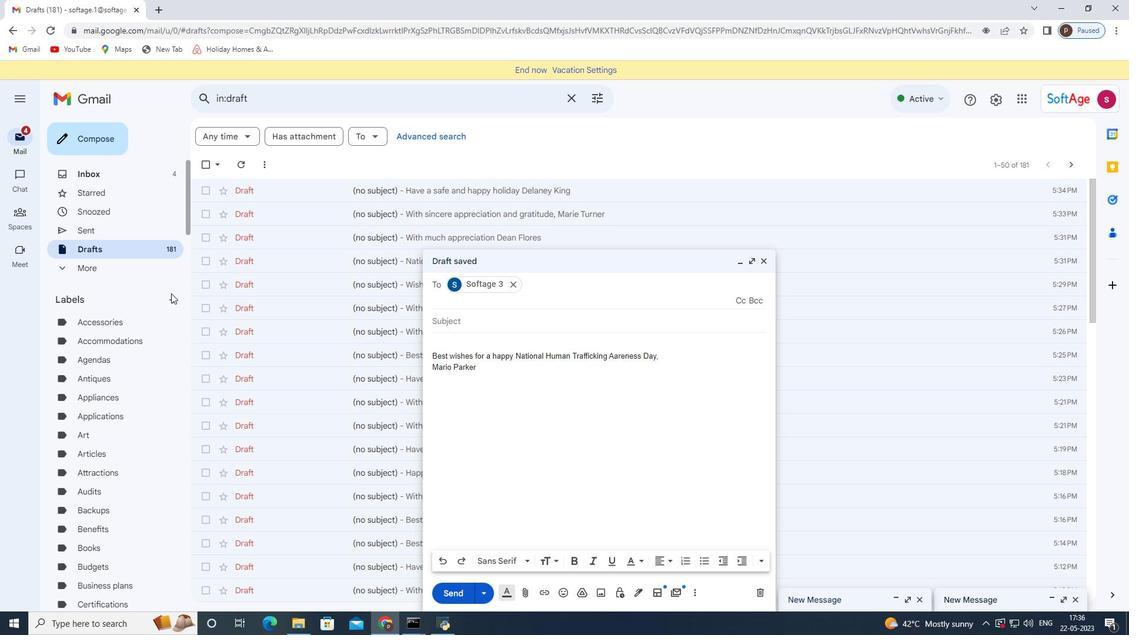 
Action: Mouse pressed left at (171, 298)
Screenshot: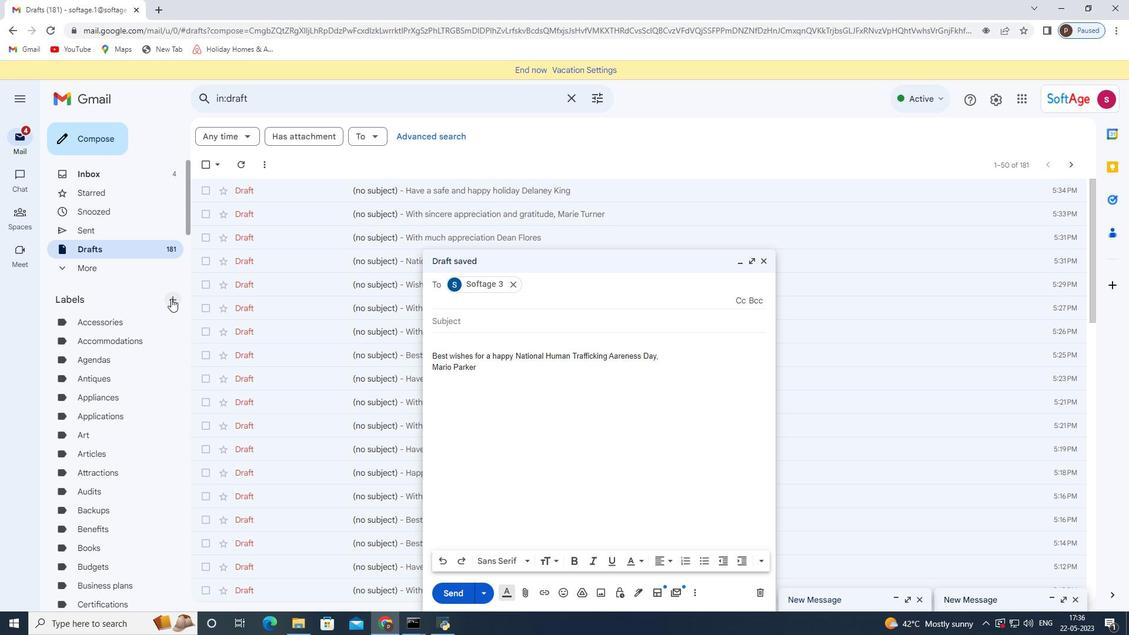 
Action: Mouse moved to (463, 320)
Screenshot: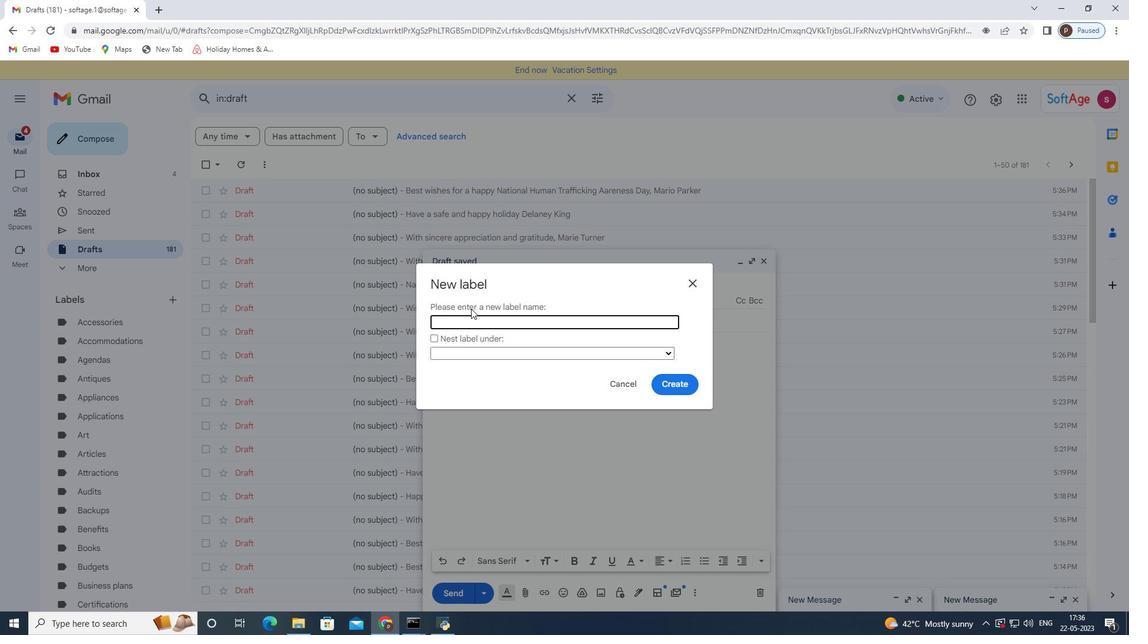 
Action: Mouse pressed left at (463, 320)
Screenshot: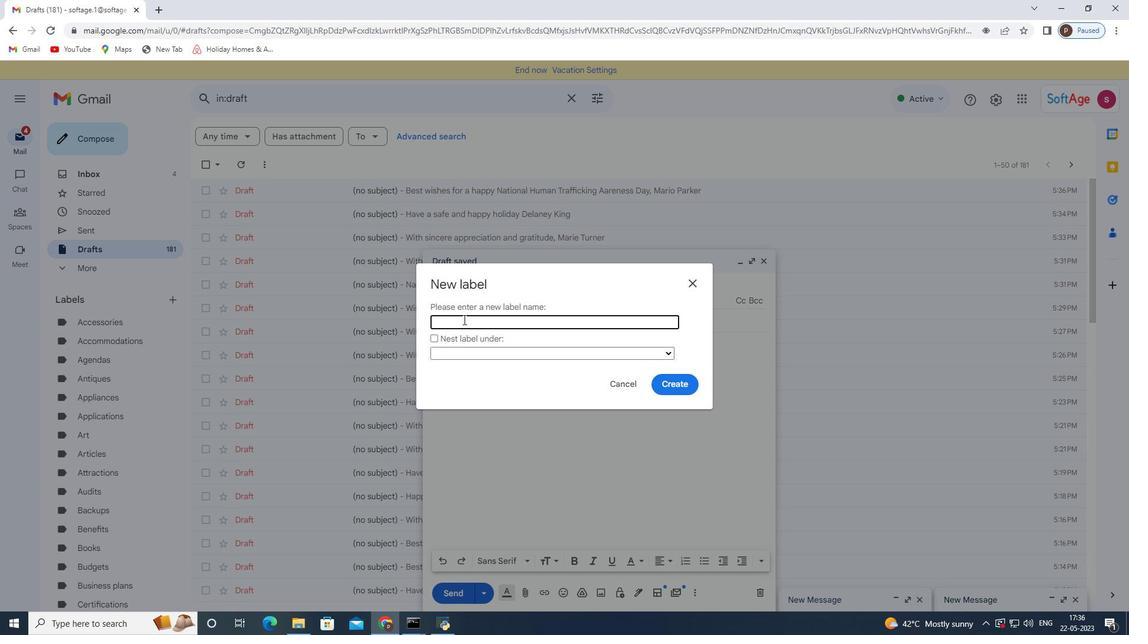 
Action: Key pressed <Key.shift>Vendor<Key.space>contracts
Screenshot: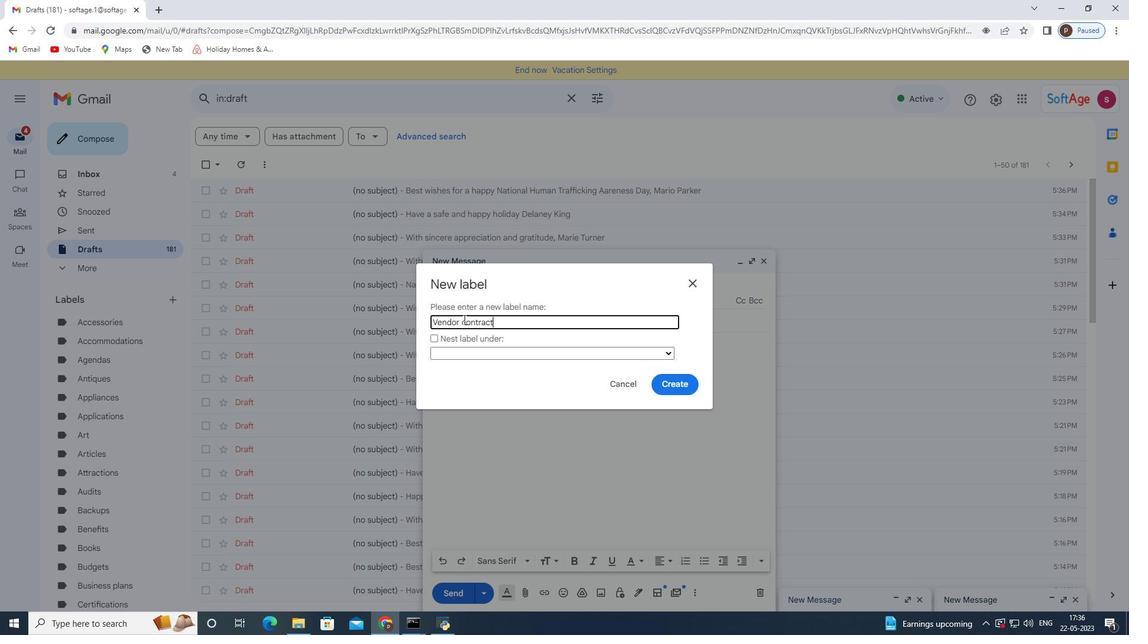 
Action: Mouse moved to (673, 381)
Screenshot: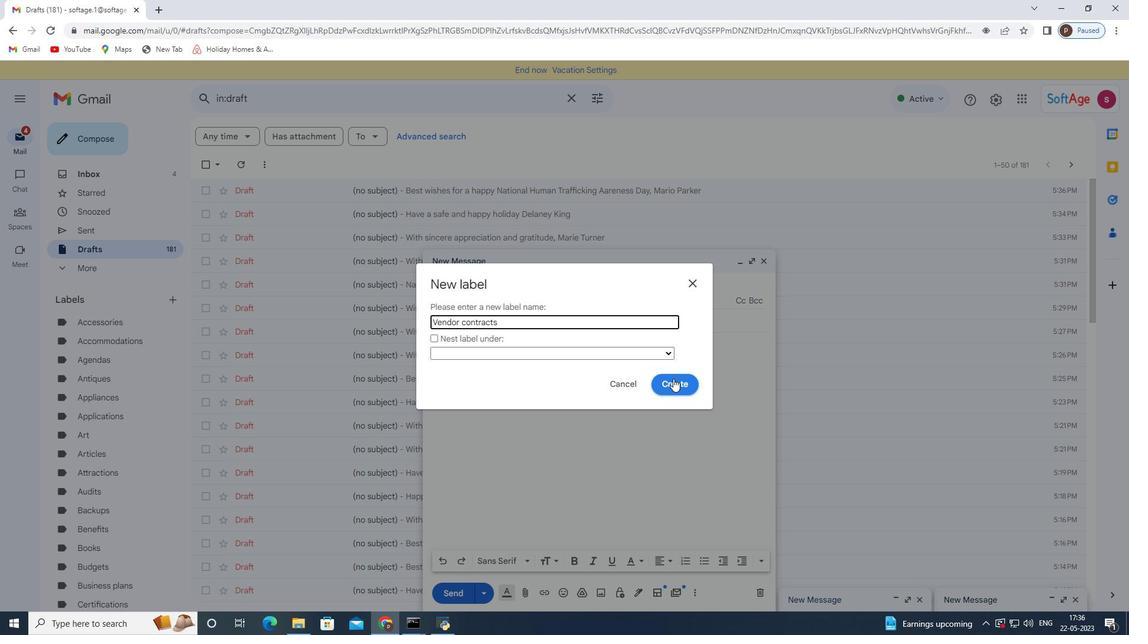 
Action: Mouse pressed left at (673, 381)
Screenshot: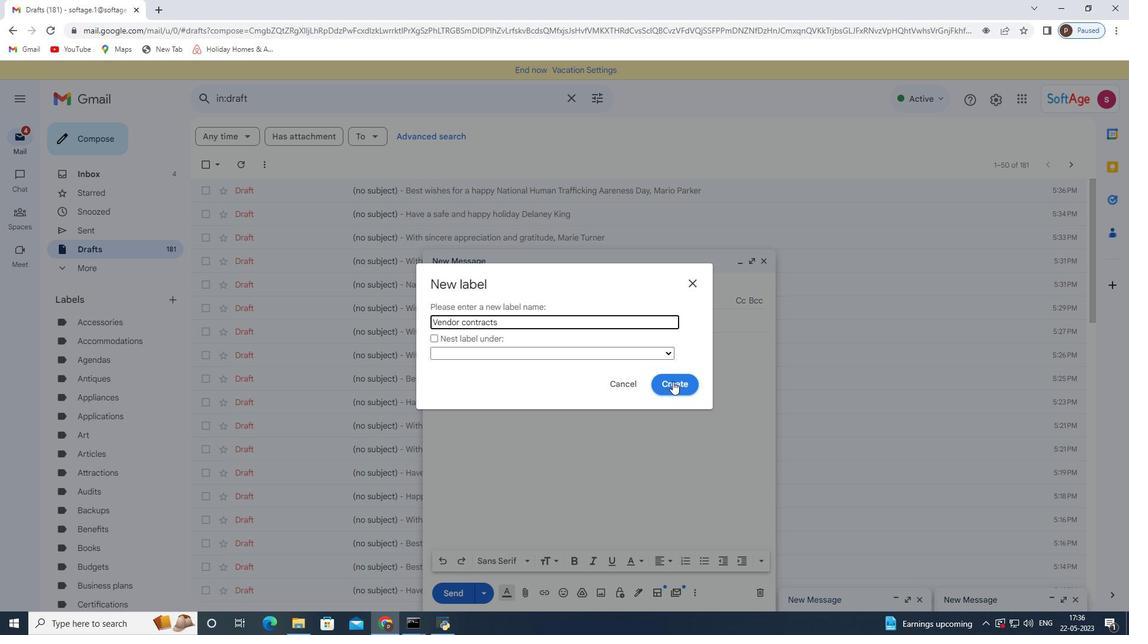 
Action: Mouse moved to (393, 448)
Screenshot: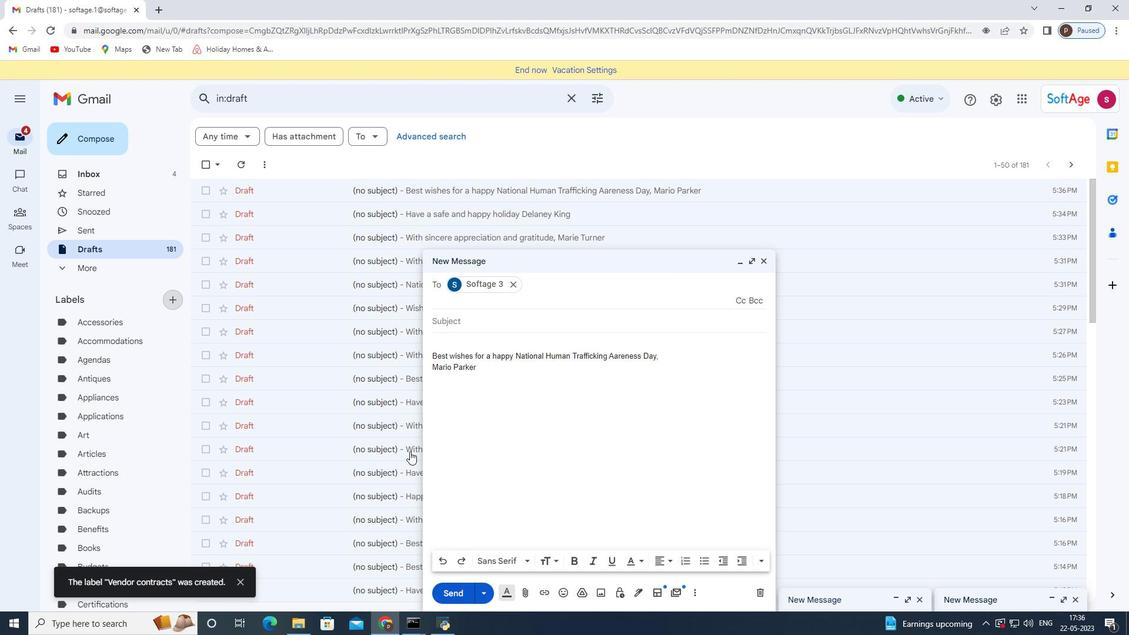 
